 Task: Find connections with filter location Gasteiz / Vitoria with filter topic #creativitywith filter profile language Potuguese with filter current company Grab with filter school Future Institute Of Engineering and Management with filter industry Electrical Equipment Manufacturing with filter service category Market Strategy with filter keywords title Dispatcher for Trucks or Taxis
Action: Mouse moved to (597, 78)
Screenshot: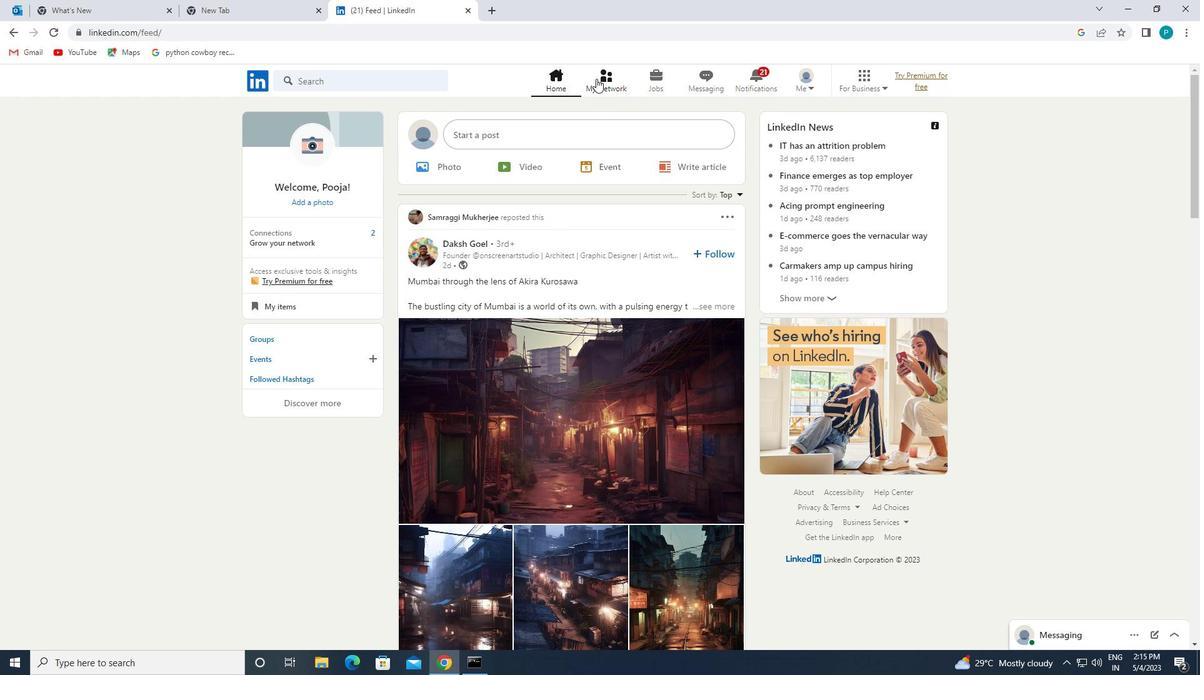 
Action: Mouse pressed left at (597, 78)
Screenshot: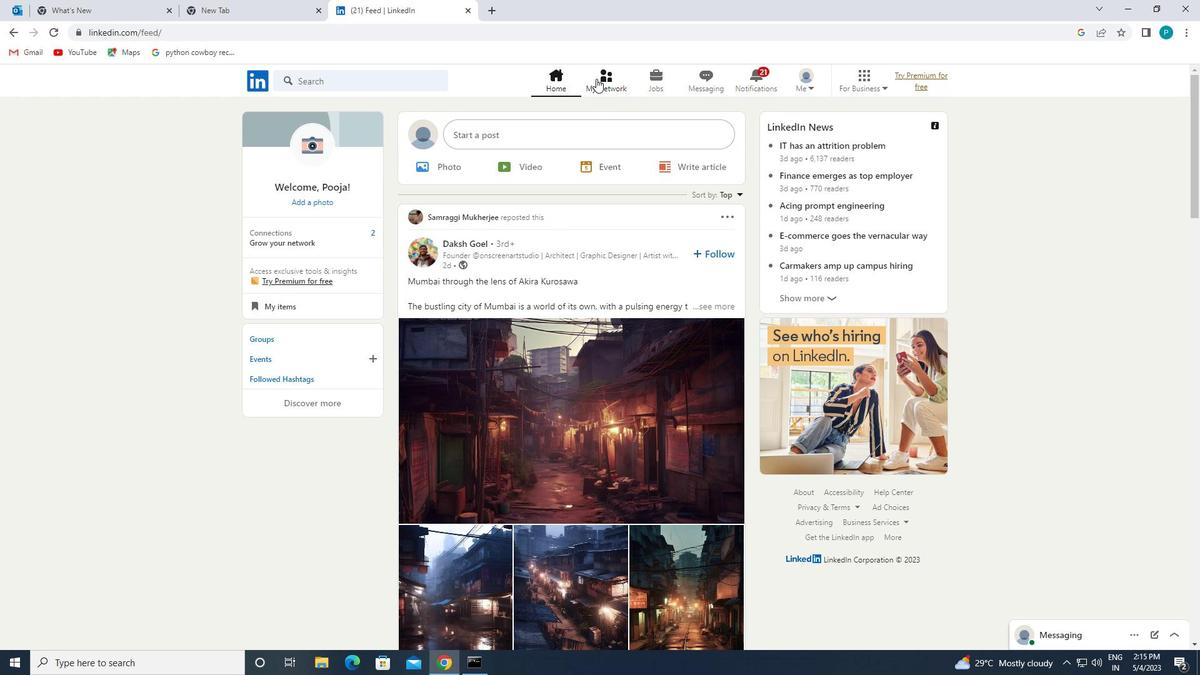 
Action: Mouse moved to (355, 150)
Screenshot: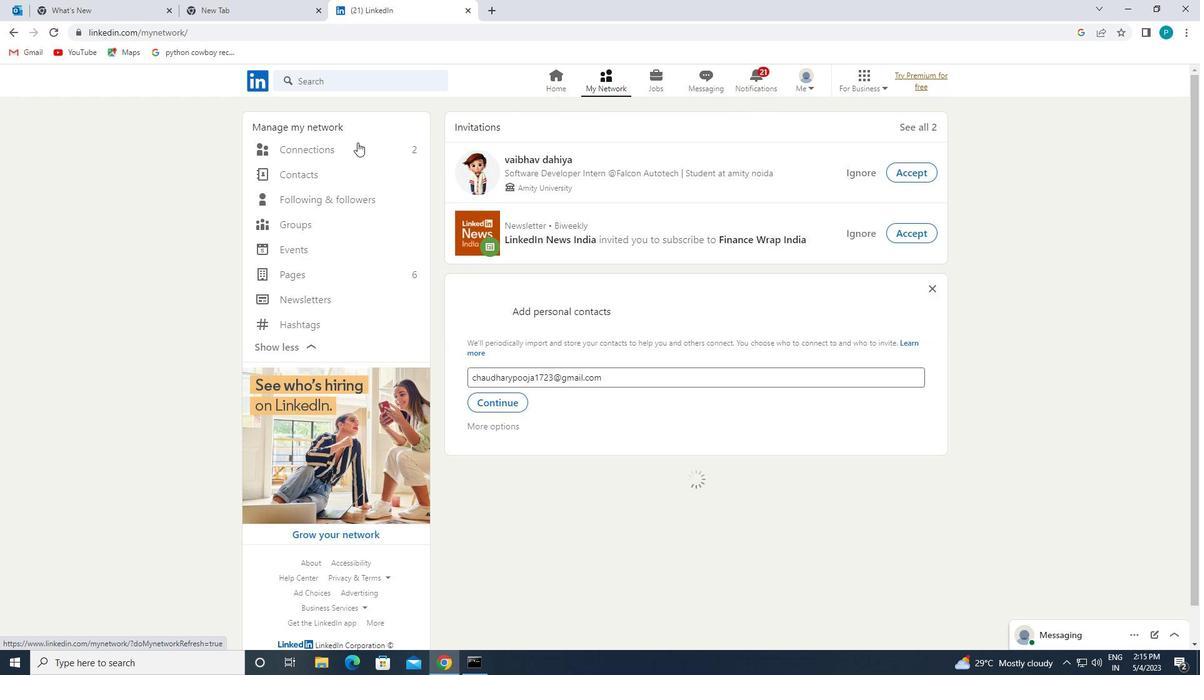 
Action: Mouse pressed left at (355, 150)
Screenshot: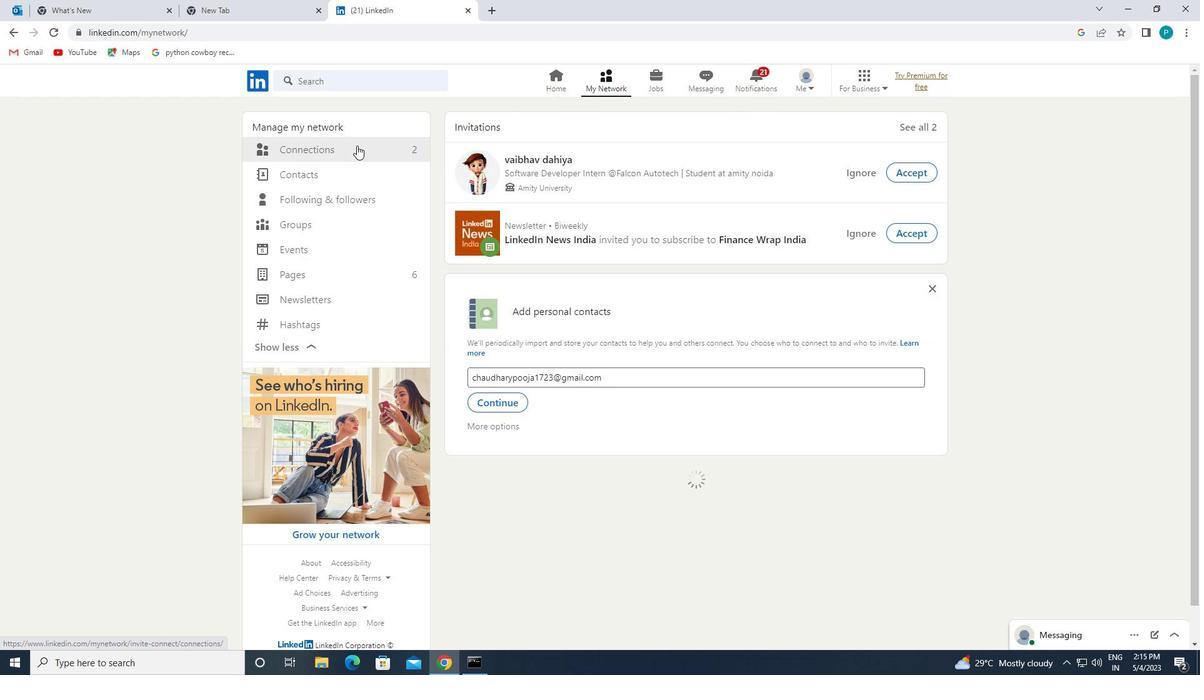 
Action: Mouse moved to (713, 152)
Screenshot: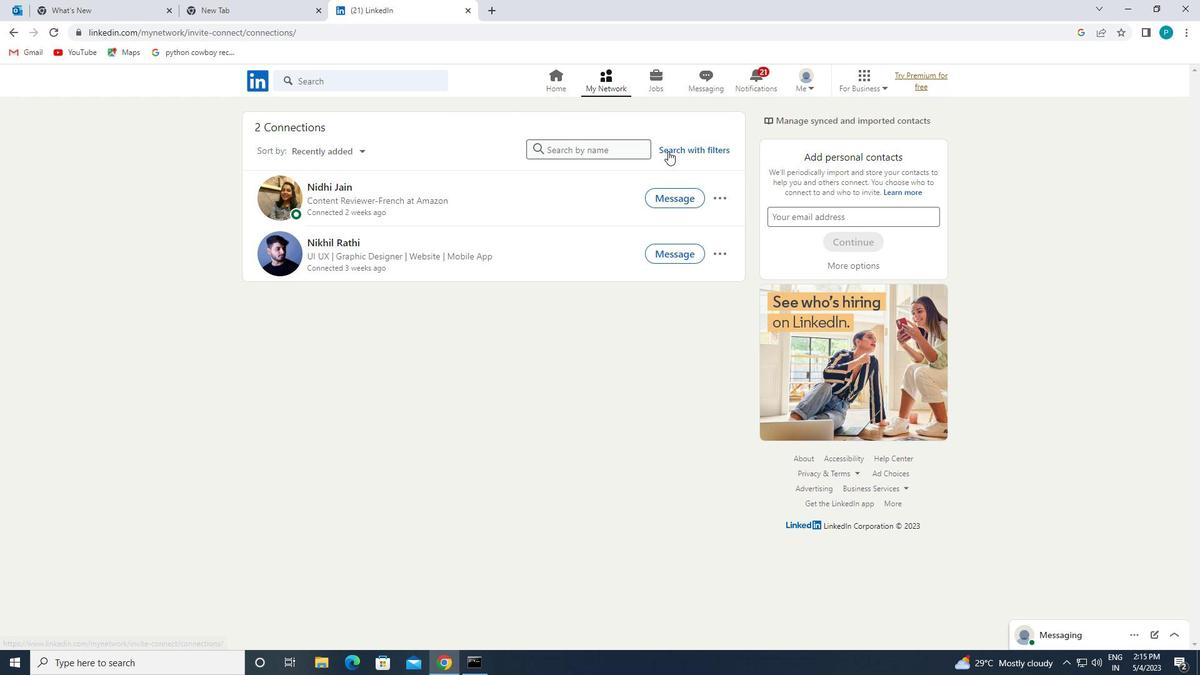 
Action: Mouse pressed left at (713, 152)
Screenshot: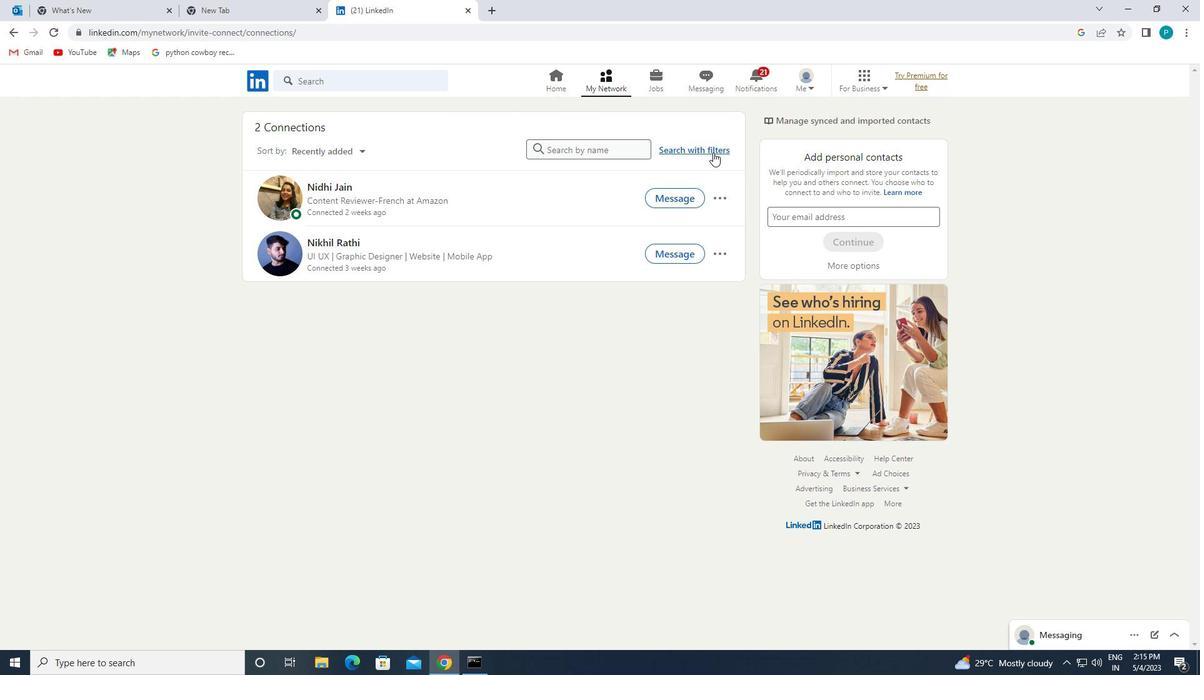 
Action: Mouse moved to (637, 124)
Screenshot: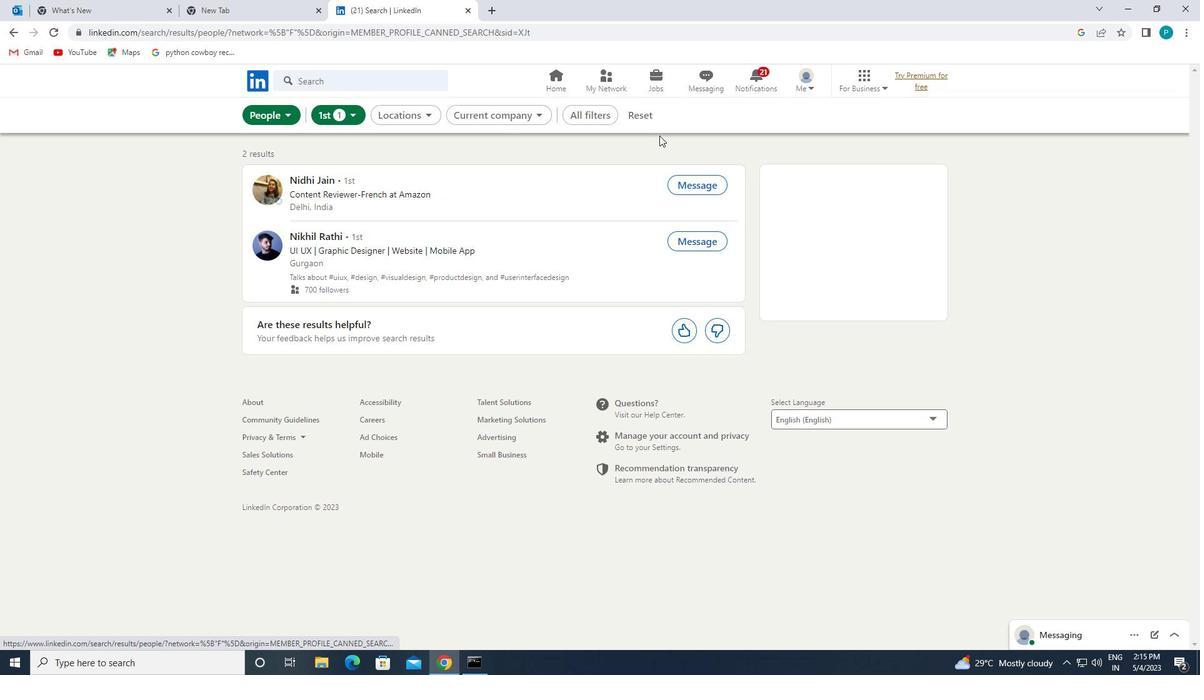 
Action: Mouse pressed left at (637, 124)
Screenshot: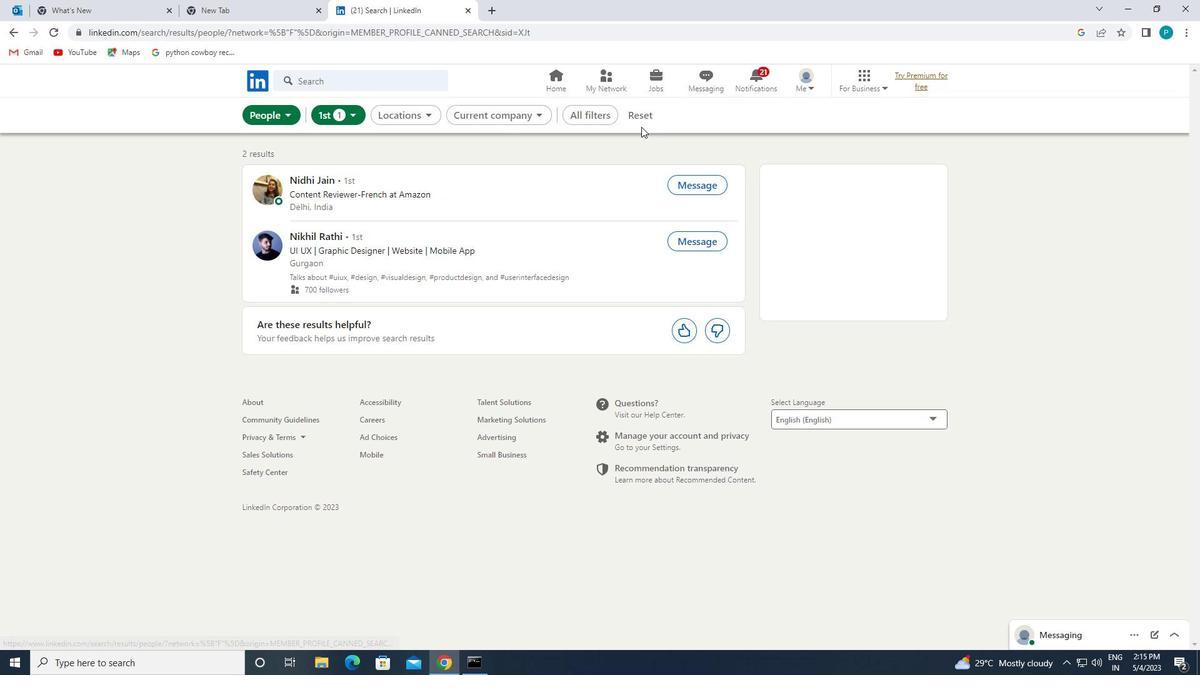 
Action: Mouse moved to (602, 118)
Screenshot: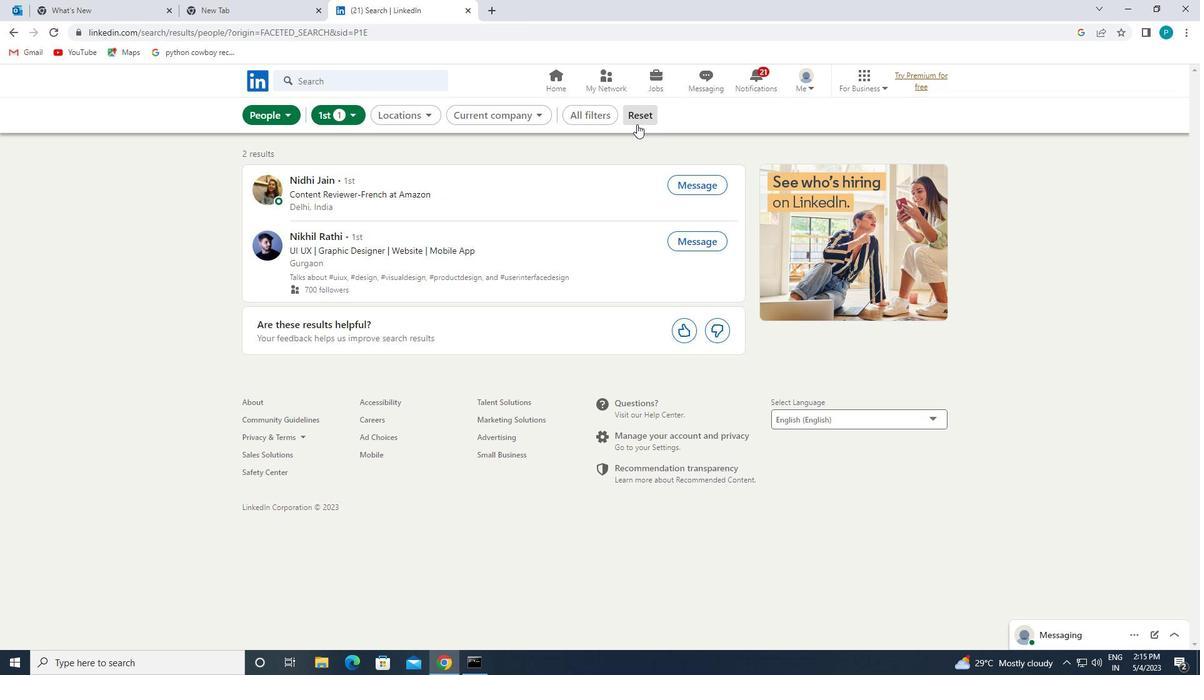 
Action: Mouse pressed left at (602, 118)
Screenshot: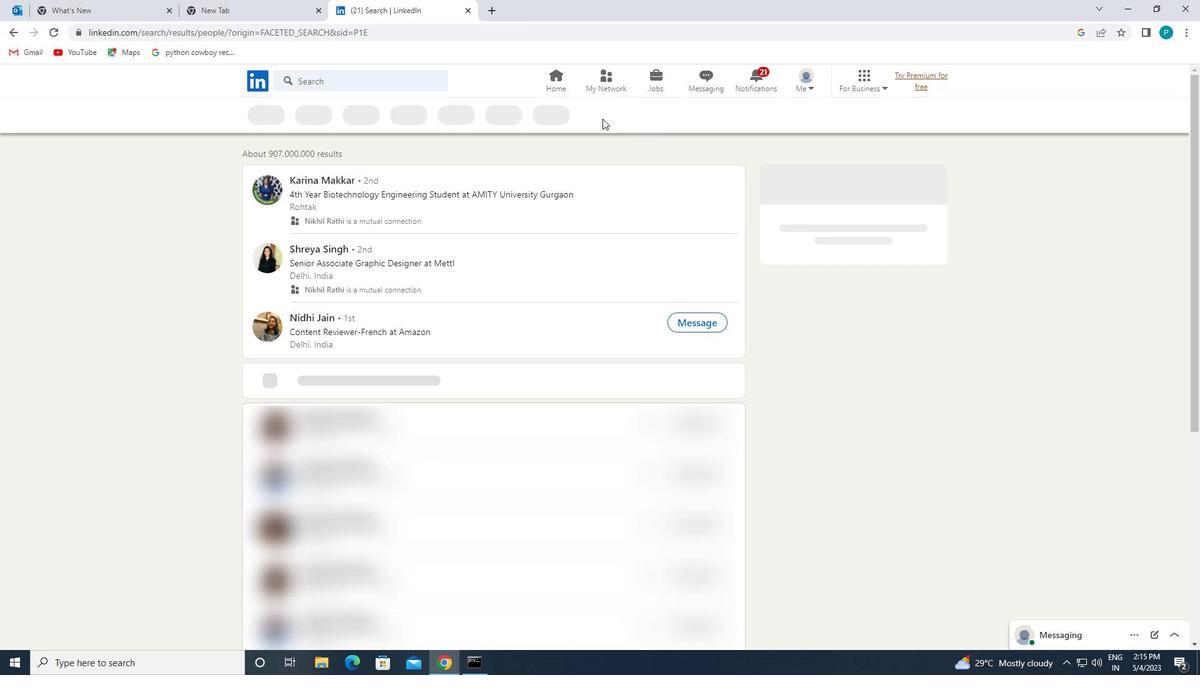 
Action: Mouse moved to (1050, 239)
Screenshot: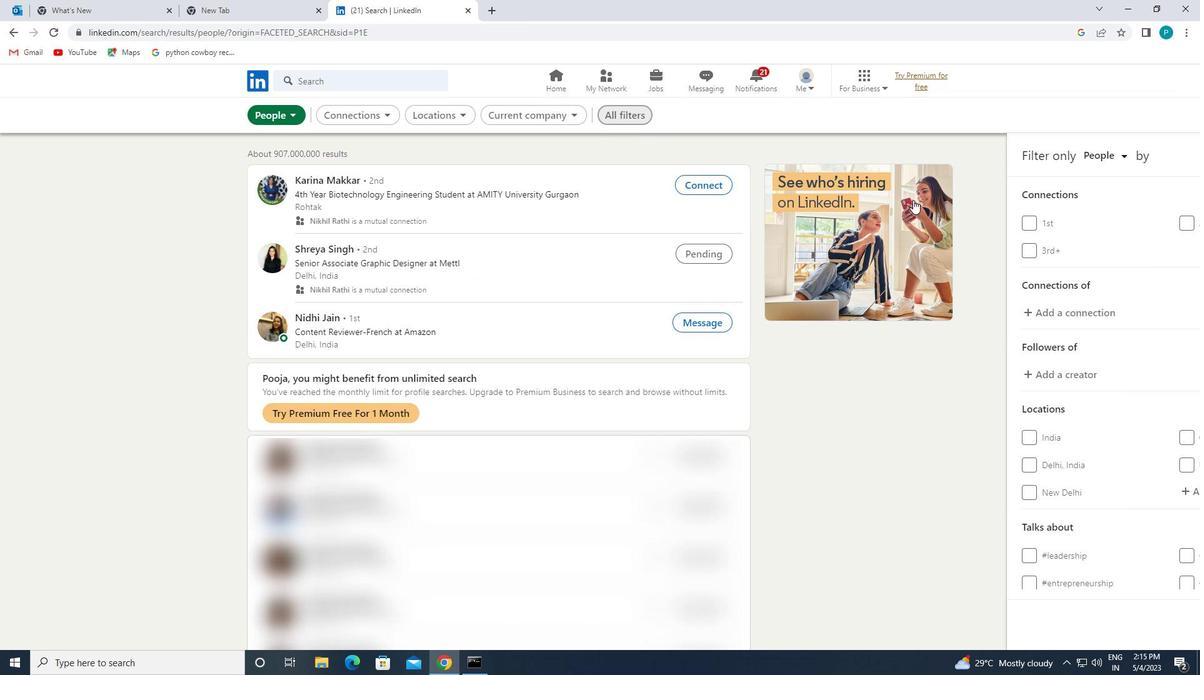 
Action: Mouse scrolled (1050, 238) with delta (0, 0)
Screenshot: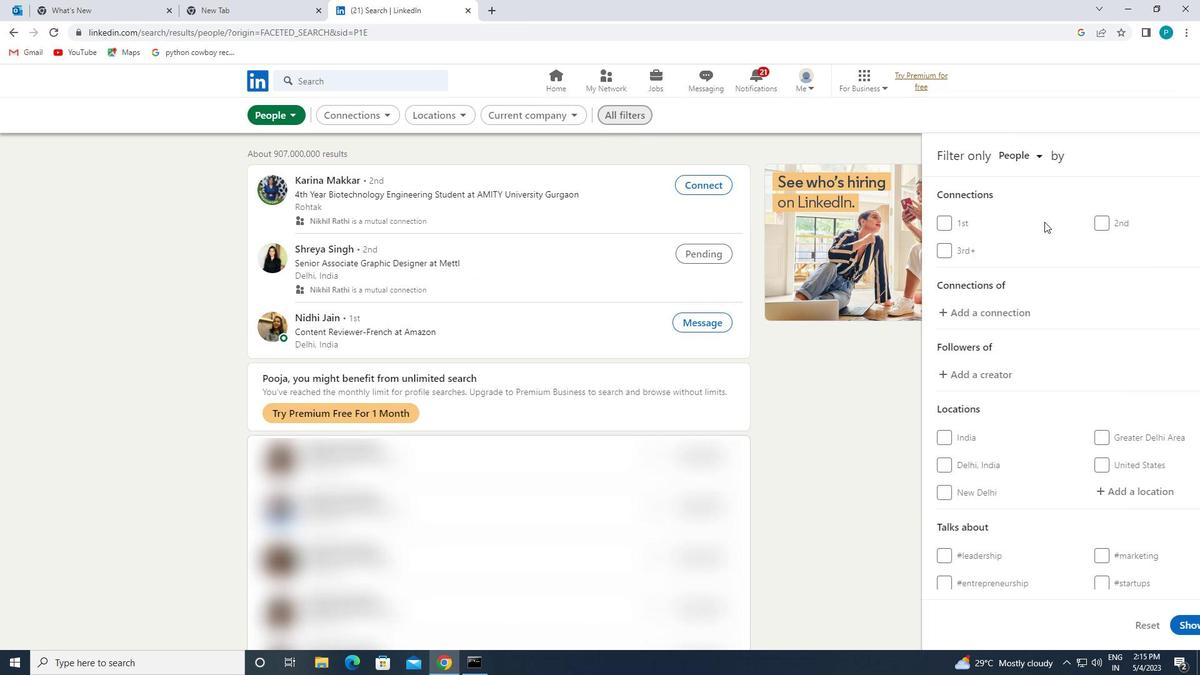 
Action: Mouse moved to (1050, 240)
Screenshot: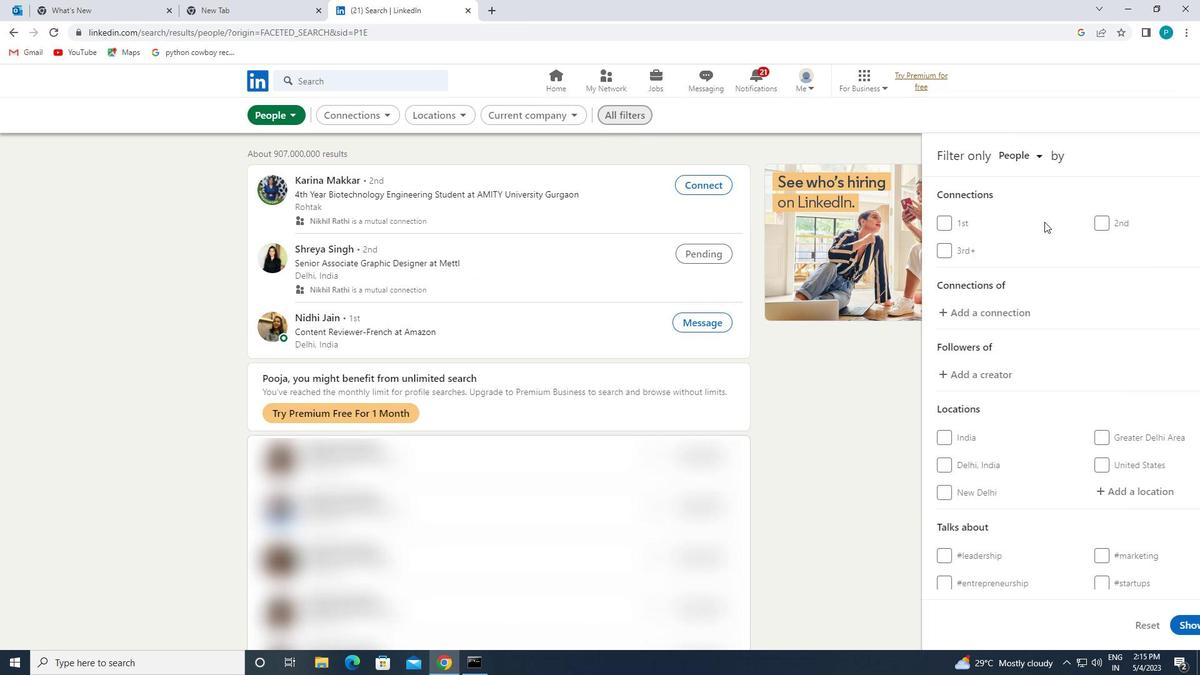 
Action: Mouse scrolled (1050, 240) with delta (0, 0)
Screenshot: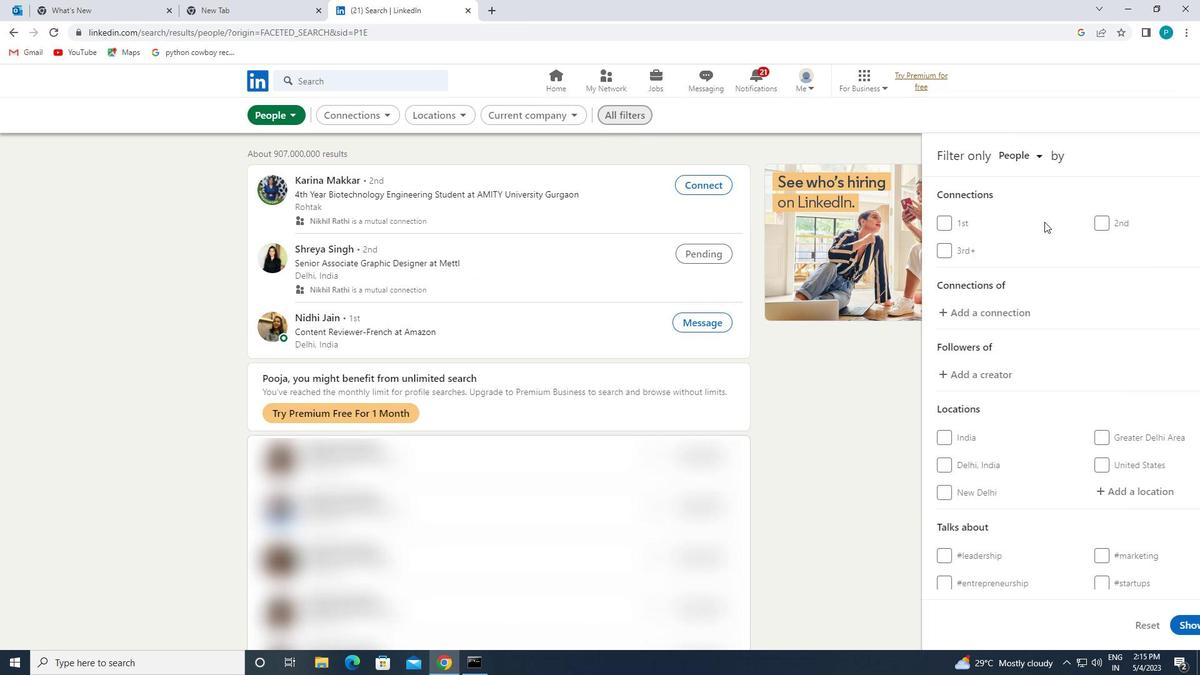 
Action: Mouse moved to (1063, 369)
Screenshot: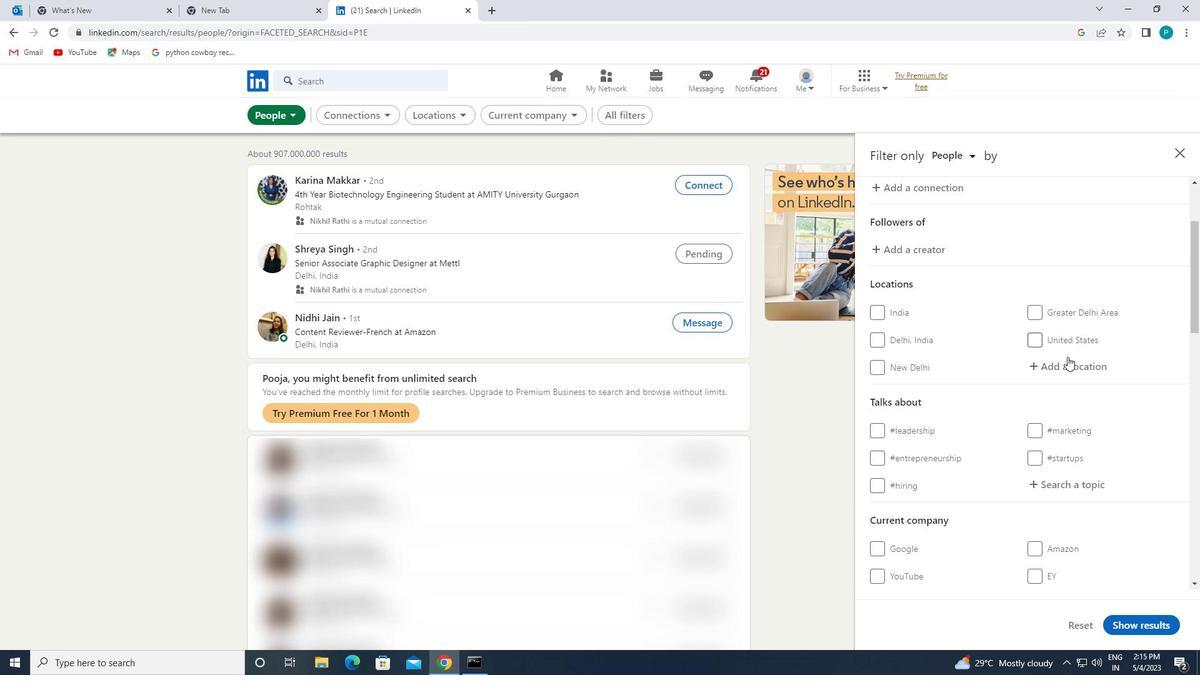 
Action: Mouse pressed left at (1063, 369)
Screenshot: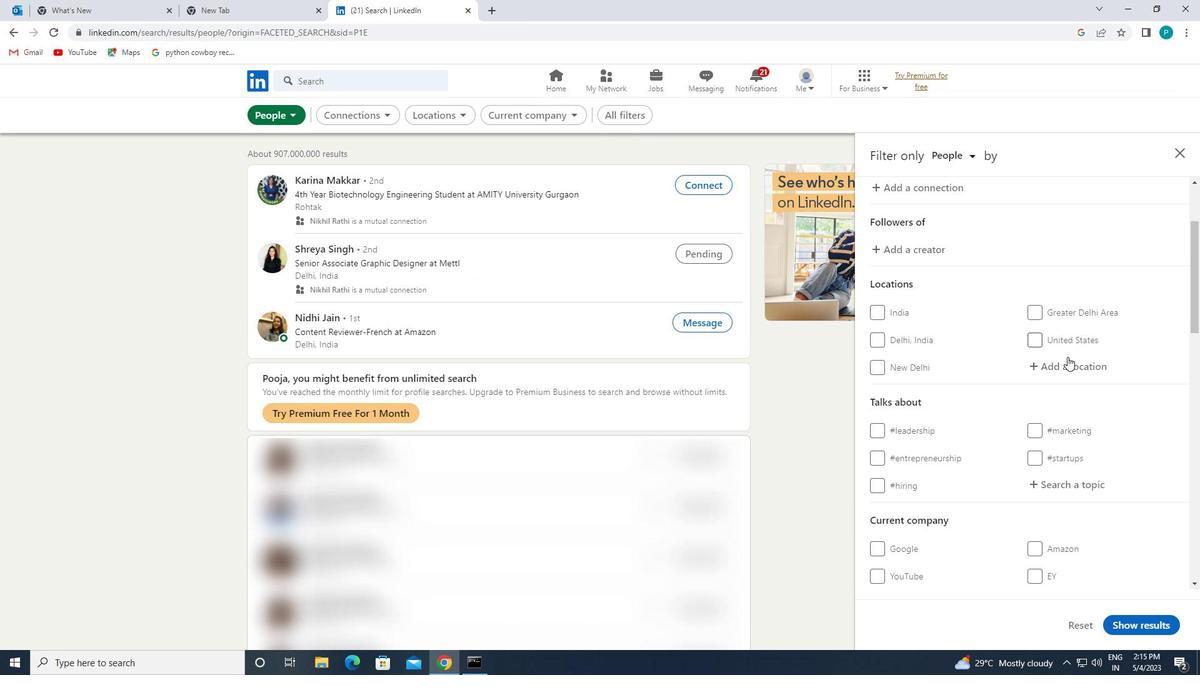
Action: Mouse moved to (1053, 397)
Screenshot: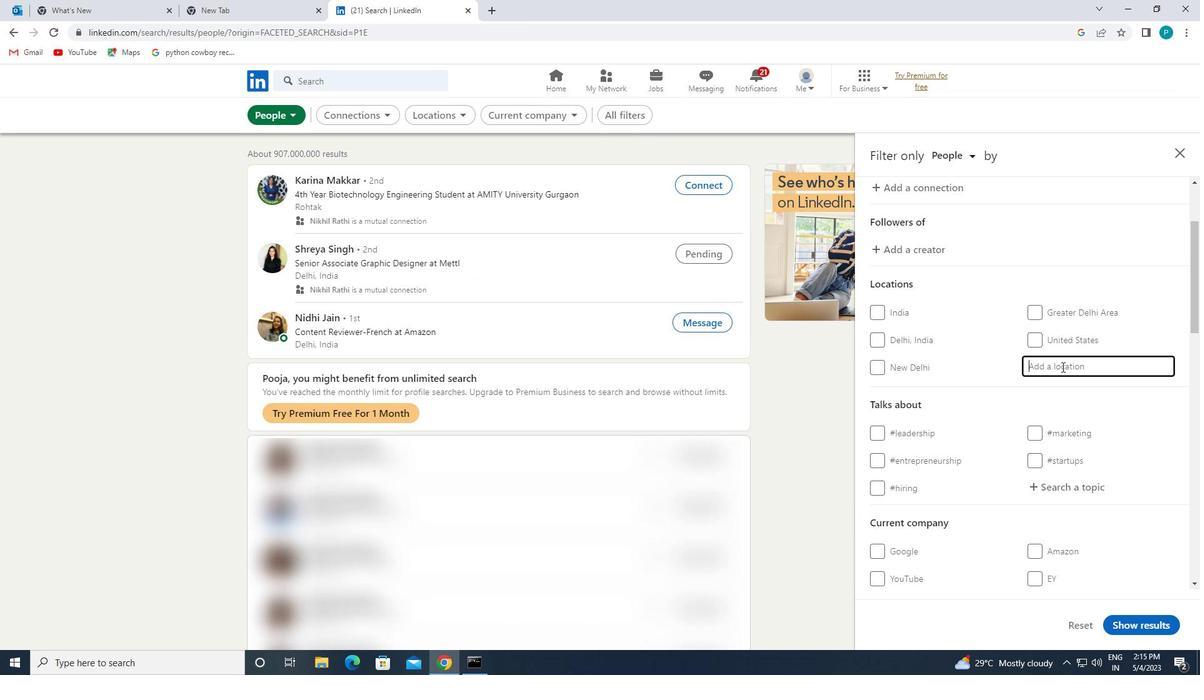 
Action: Key pressed <Key.caps_lock>g<Key.caps_lock>asteiz/
Screenshot: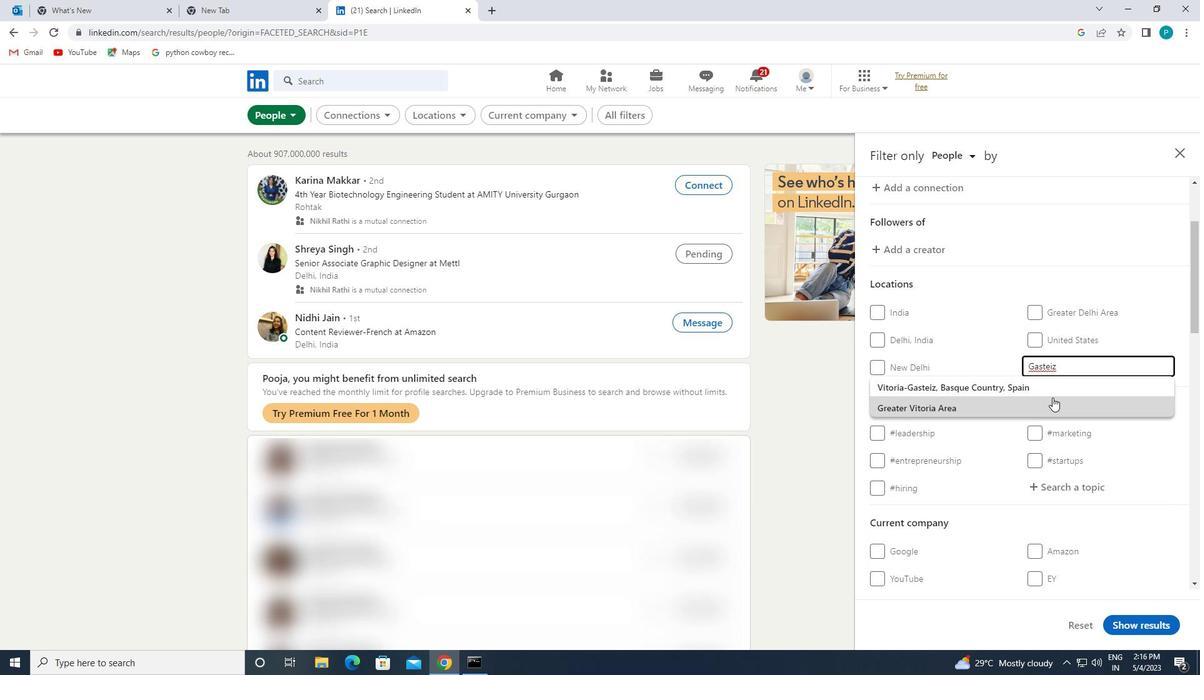 
Action: Mouse moved to (974, 387)
Screenshot: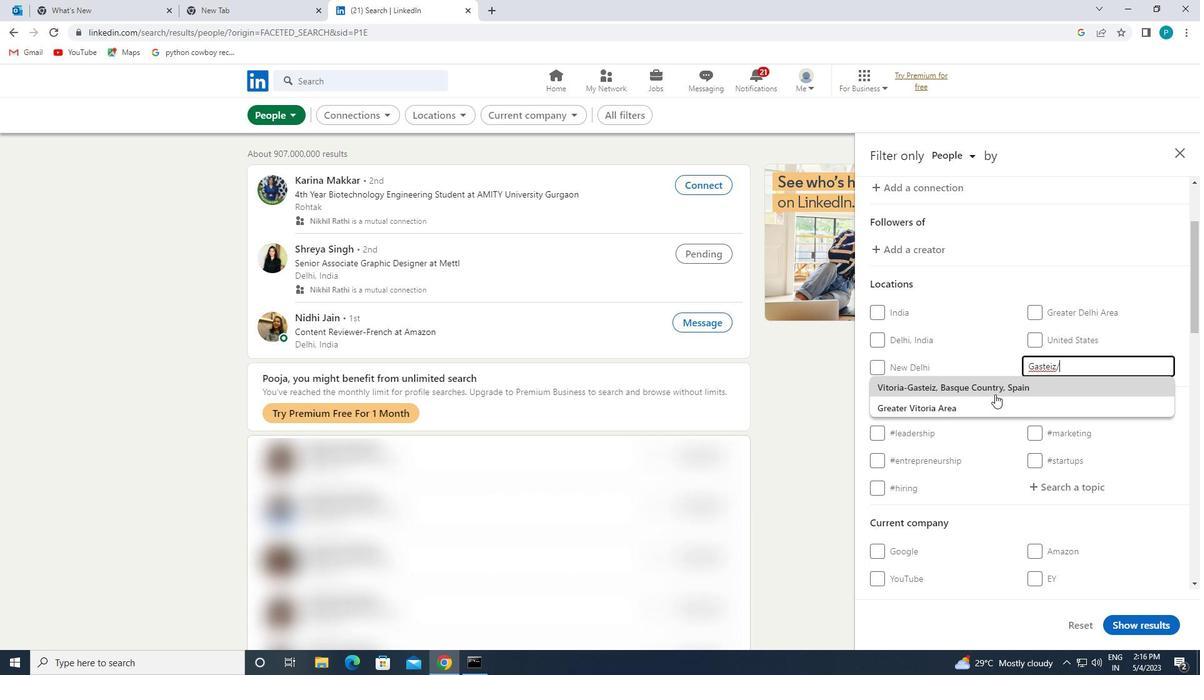 
Action: Key pressed <Key.caps_lock>v<Key.caps_lock><Key.caps_lock><Key.caps_lock><Key.caps_lock><Key.caps_lock><Key.caps_lock><Key.caps_lock><Key.caps_lock><Key.caps_lock><Key.caps_lock><Key.caps_lock><Key.caps_lock><Key.caps_lock><Key.caps_lock><Key.caps_lock><Key.caps_lock><Key.caps_lock><Key.caps_lock><Key.caps_lock><Key.caps_lock><Key.caps_lock><Key.caps_lock>ITORIA<Key.enter>
Screenshot: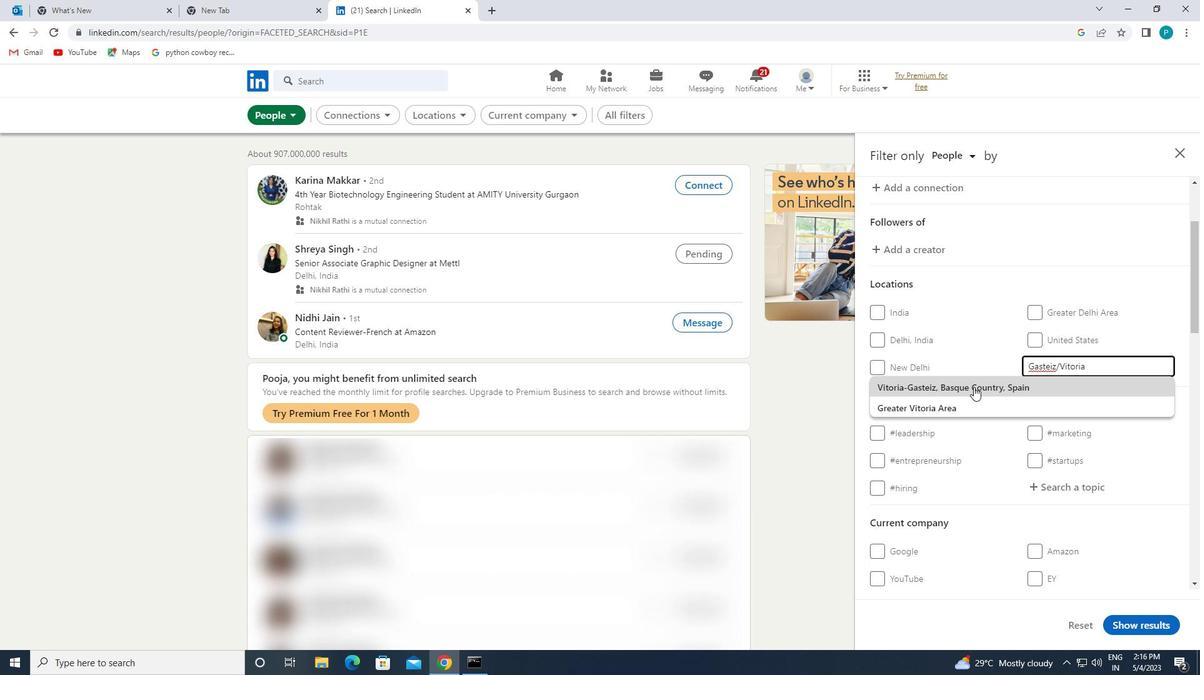 
Action: Mouse moved to (1075, 427)
Screenshot: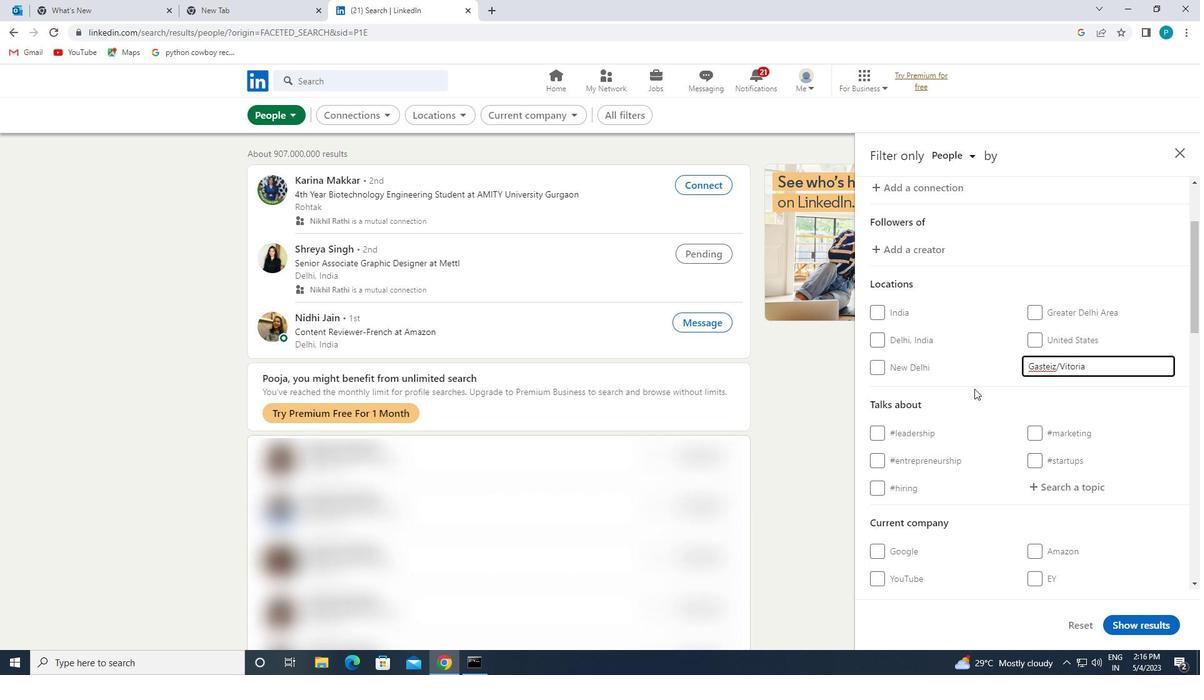 
Action: Mouse scrolled (1075, 426) with delta (0, 0)
Screenshot: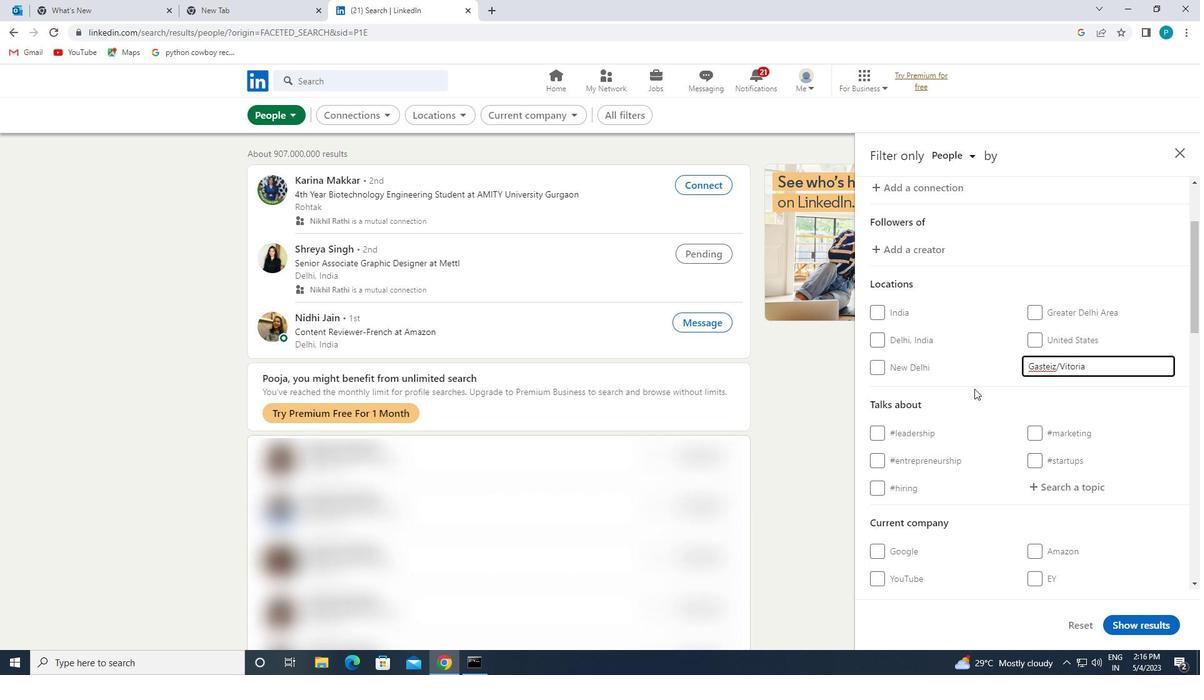 
Action: Mouse moved to (1073, 419)
Screenshot: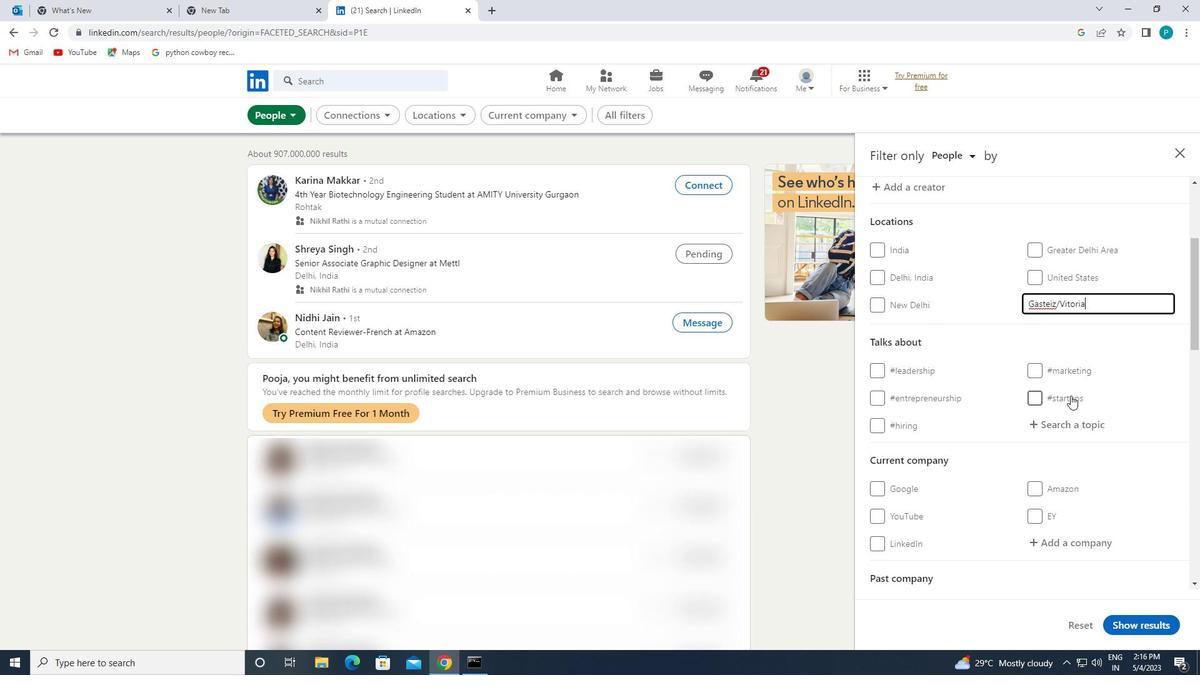 
Action: Mouse pressed left at (1073, 419)
Screenshot: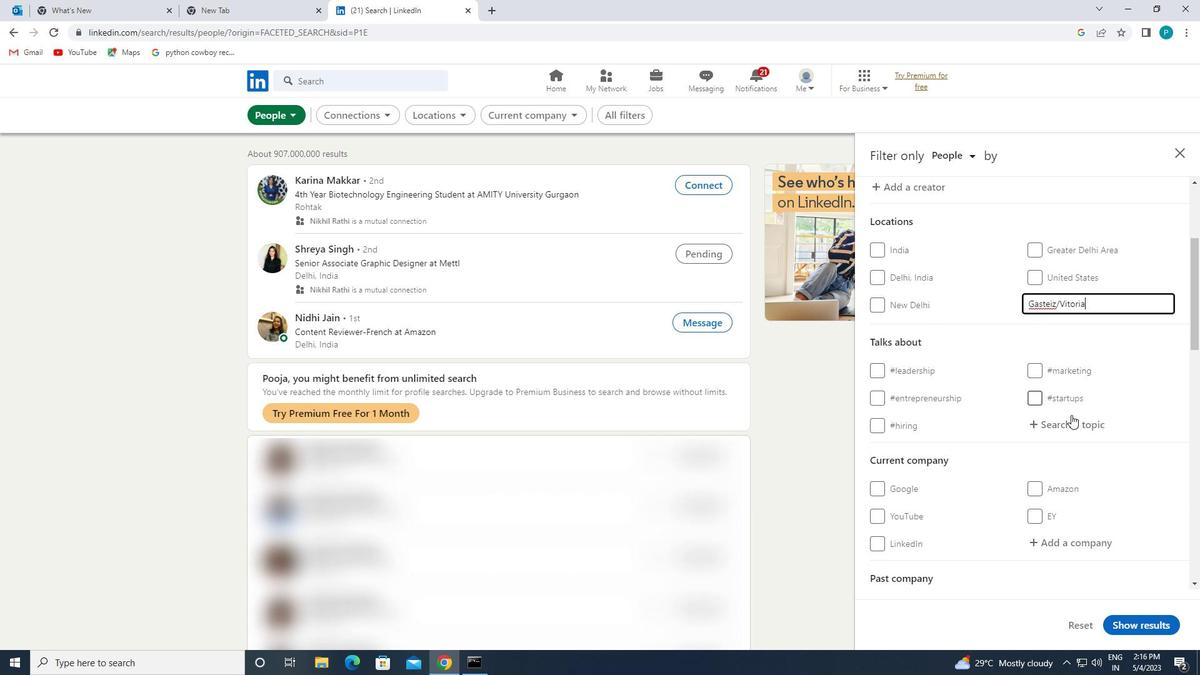 
Action: Mouse moved to (1087, 430)
Screenshot: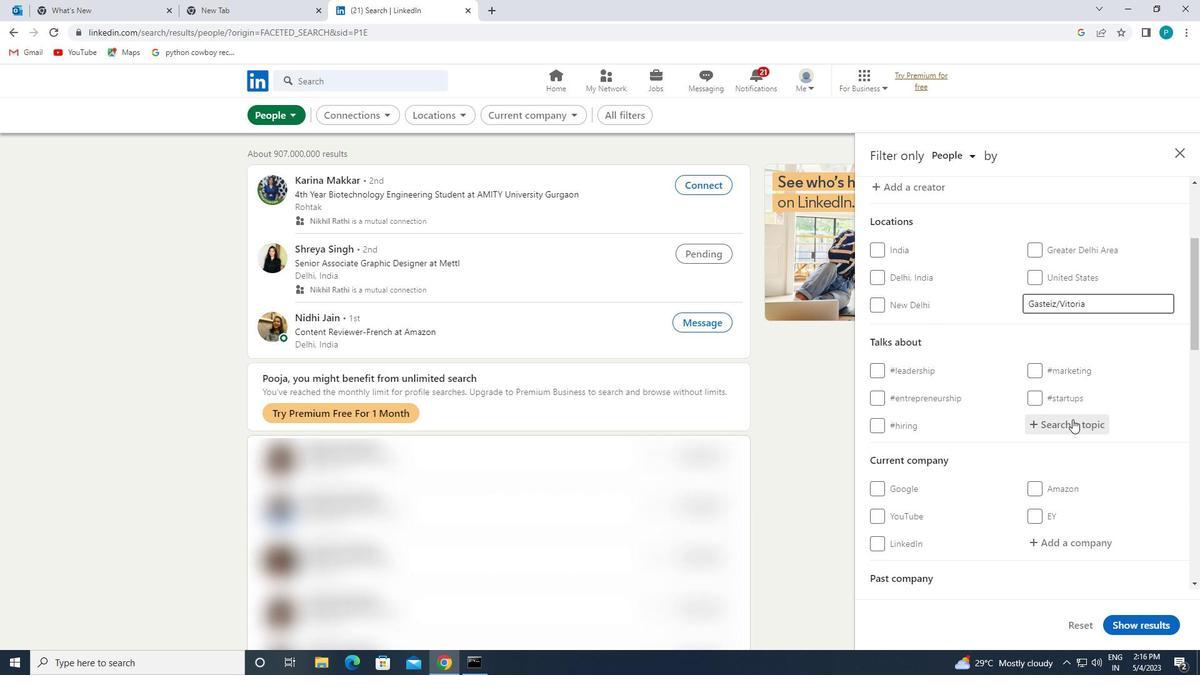 
Action: Key pressed <Key.shift><Key.shift><Key.shift>#CREATIVITY
Screenshot: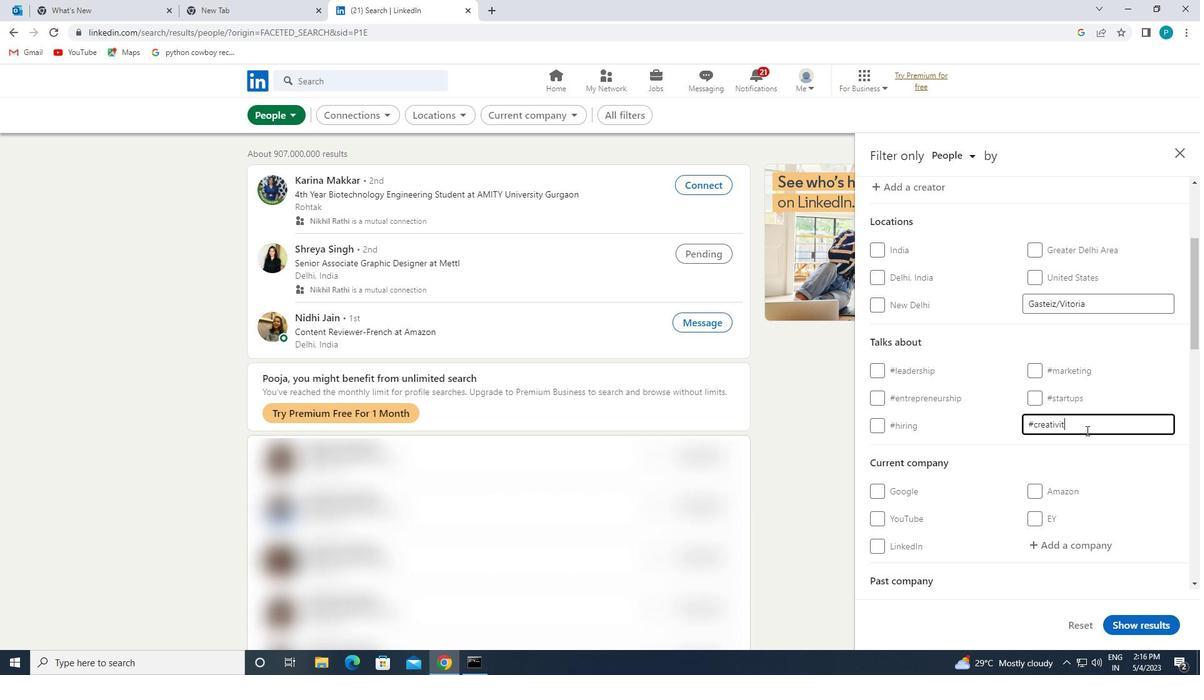 
Action: Mouse scrolled (1087, 430) with delta (0, 0)
Screenshot: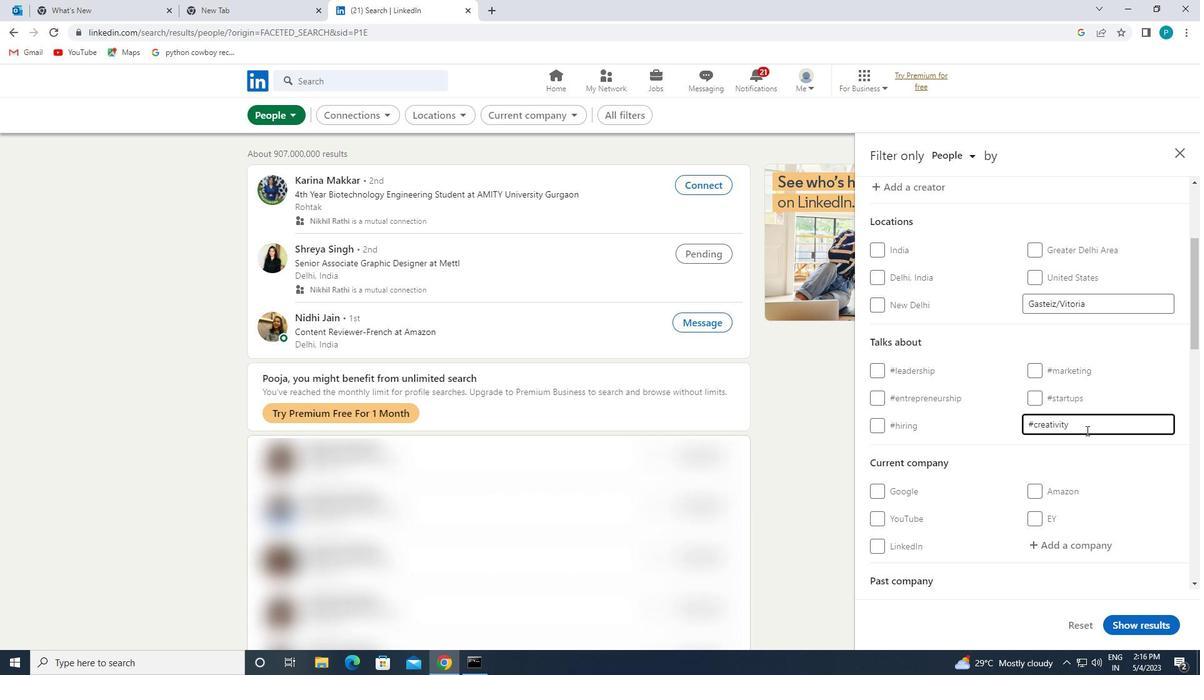 
Action: Mouse scrolled (1087, 430) with delta (0, 0)
Screenshot: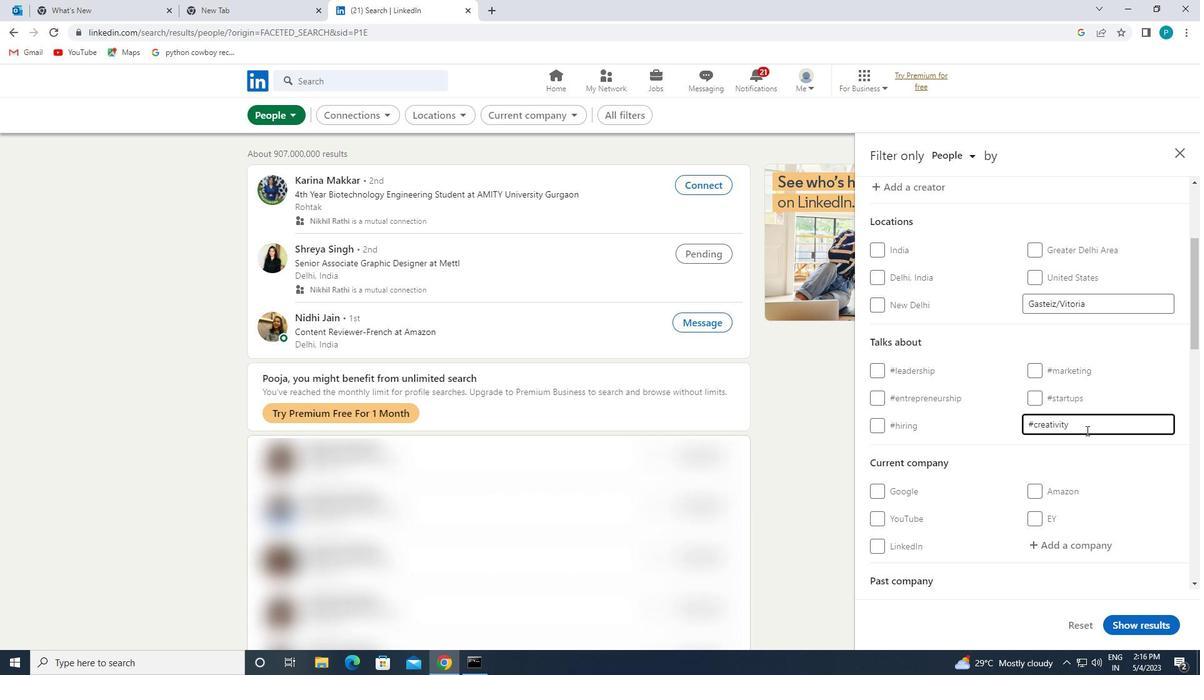 
Action: Mouse scrolled (1087, 430) with delta (0, 0)
Screenshot: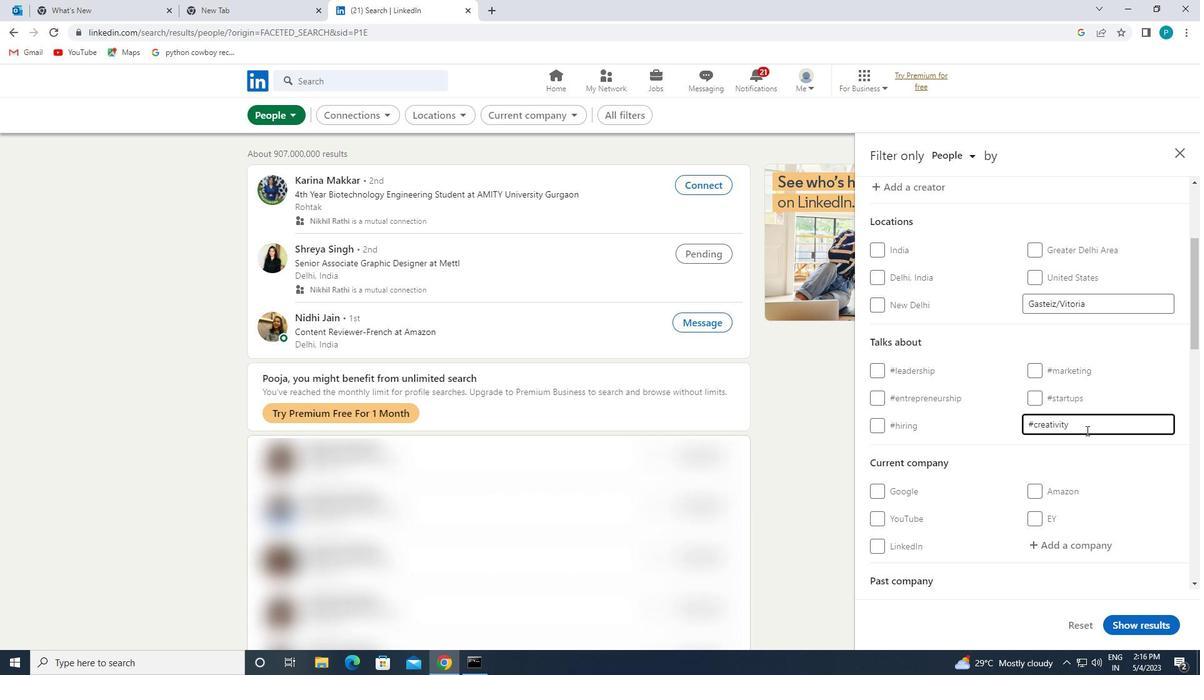 
Action: Mouse moved to (1017, 389)
Screenshot: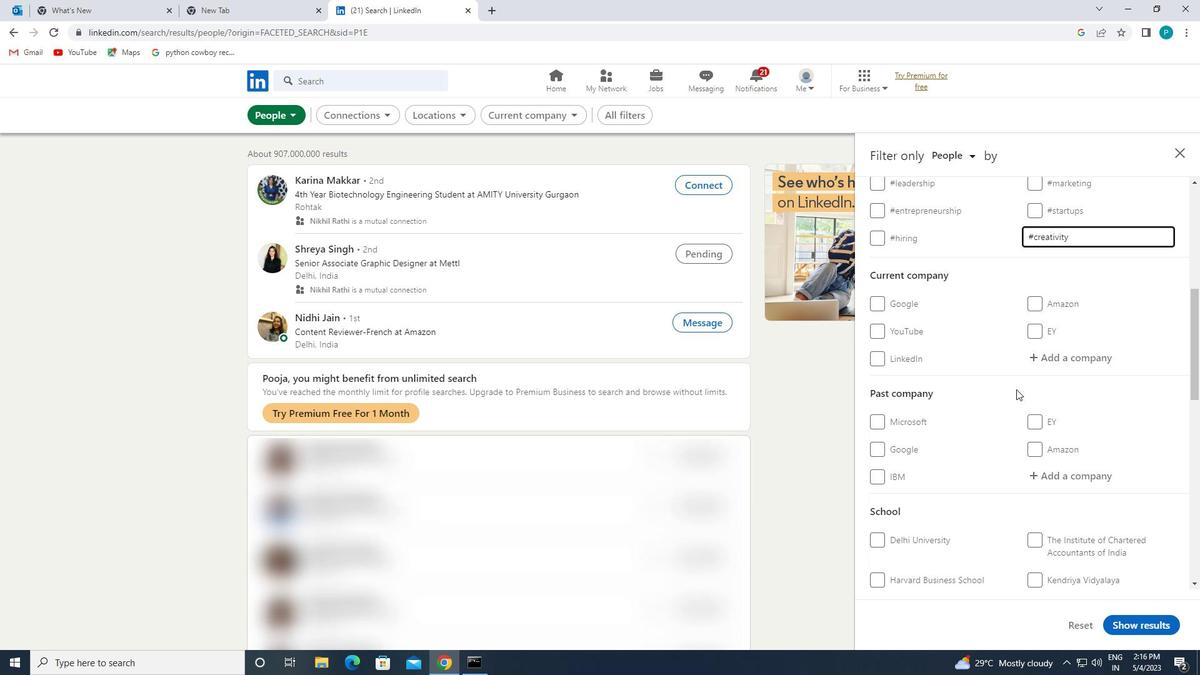 
Action: Mouse scrolled (1017, 389) with delta (0, 0)
Screenshot: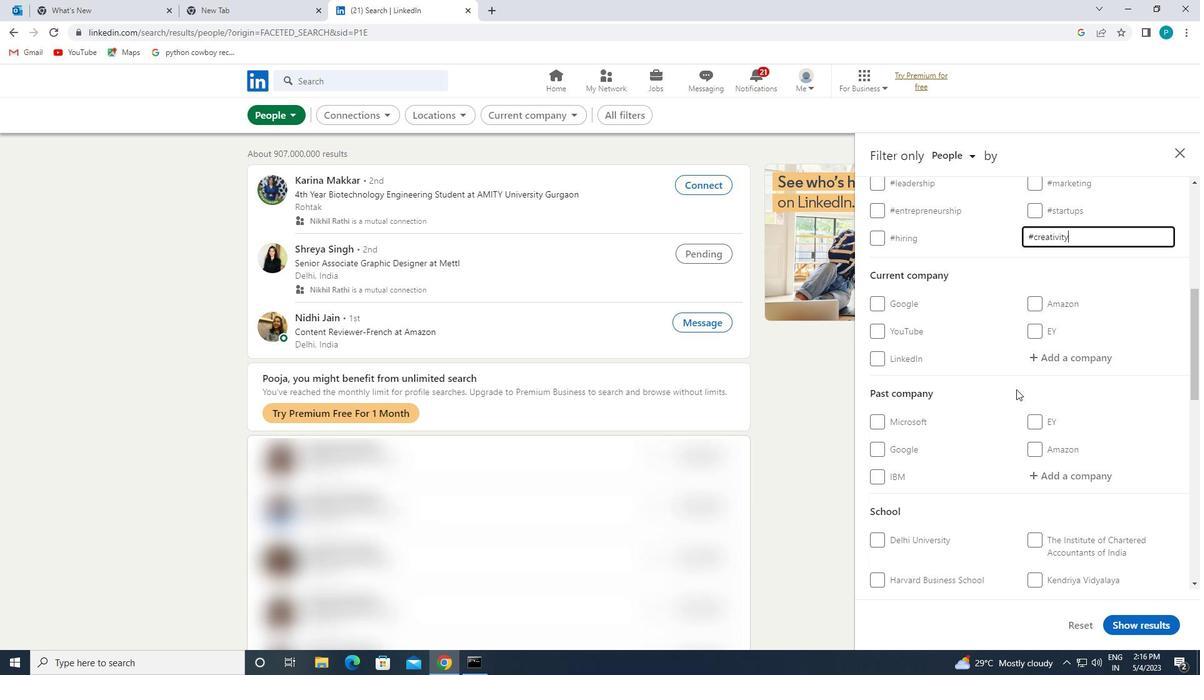 
Action: Mouse scrolled (1017, 389) with delta (0, 0)
Screenshot: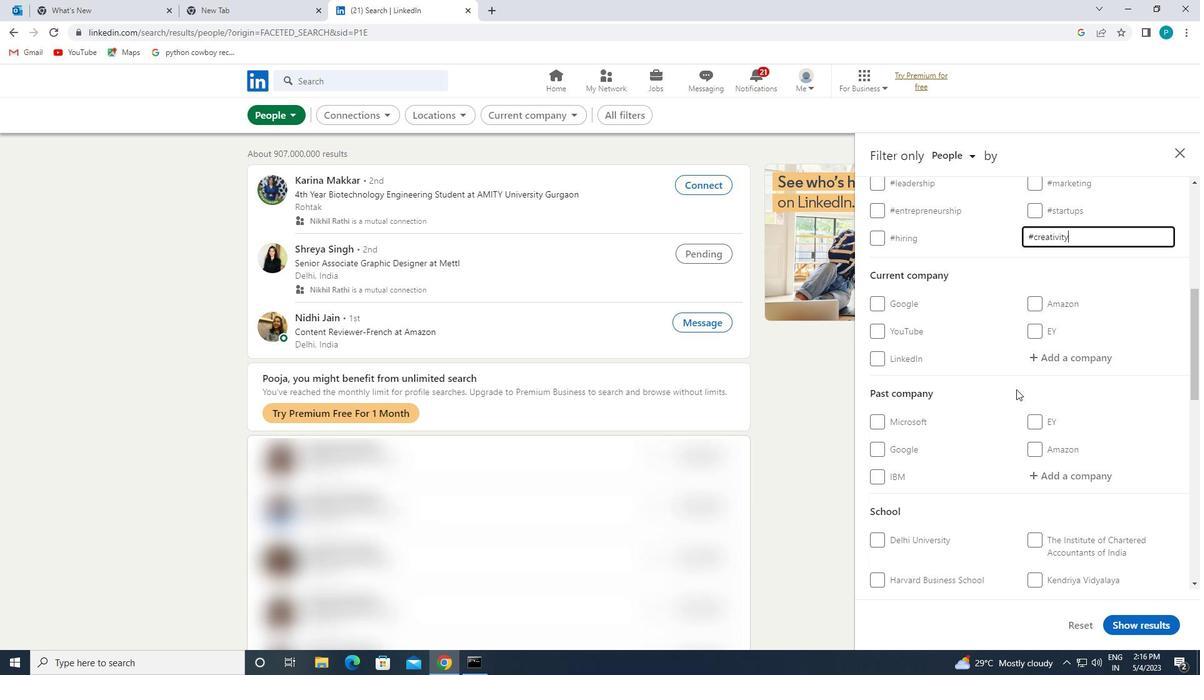 
Action: Mouse scrolled (1017, 389) with delta (0, 0)
Screenshot: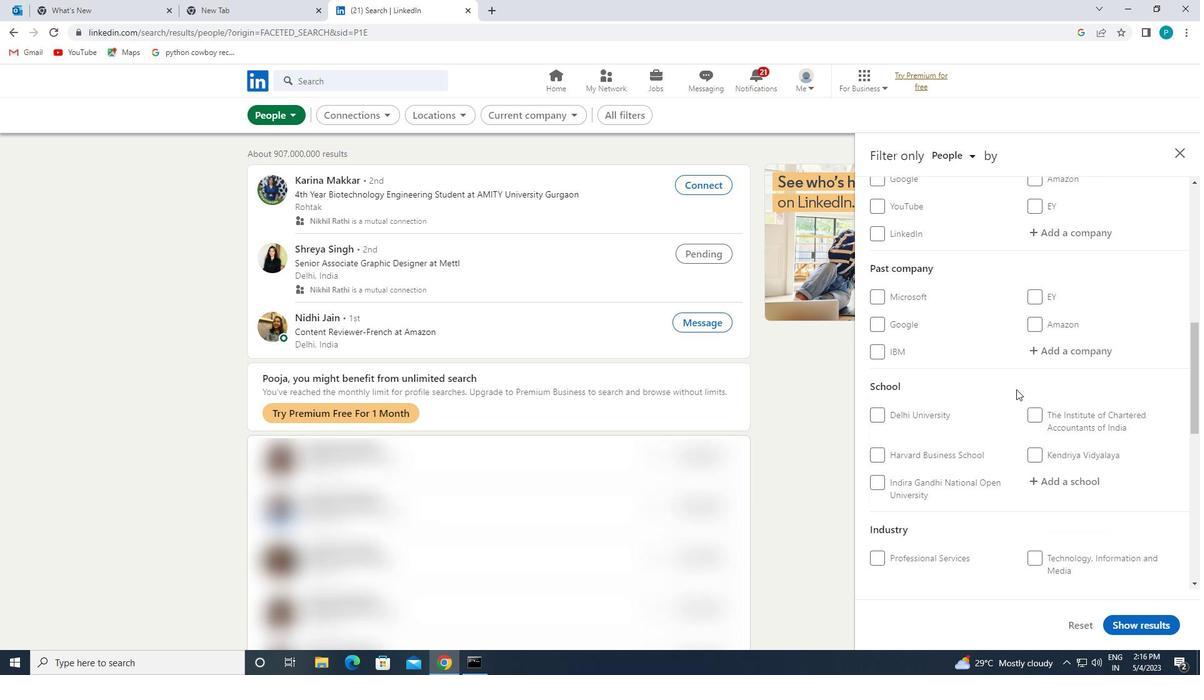 
Action: Mouse scrolled (1017, 389) with delta (0, 0)
Screenshot: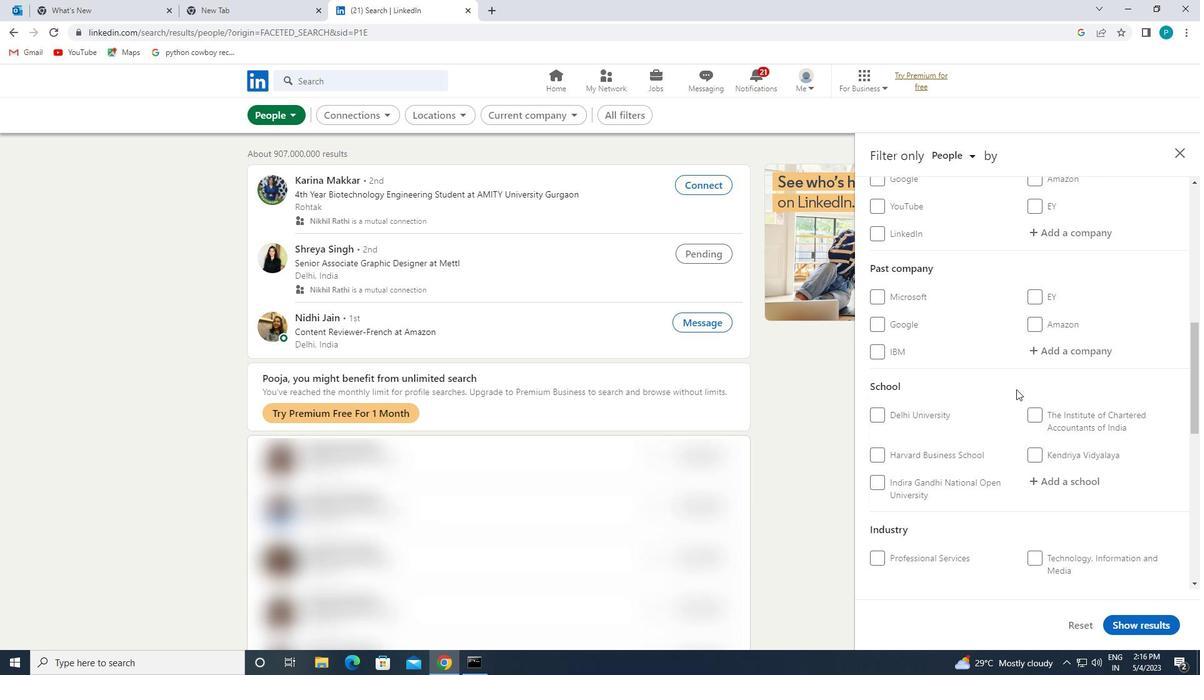 
Action: Mouse scrolled (1017, 389) with delta (0, 0)
Screenshot: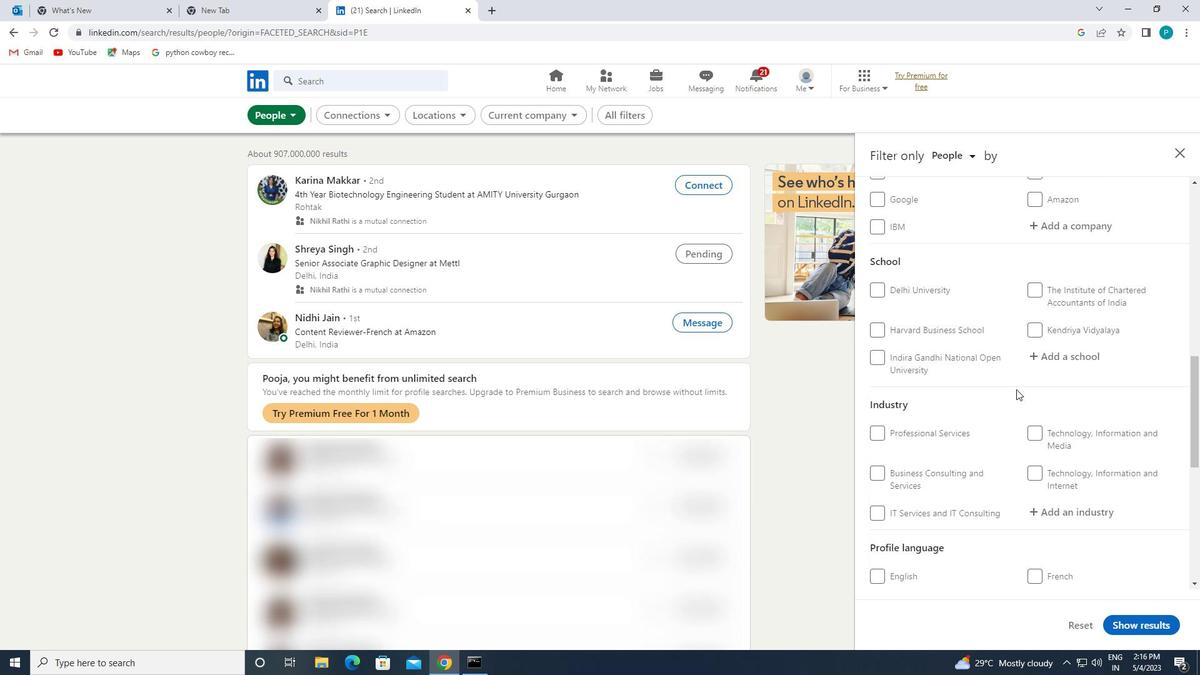 
Action: Mouse scrolled (1017, 389) with delta (0, 0)
Screenshot: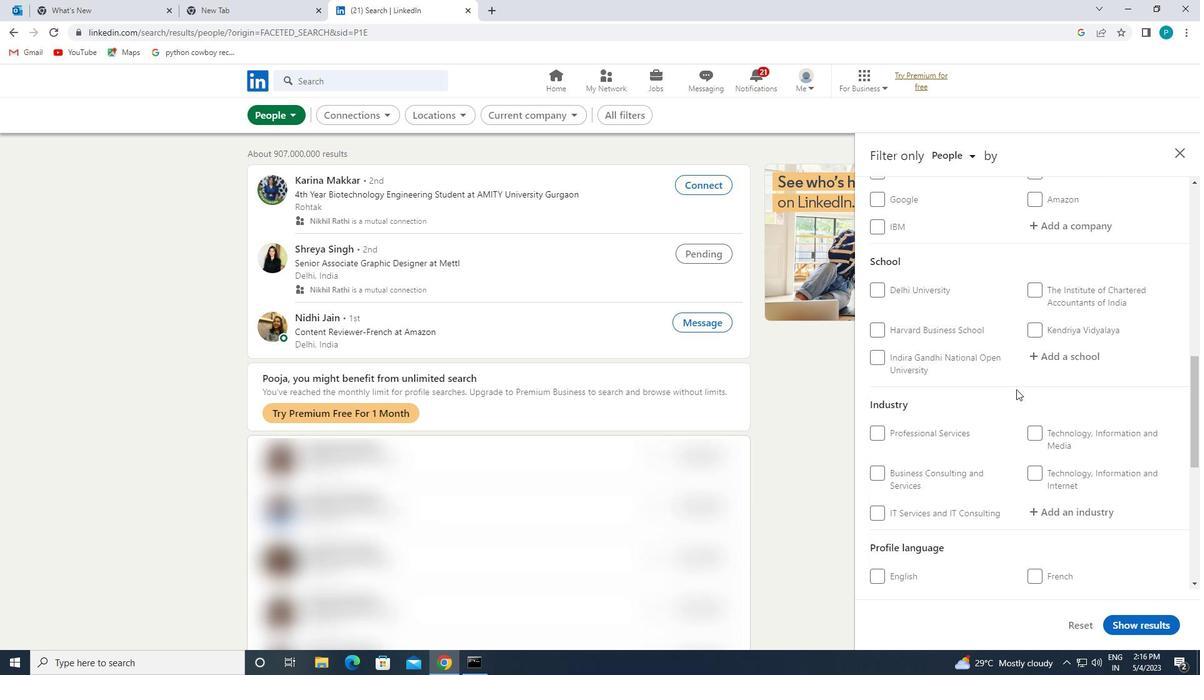 
Action: Mouse scrolled (1017, 389) with delta (0, 0)
Screenshot: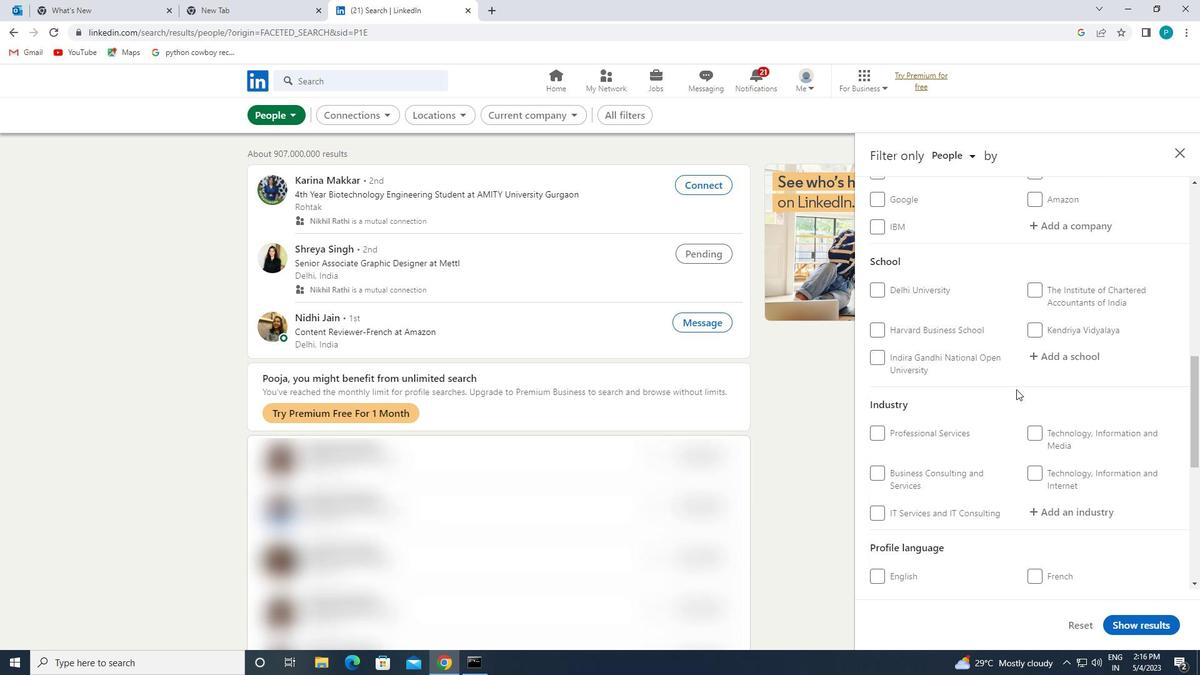 
Action: Mouse moved to (982, 392)
Screenshot: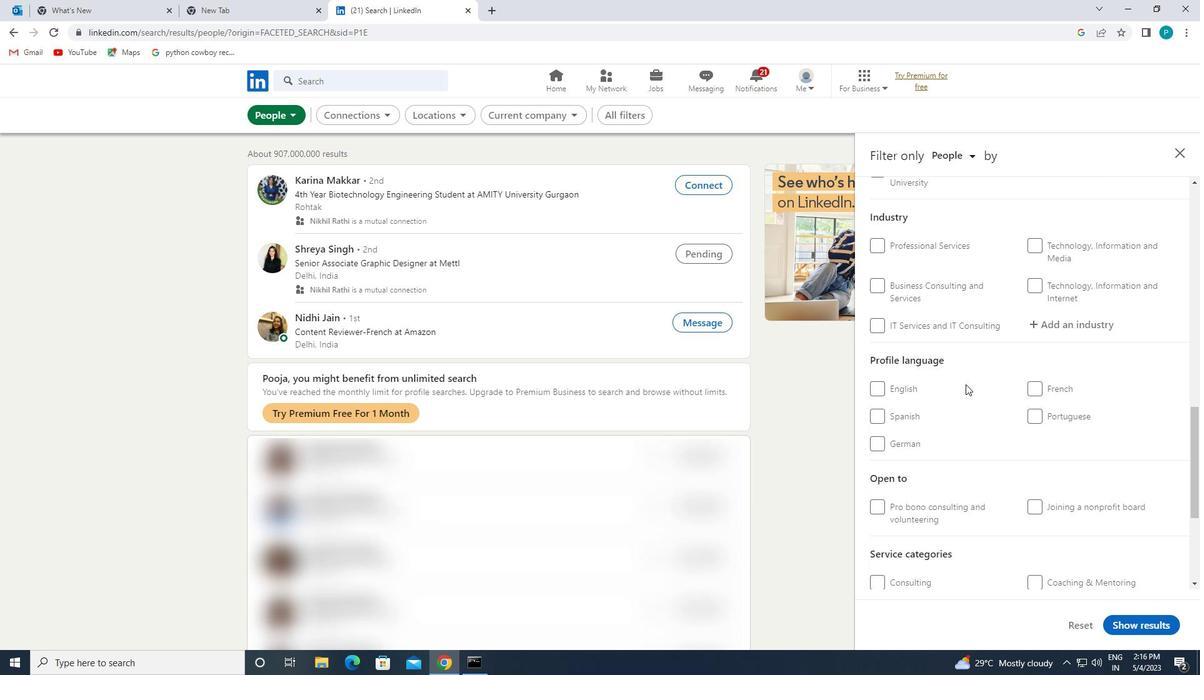 
Action: Mouse scrolled (982, 392) with delta (0, 0)
Screenshot: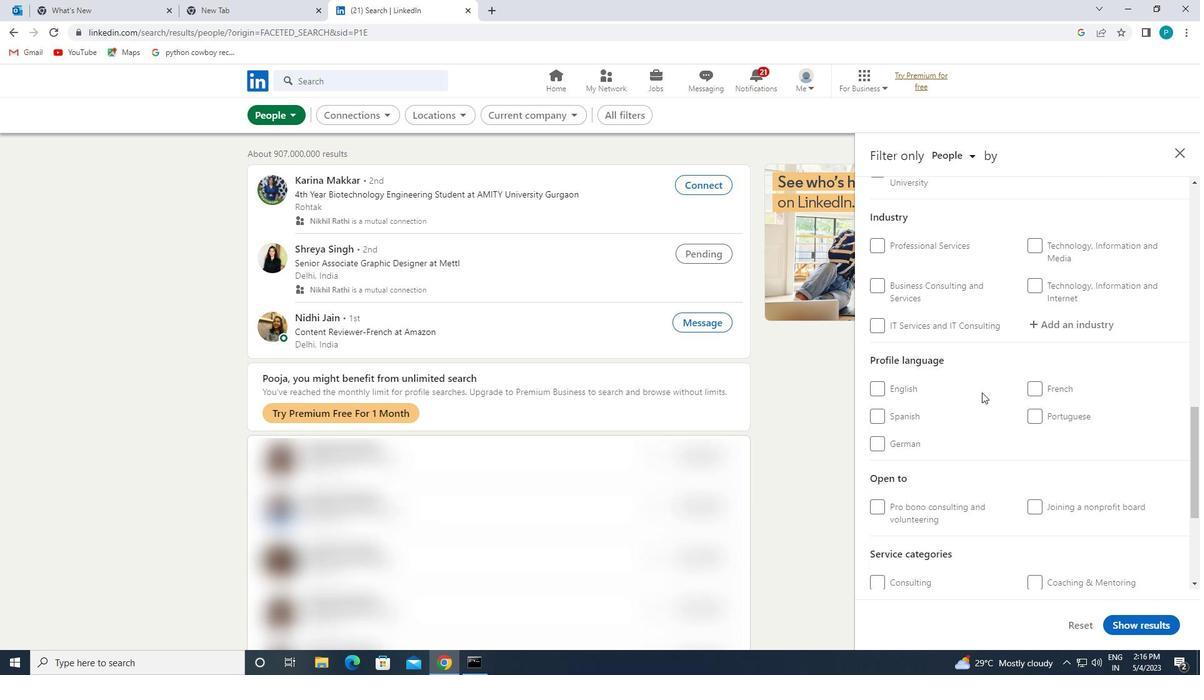 
Action: Mouse moved to (1055, 353)
Screenshot: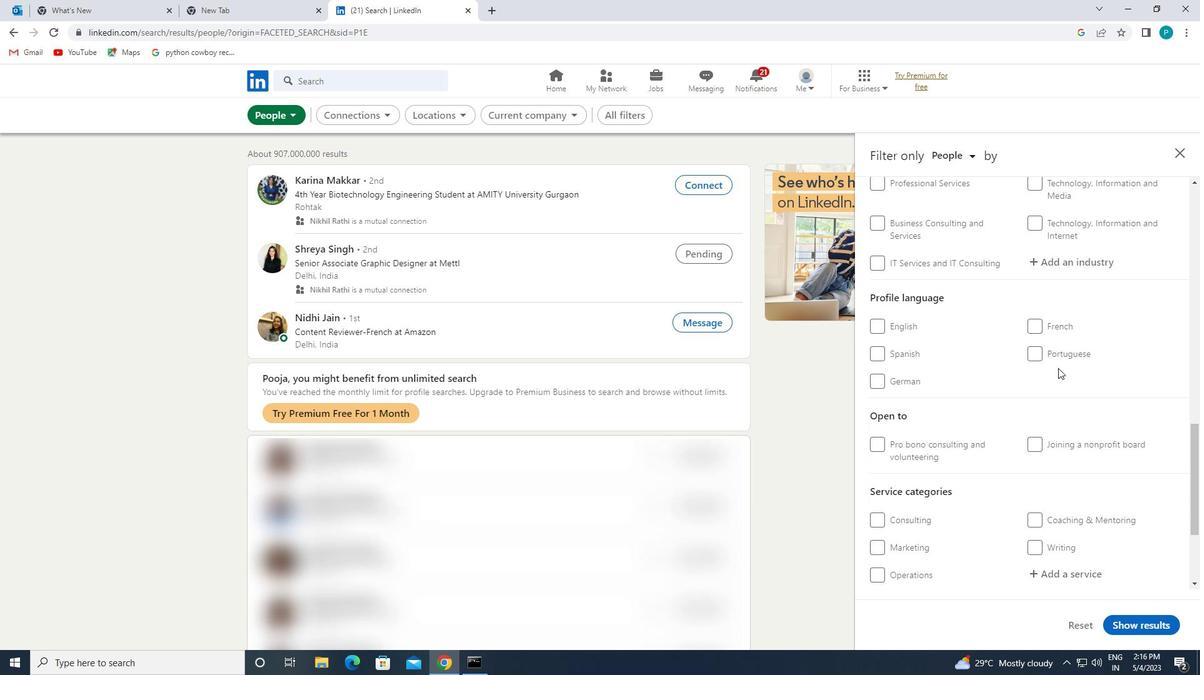 
Action: Mouse pressed left at (1055, 353)
Screenshot: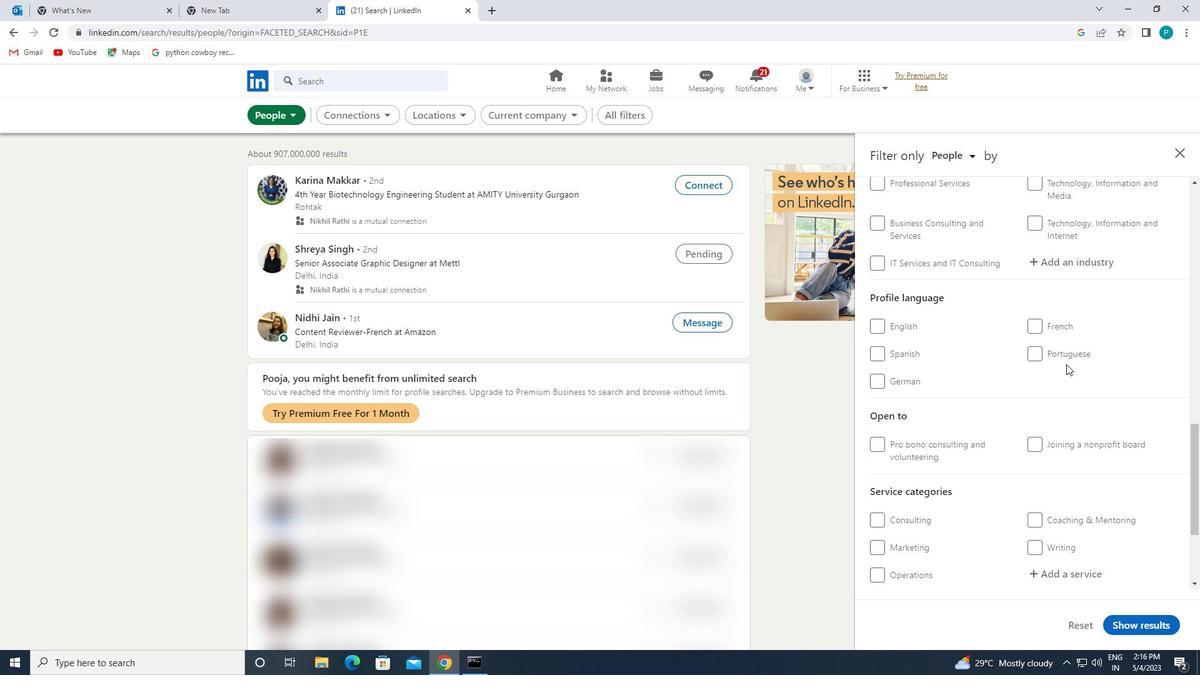 
Action: Mouse moved to (1079, 355)
Screenshot: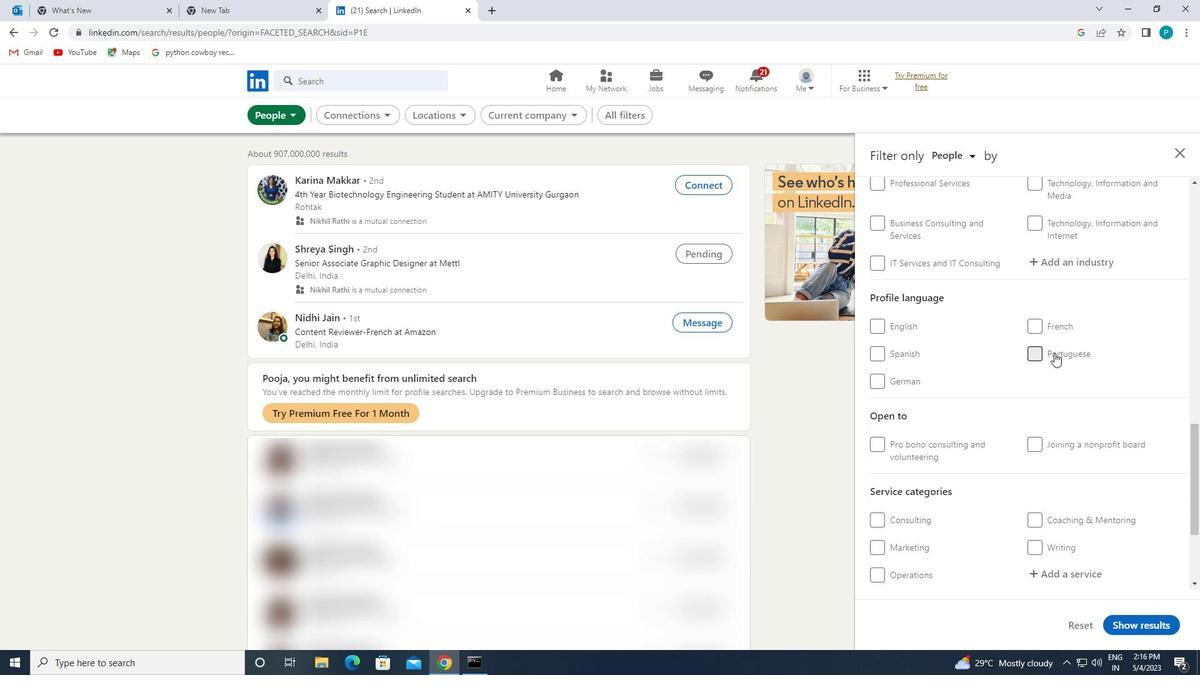 
Action: Mouse scrolled (1079, 355) with delta (0, 0)
Screenshot: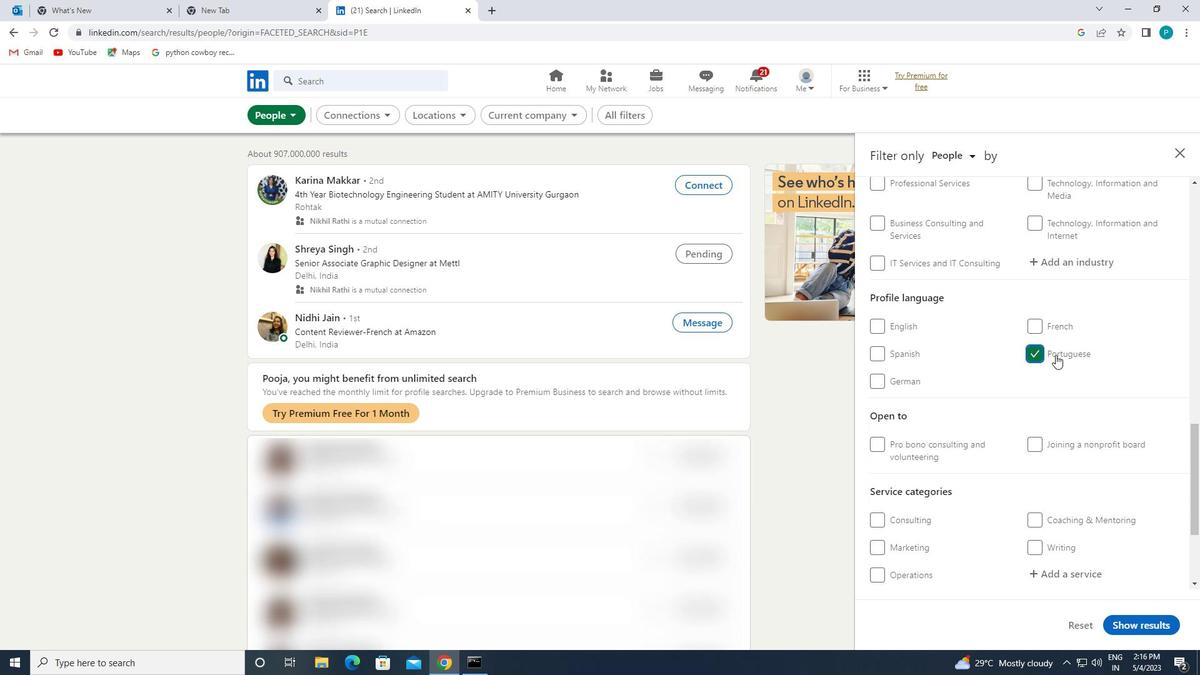 
Action: Mouse moved to (1079, 355)
Screenshot: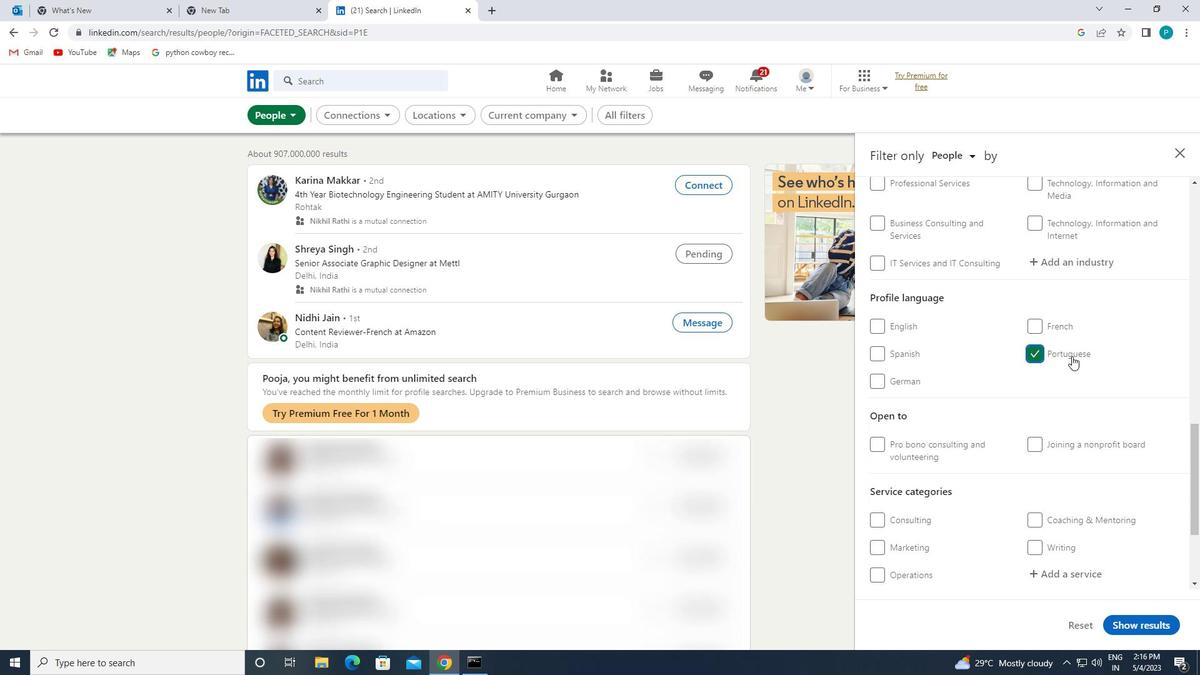 
Action: Mouse scrolled (1079, 355) with delta (0, 0)
Screenshot: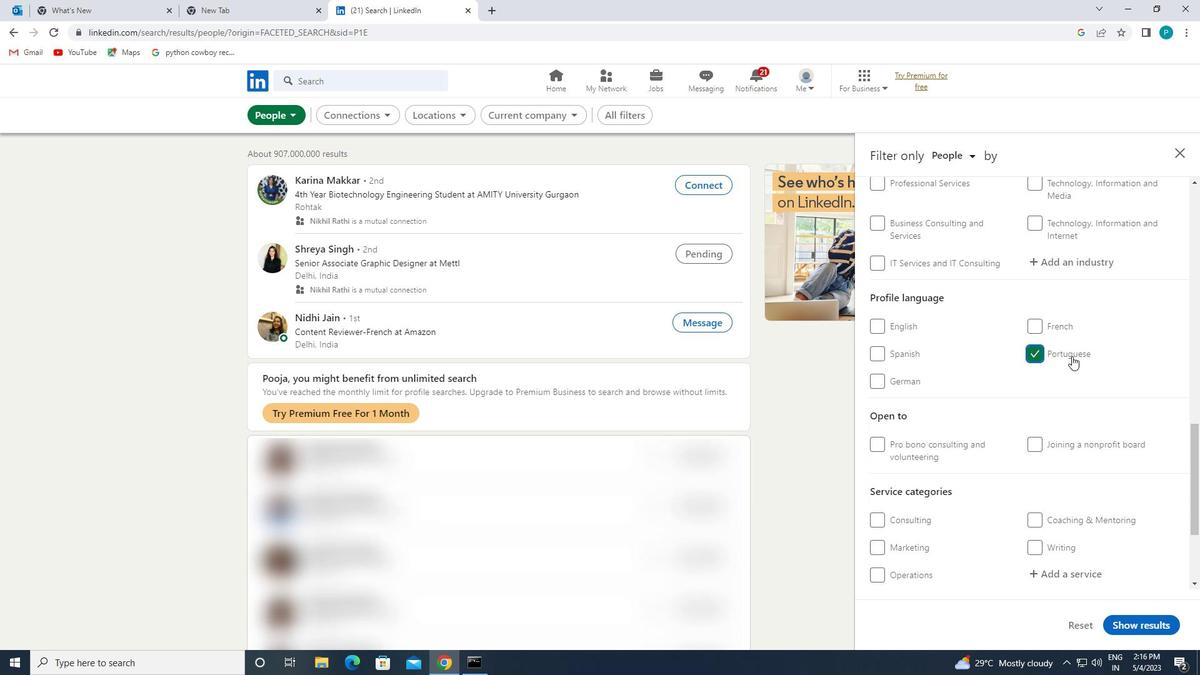 
Action: Mouse scrolled (1079, 355) with delta (0, 0)
Screenshot: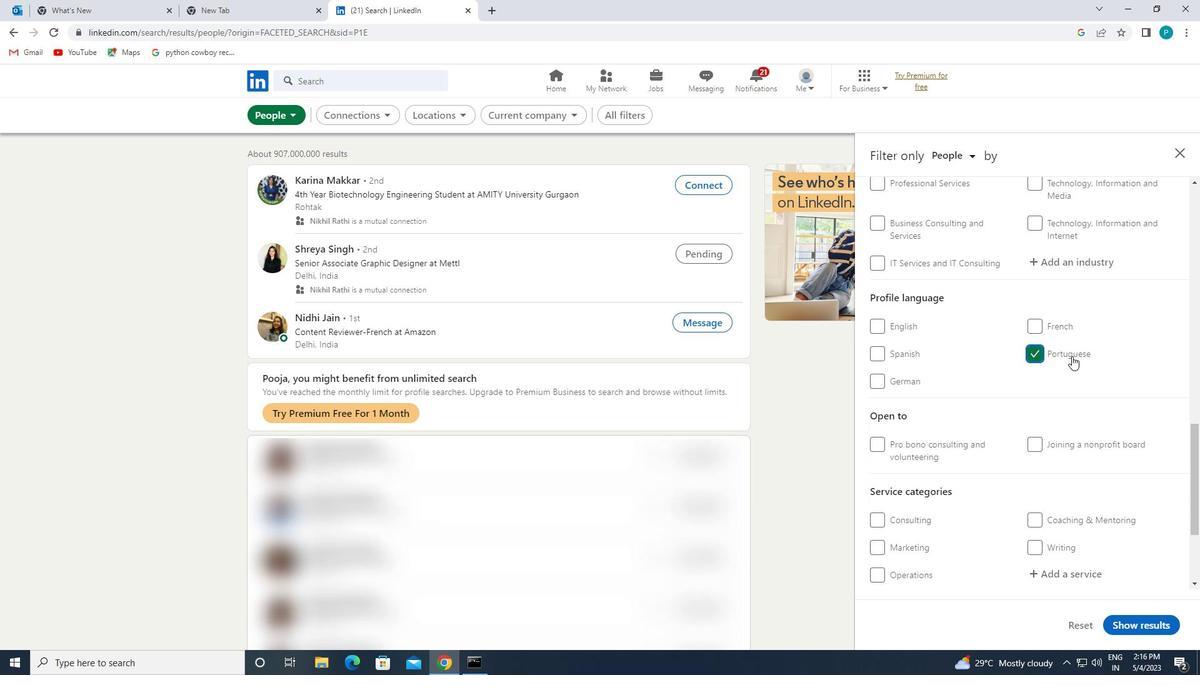 
Action: Mouse scrolled (1079, 355) with delta (0, 0)
Screenshot: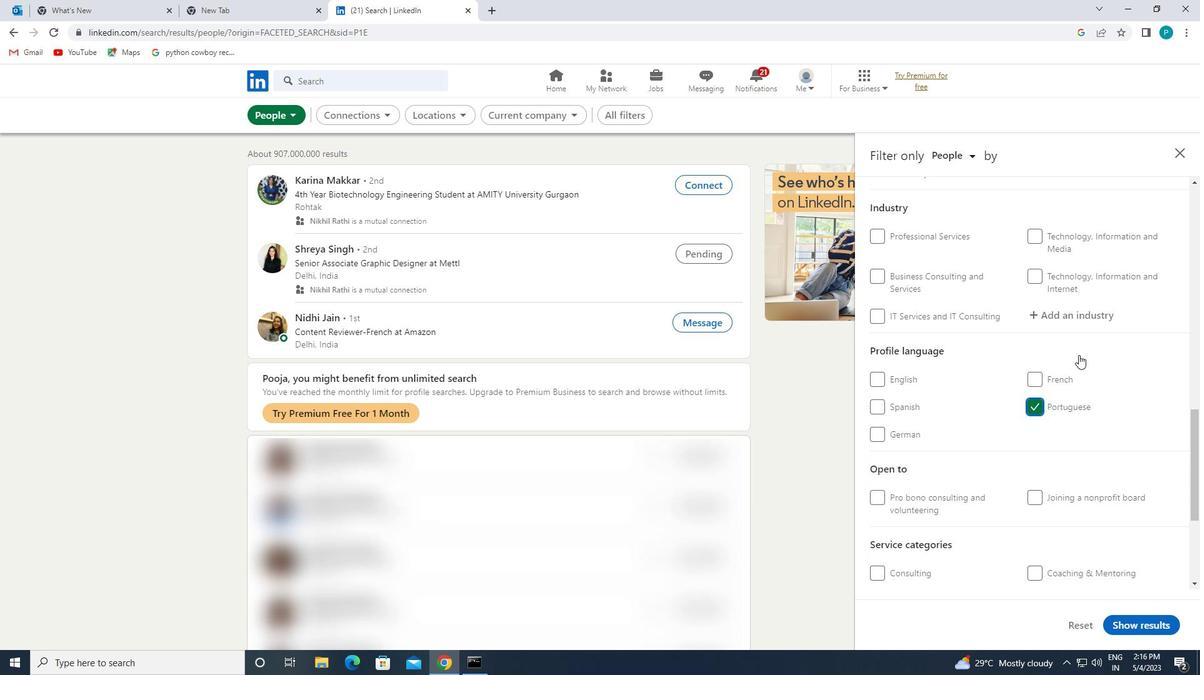 
Action: Mouse scrolled (1079, 355) with delta (0, 0)
Screenshot: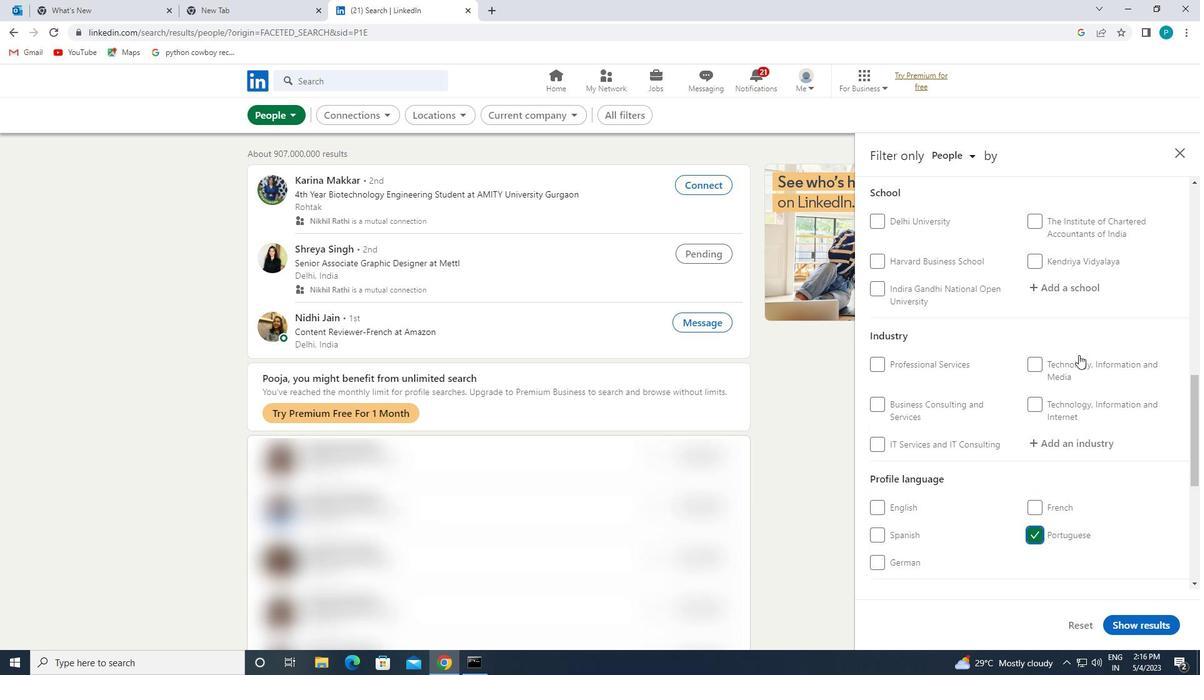 
Action: Mouse moved to (1079, 354)
Screenshot: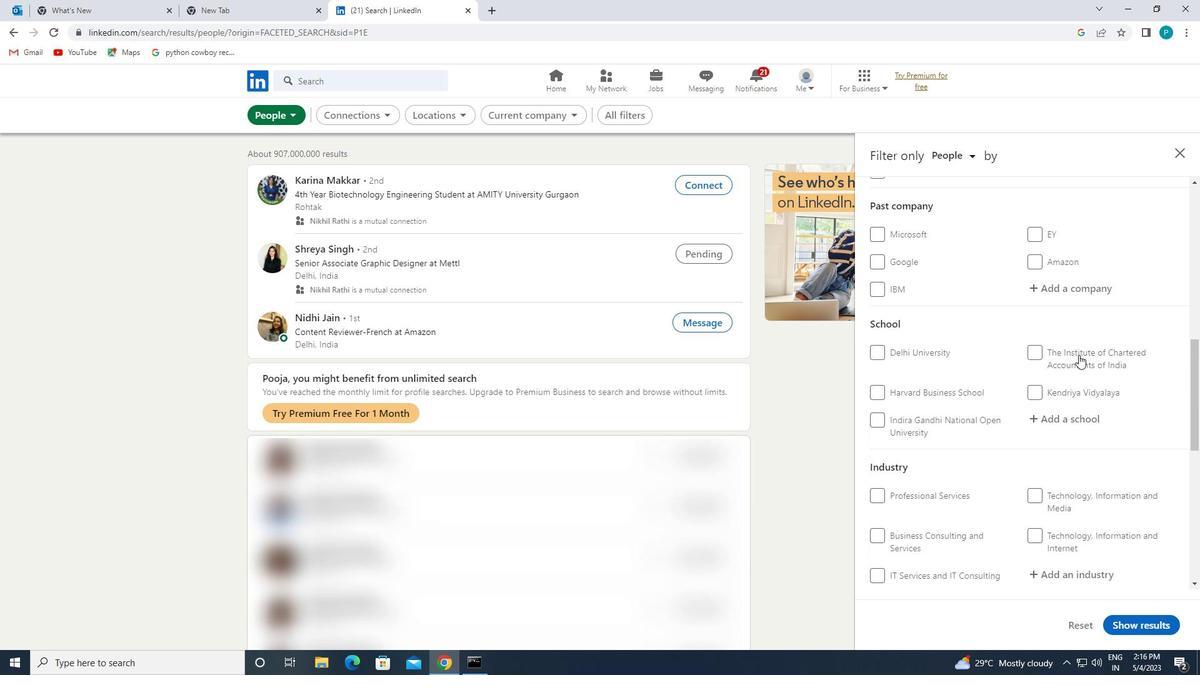
Action: Mouse scrolled (1079, 355) with delta (0, 0)
Screenshot: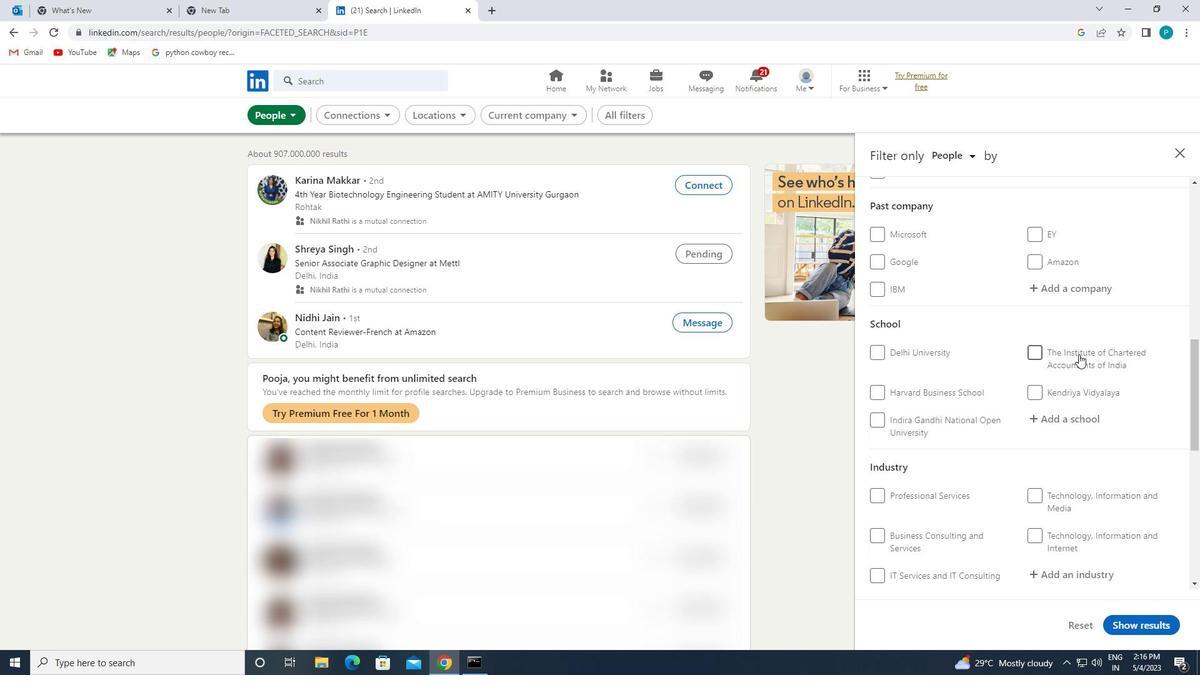 
Action: Mouse scrolled (1079, 355) with delta (0, 0)
Screenshot: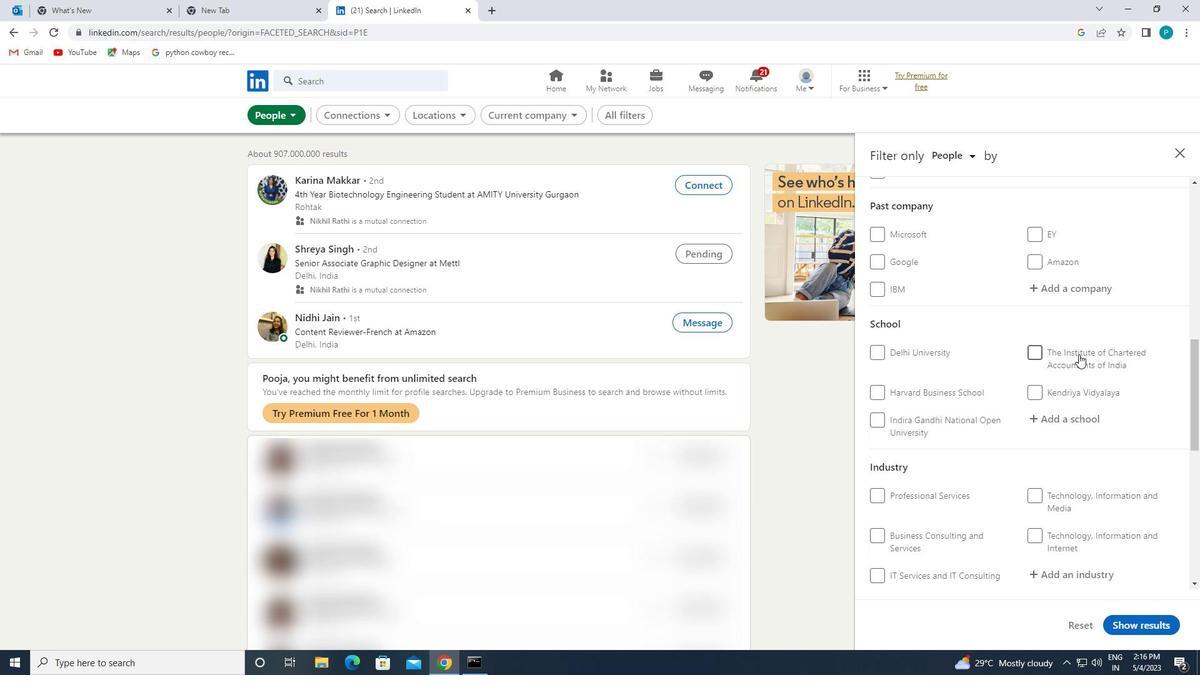 
Action: Mouse scrolled (1079, 355) with delta (0, 0)
Screenshot: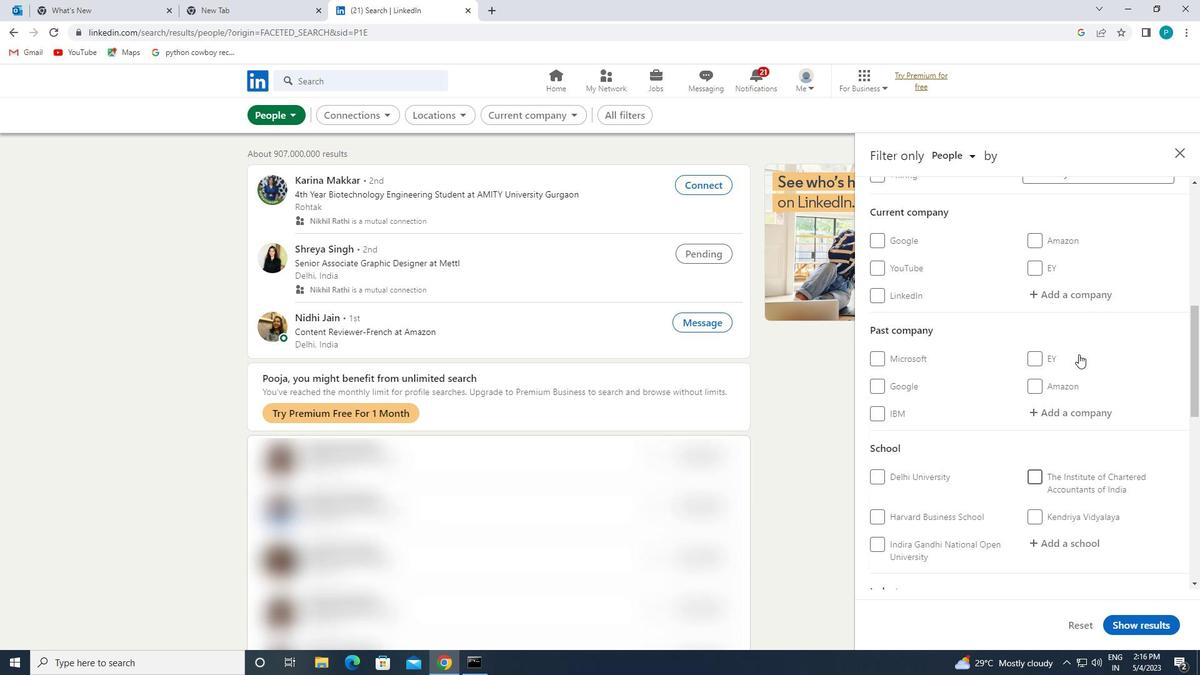 
Action: Mouse scrolled (1079, 355) with delta (0, 0)
Screenshot: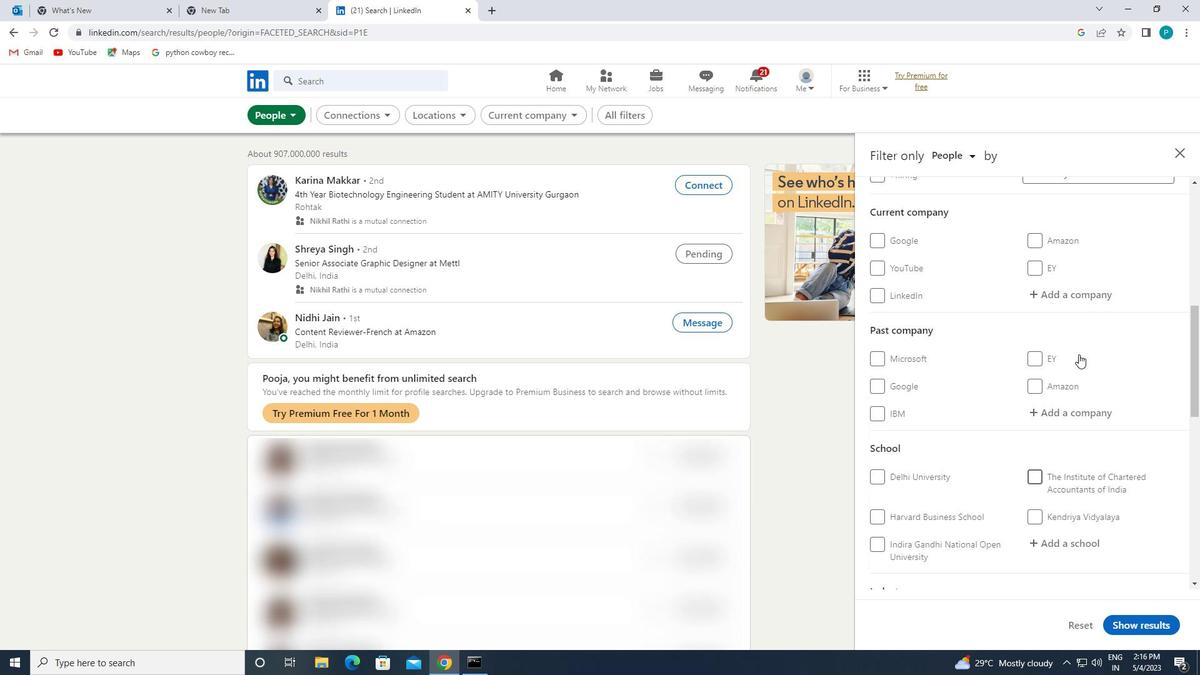 
Action: Mouse scrolled (1079, 355) with delta (0, 0)
Screenshot: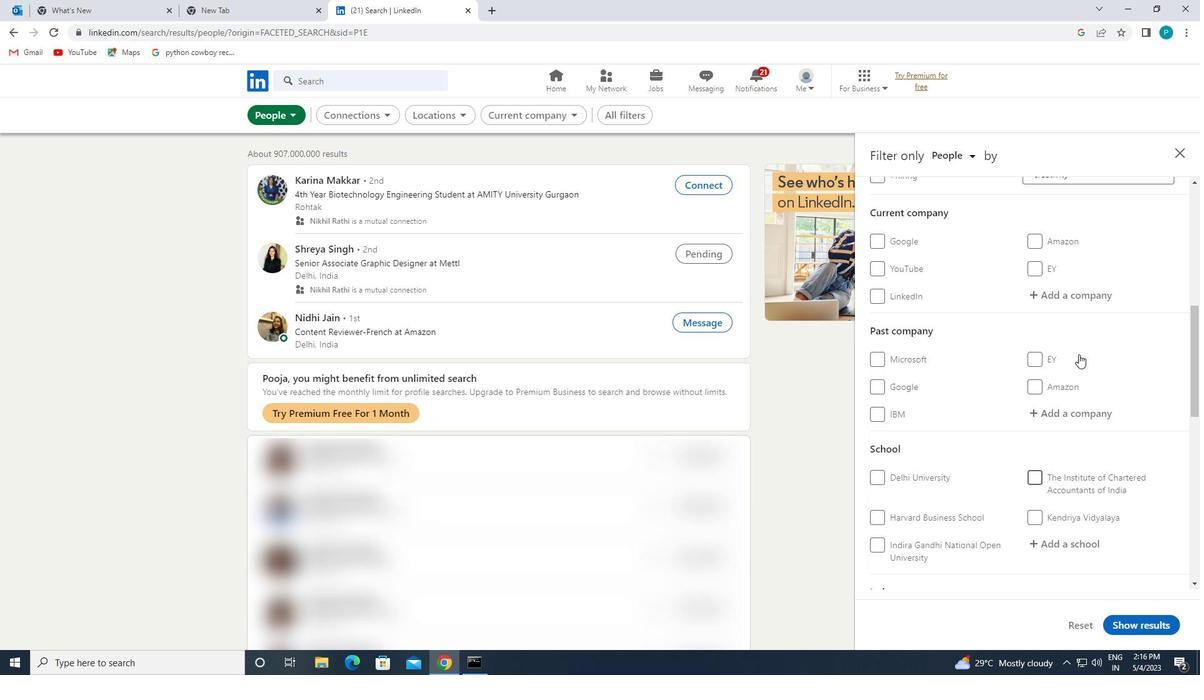 
Action: Mouse moved to (1071, 394)
Screenshot: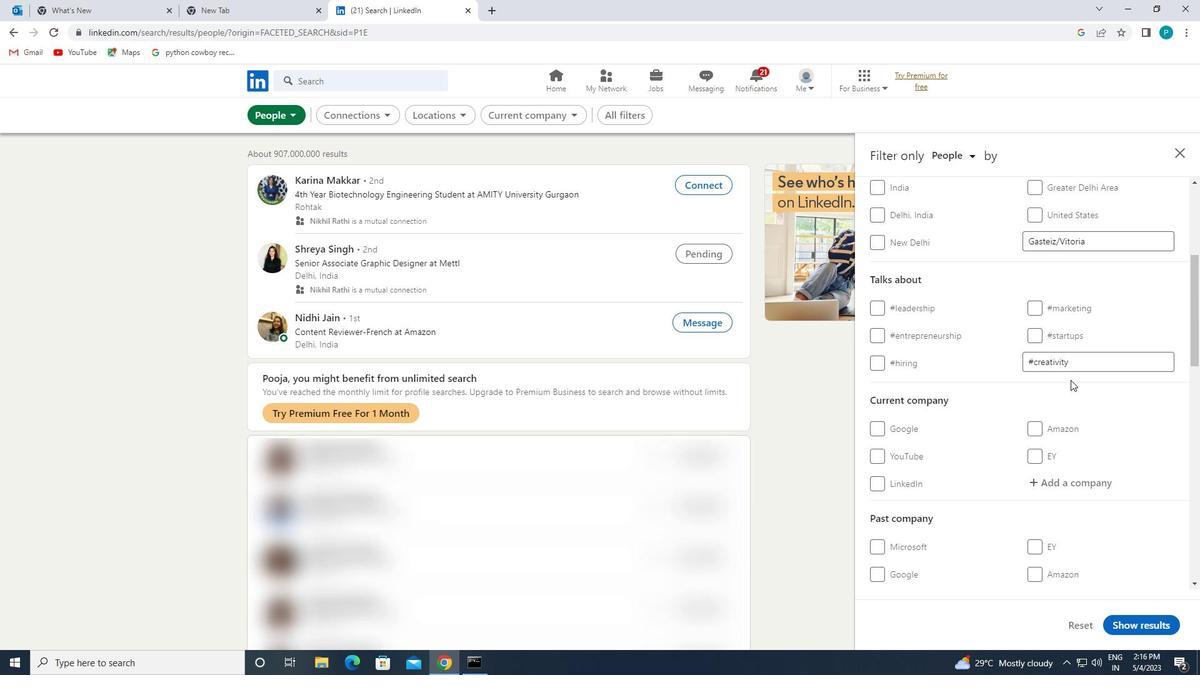 
Action: Mouse scrolled (1071, 394) with delta (0, 0)
Screenshot: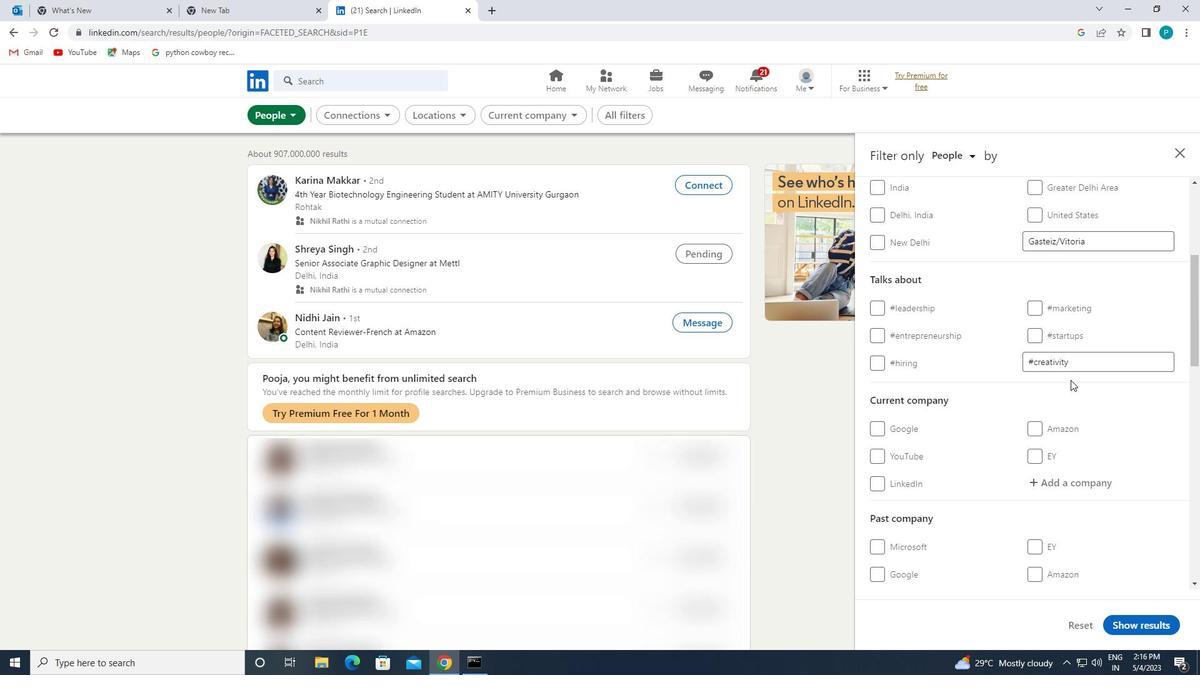 
Action: Mouse moved to (1068, 400)
Screenshot: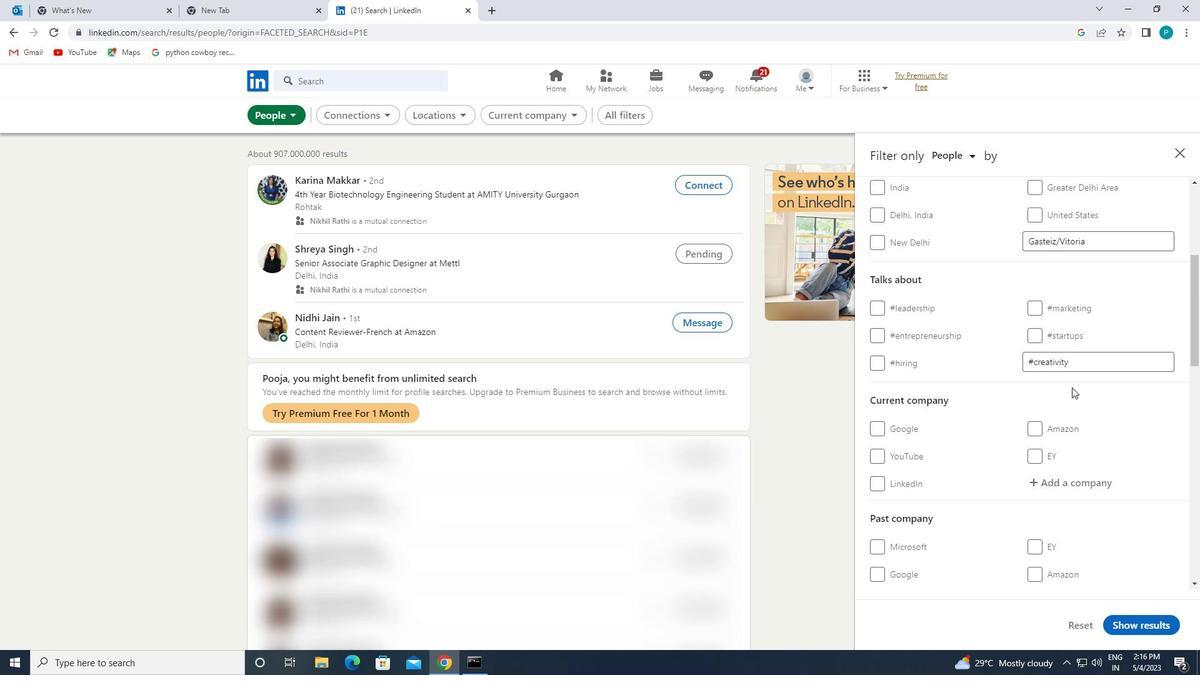 
Action: Mouse scrolled (1068, 400) with delta (0, 0)
Screenshot: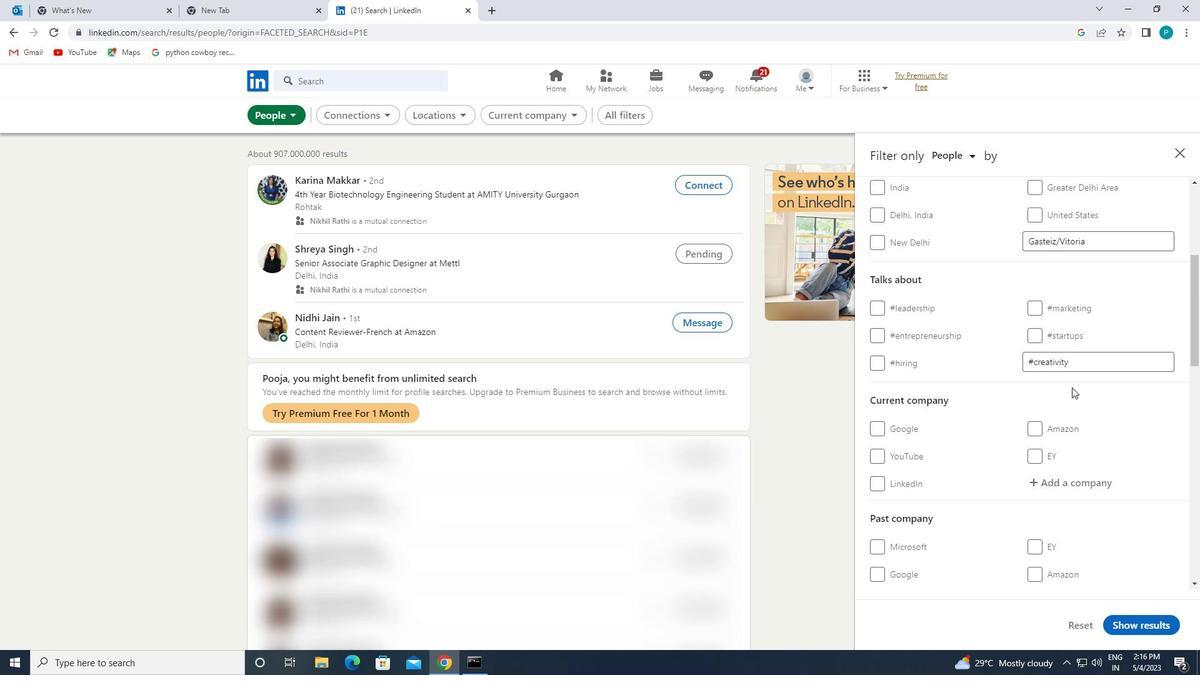 
Action: Mouse moved to (1041, 363)
Screenshot: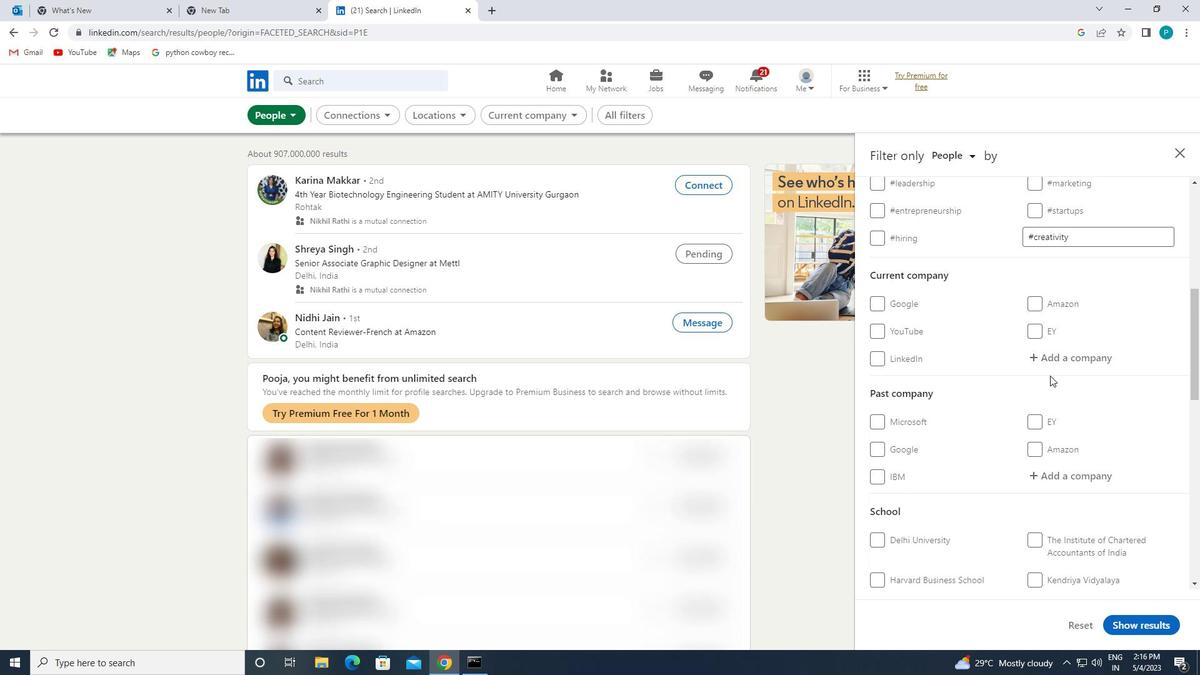 
Action: Mouse pressed left at (1041, 363)
Screenshot: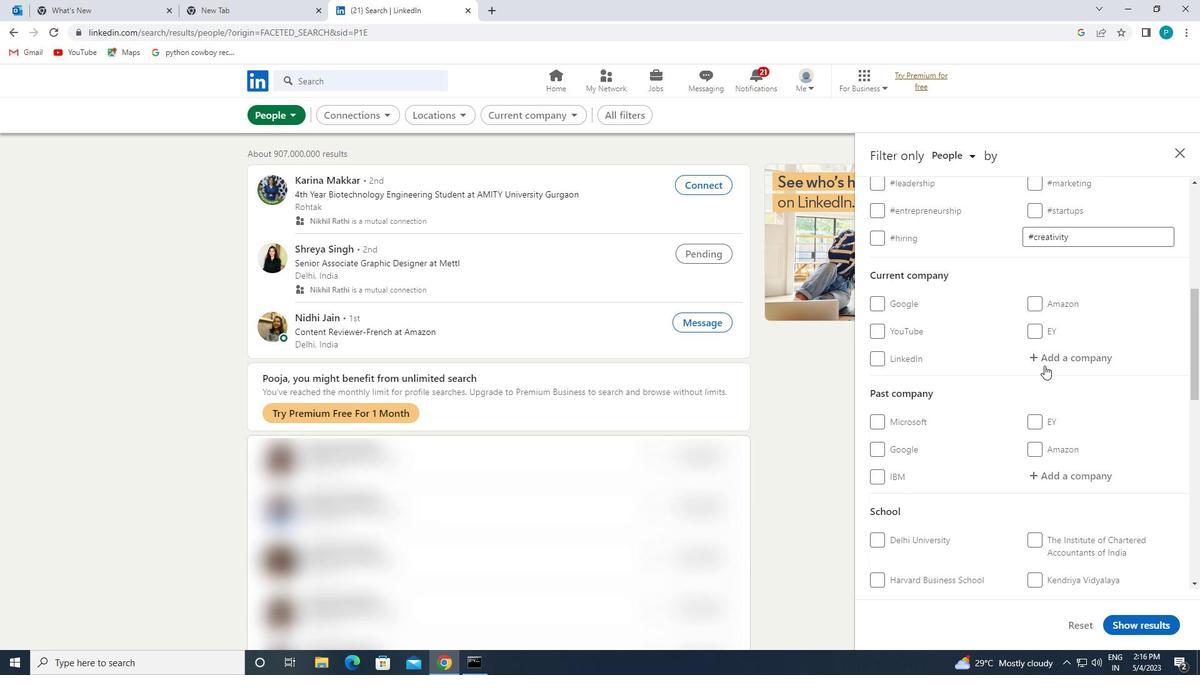 
Action: Mouse moved to (1041, 362)
Screenshot: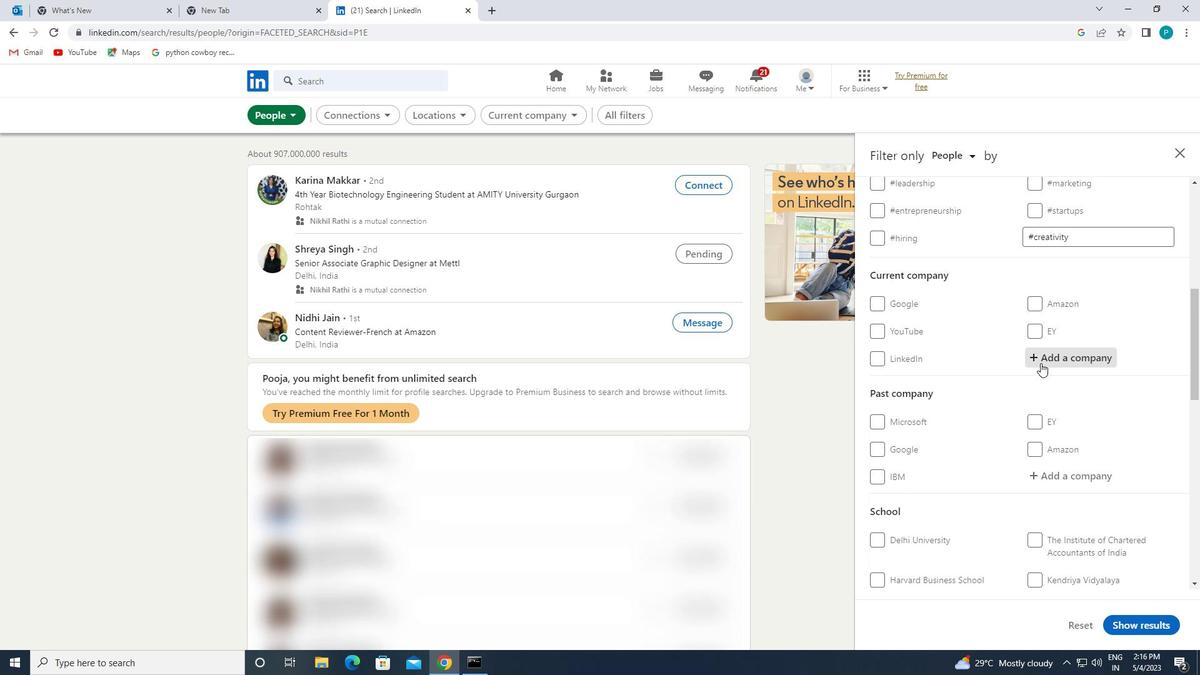 
Action: Key pressed <Key.caps_lock>G<Key.caps_lock>RAB
Screenshot: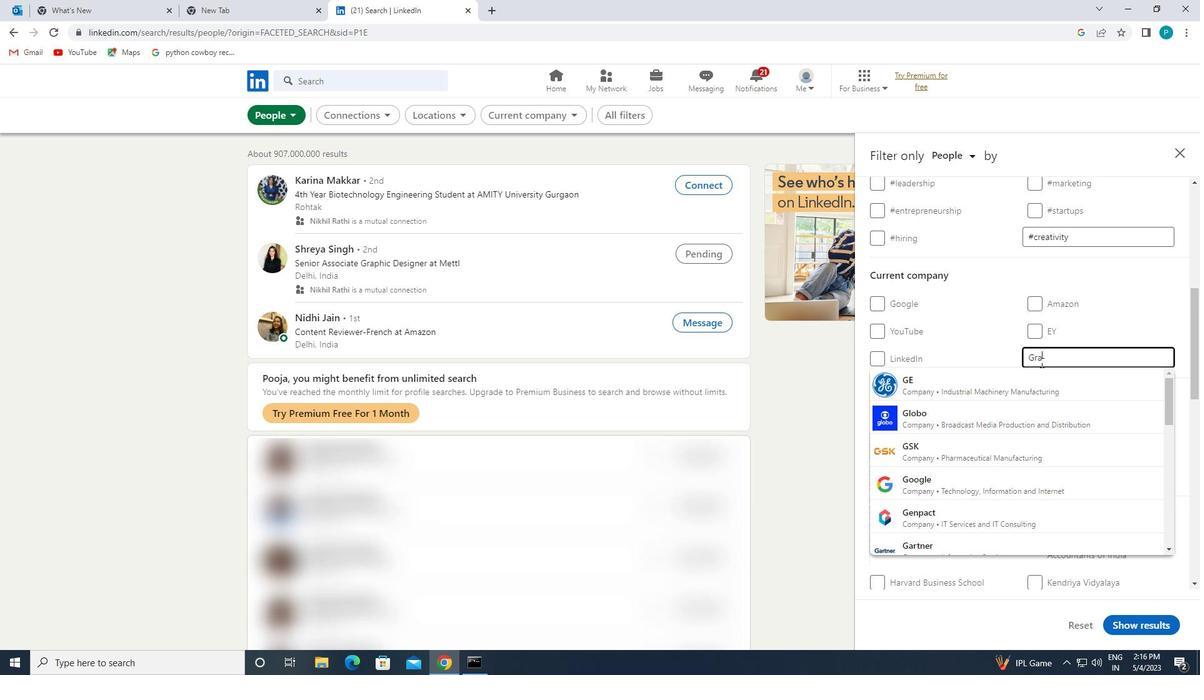 
Action: Mouse moved to (1023, 379)
Screenshot: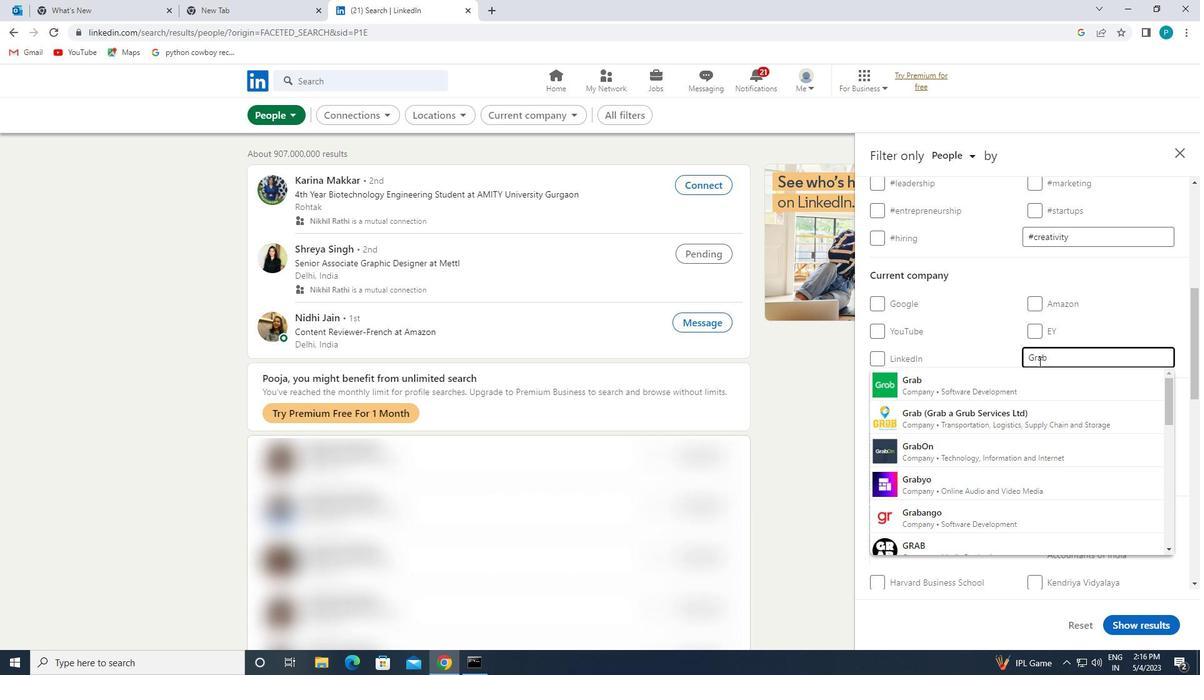 
Action: Mouse pressed left at (1023, 379)
Screenshot: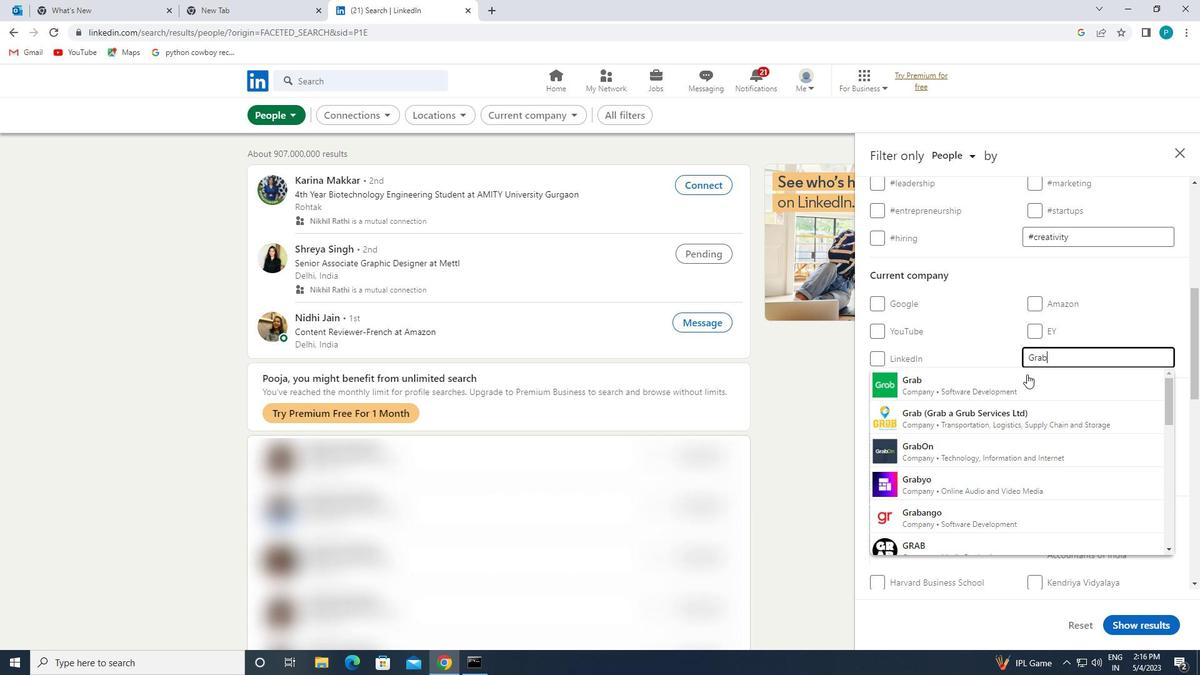 
Action: Mouse moved to (1077, 387)
Screenshot: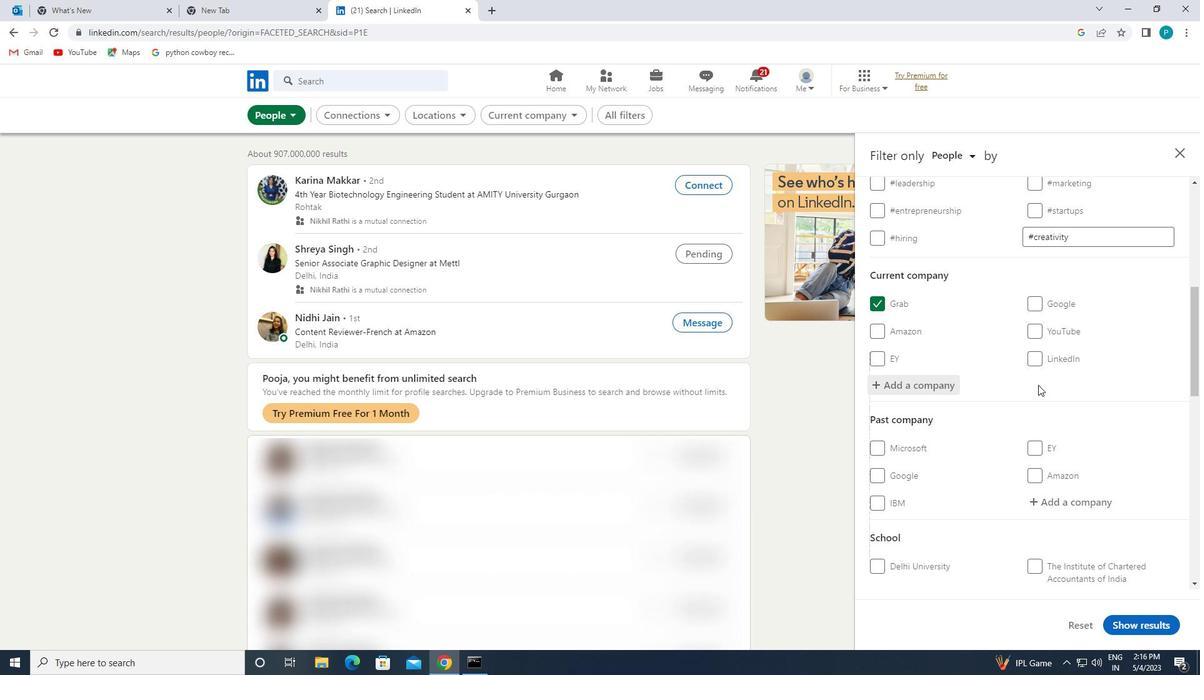 
Action: Mouse scrolled (1077, 387) with delta (0, 0)
Screenshot: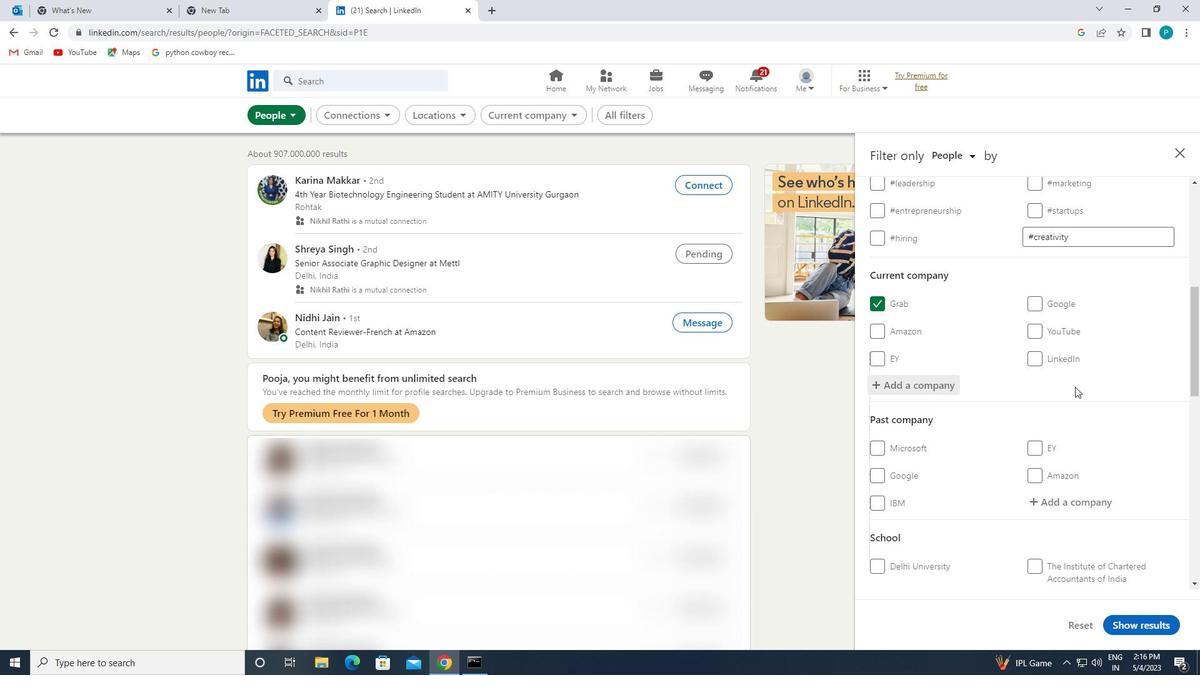 
Action: Mouse moved to (1078, 387)
Screenshot: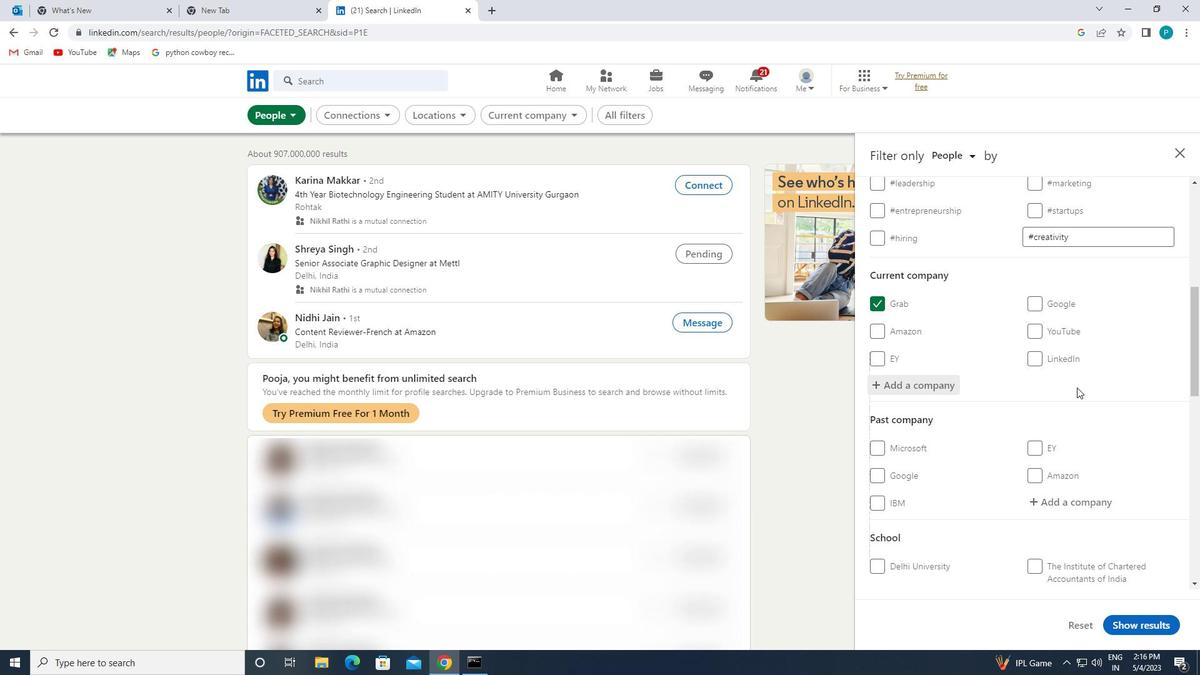 
Action: Mouse scrolled (1078, 387) with delta (0, 0)
Screenshot: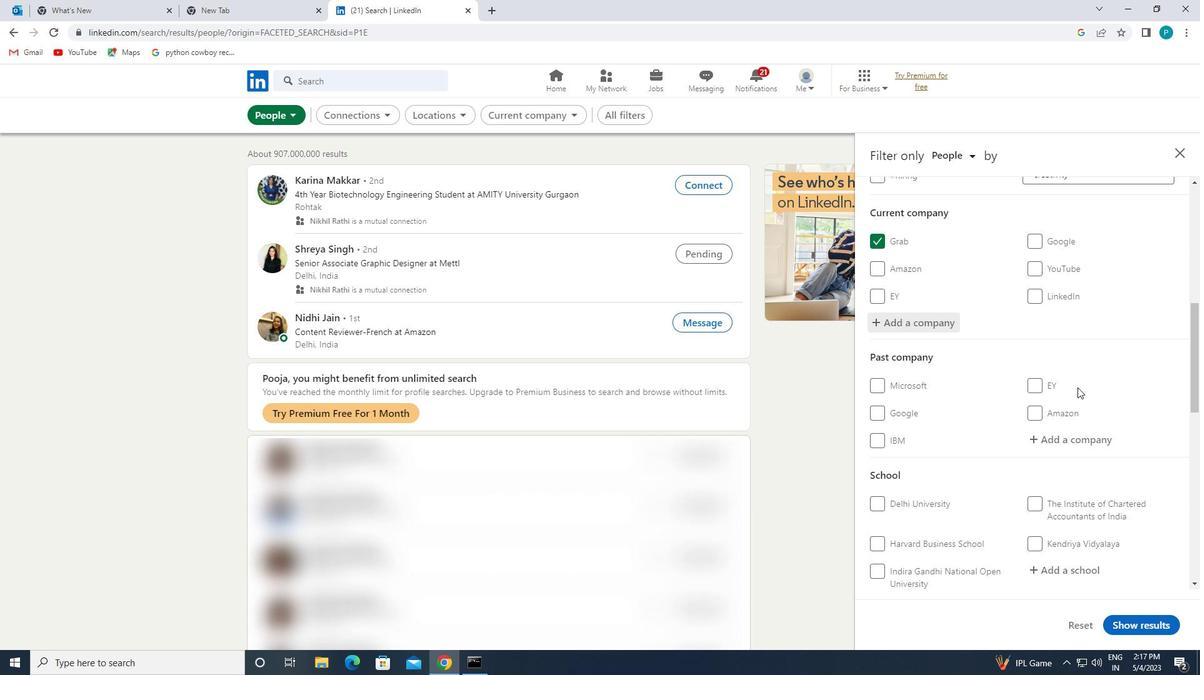 
Action: Mouse scrolled (1078, 387) with delta (0, 0)
Screenshot: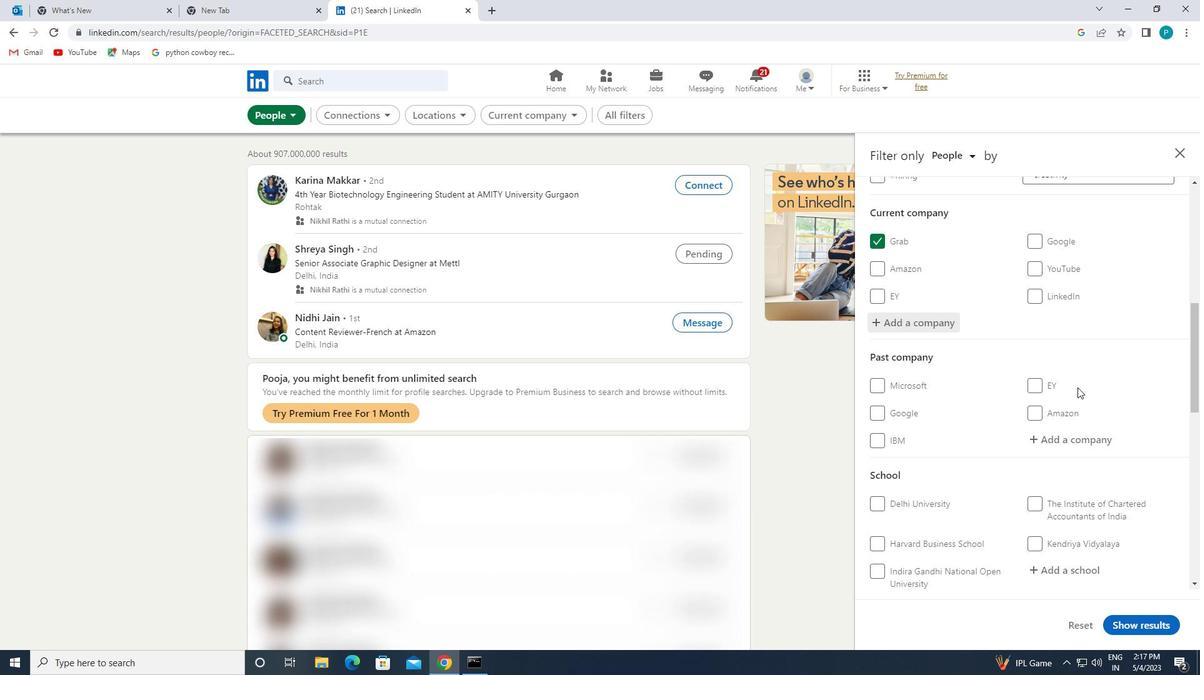 
Action: Mouse moved to (1080, 390)
Screenshot: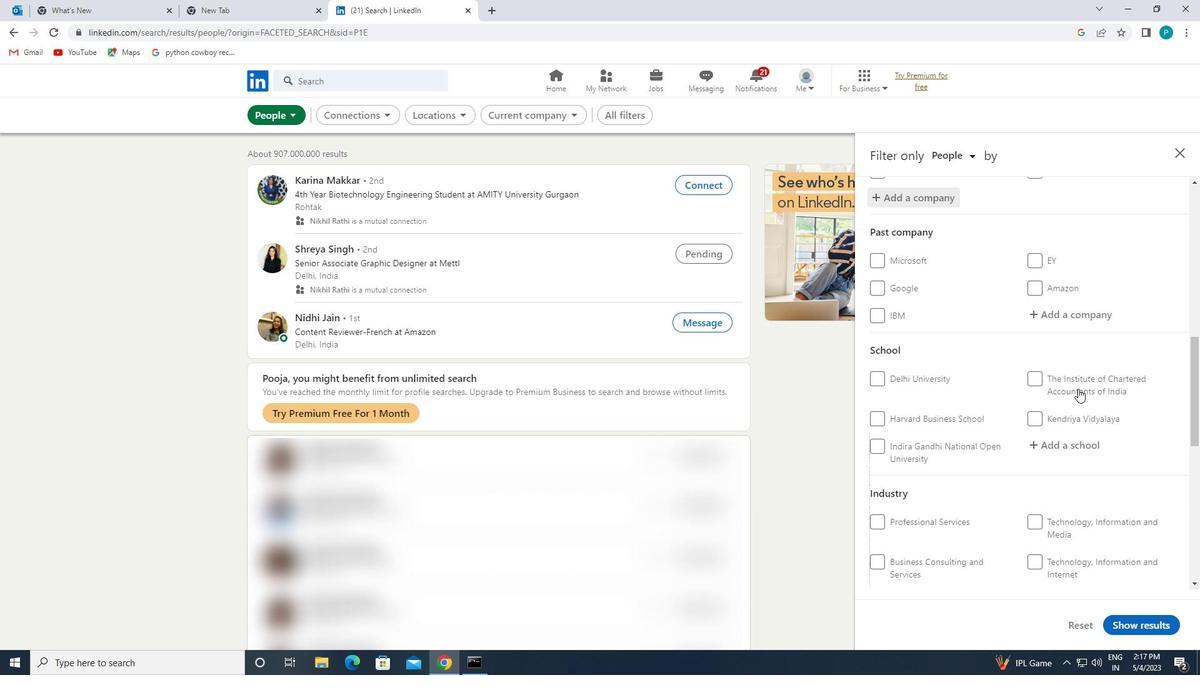
Action: Mouse scrolled (1080, 390) with delta (0, 0)
Screenshot: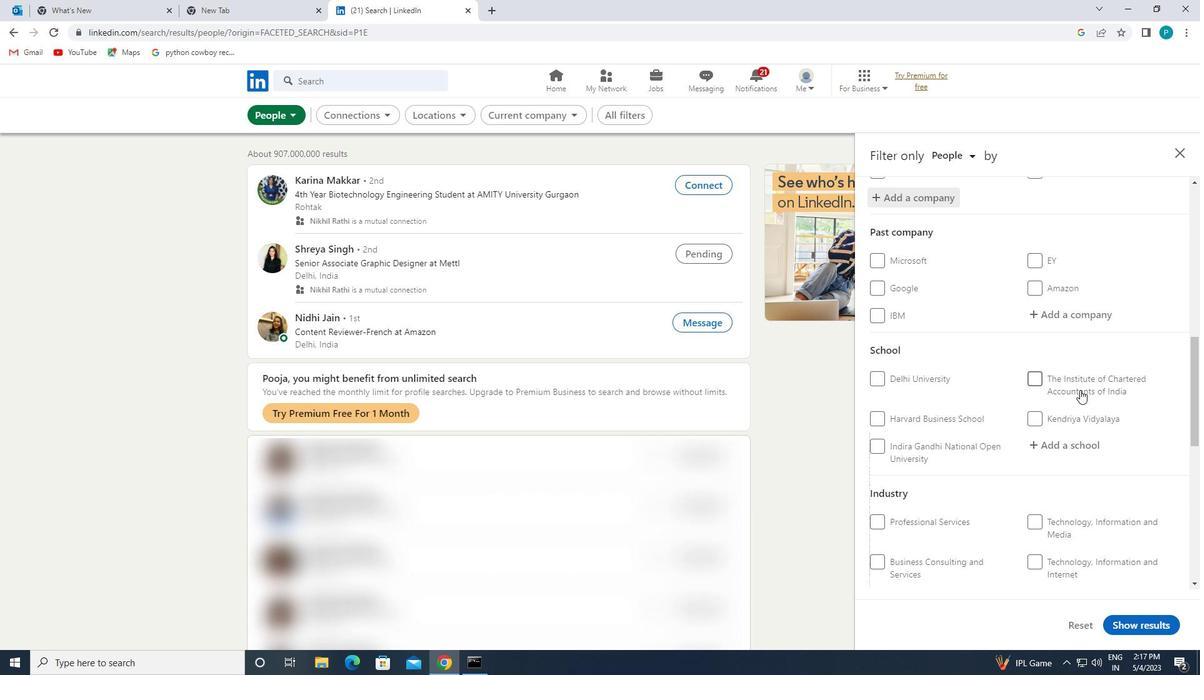 
Action: Mouse moved to (1080, 390)
Screenshot: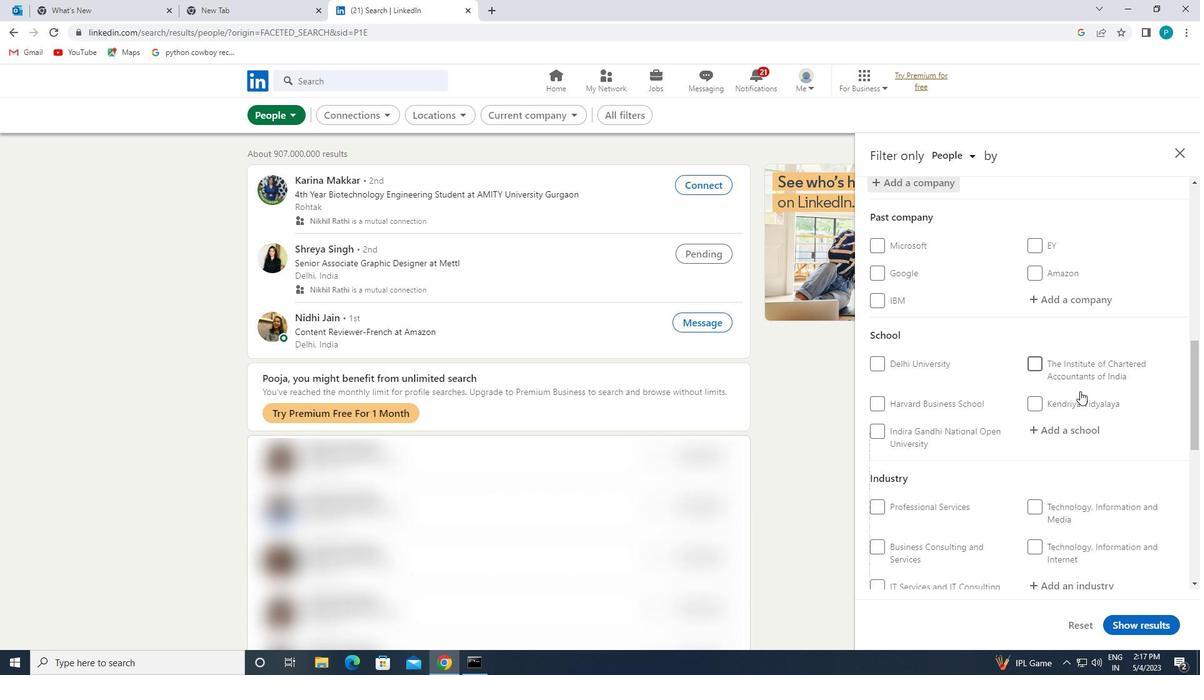 
Action: Mouse pressed left at (1080, 390)
Screenshot: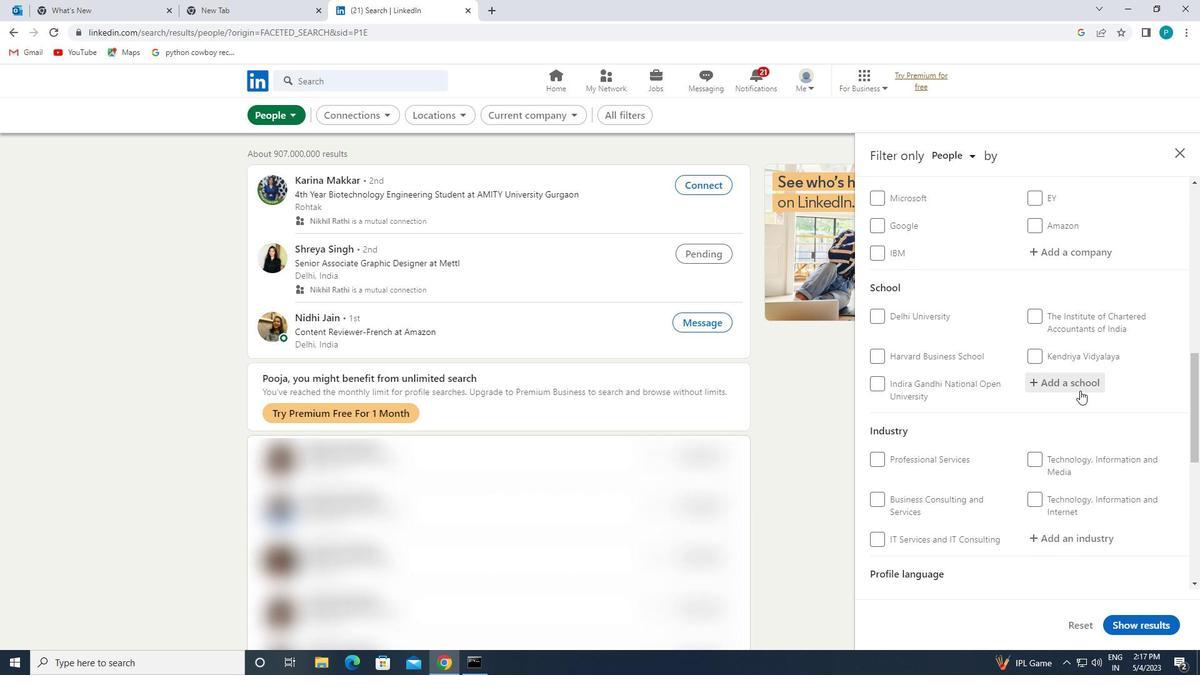 
Action: Mouse moved to (1101, 400)
Screenshot: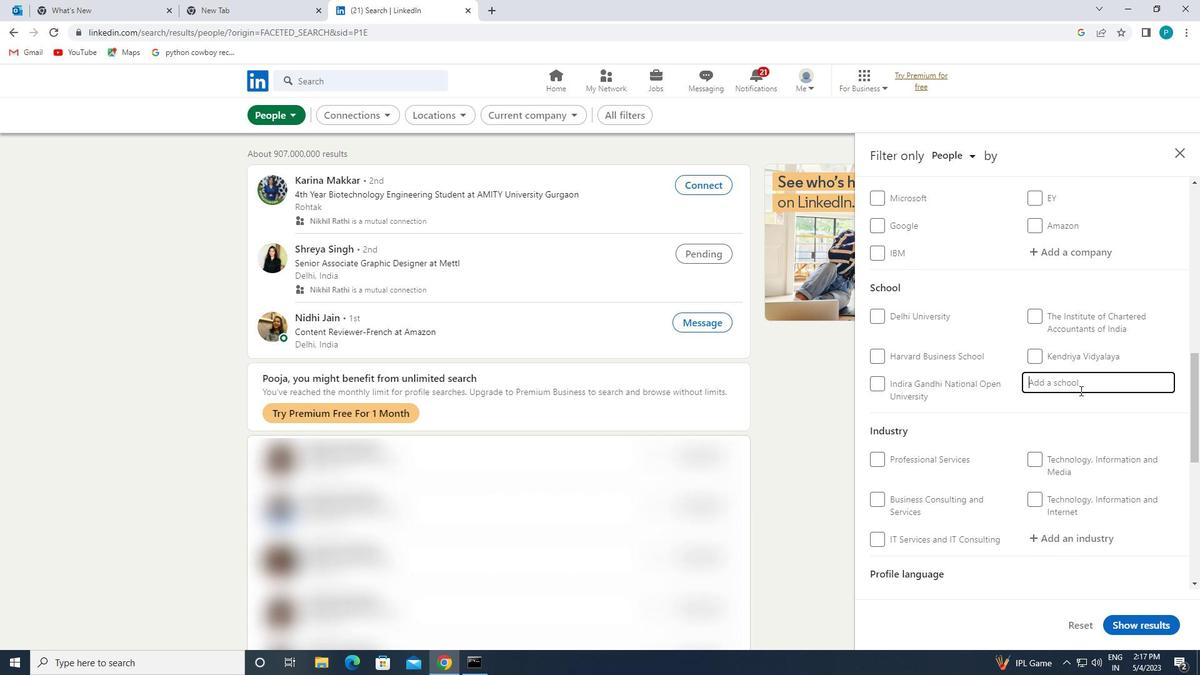 
Action: Key pressed <Key.caps_lock>F<Key.caps_lock>UTURE
Screenshot: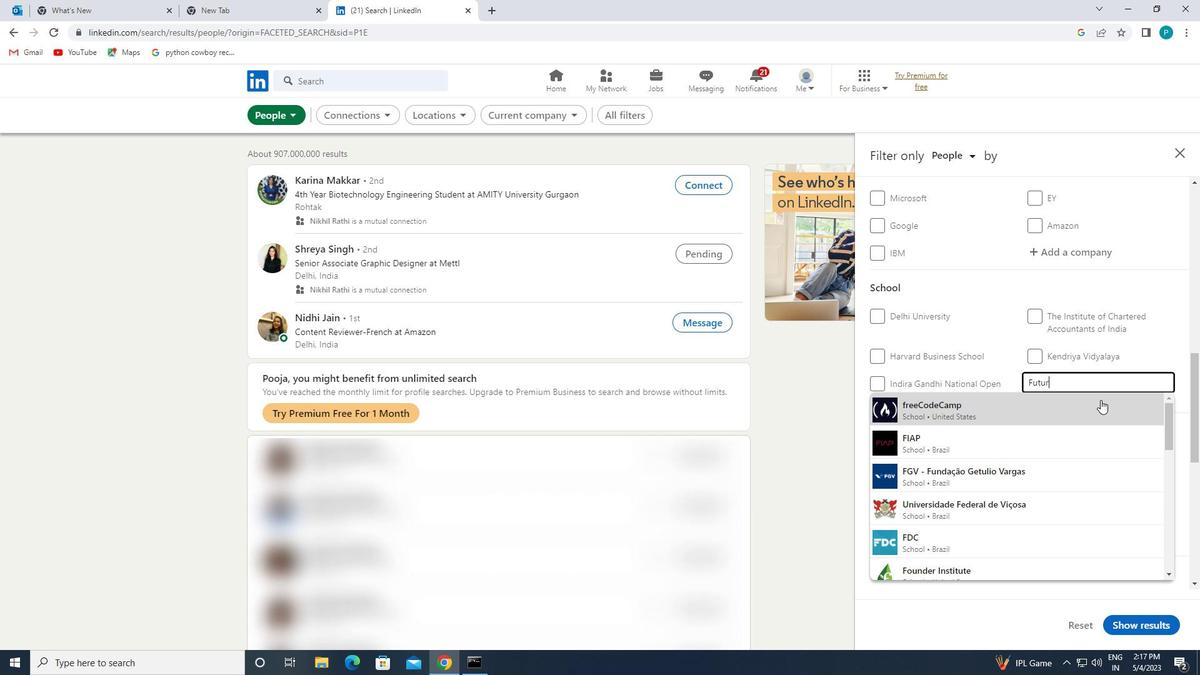 
Action: Mouse moved to (1100, 412)
Screenshot: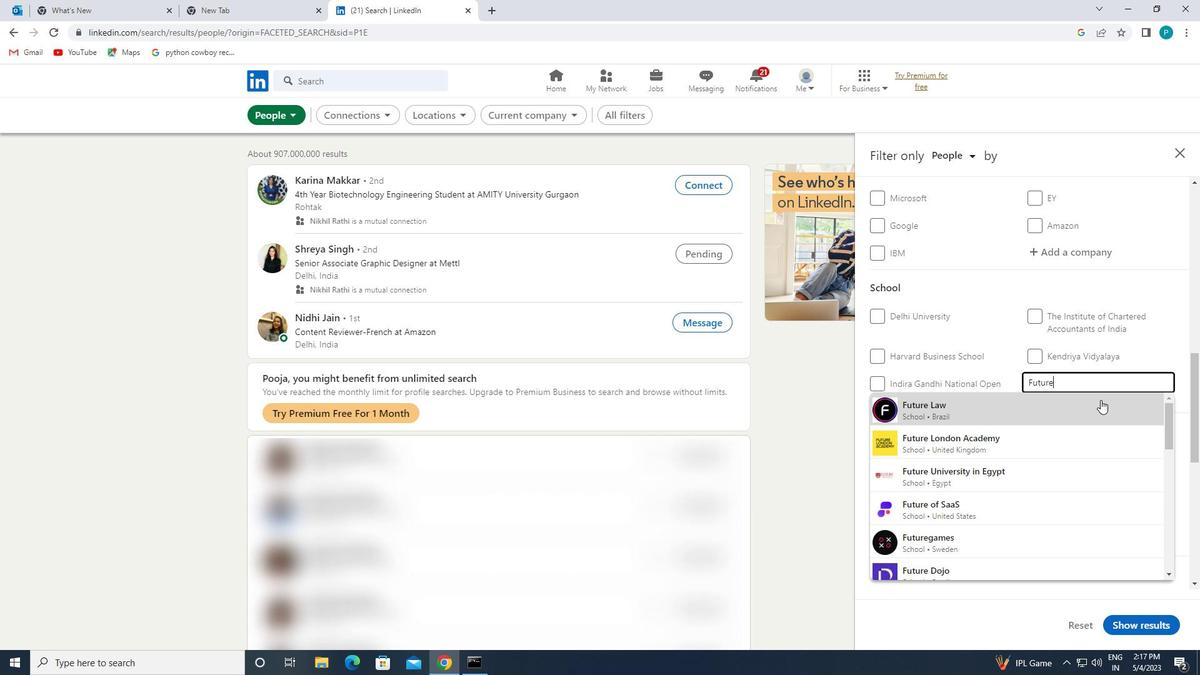 
Action: Key pressed <Key.space><Key.caps_lock>I<Key.caps_lock>NSTITUTE<Key.space><Key.space>F<Key.backspace>OF
Screenshot: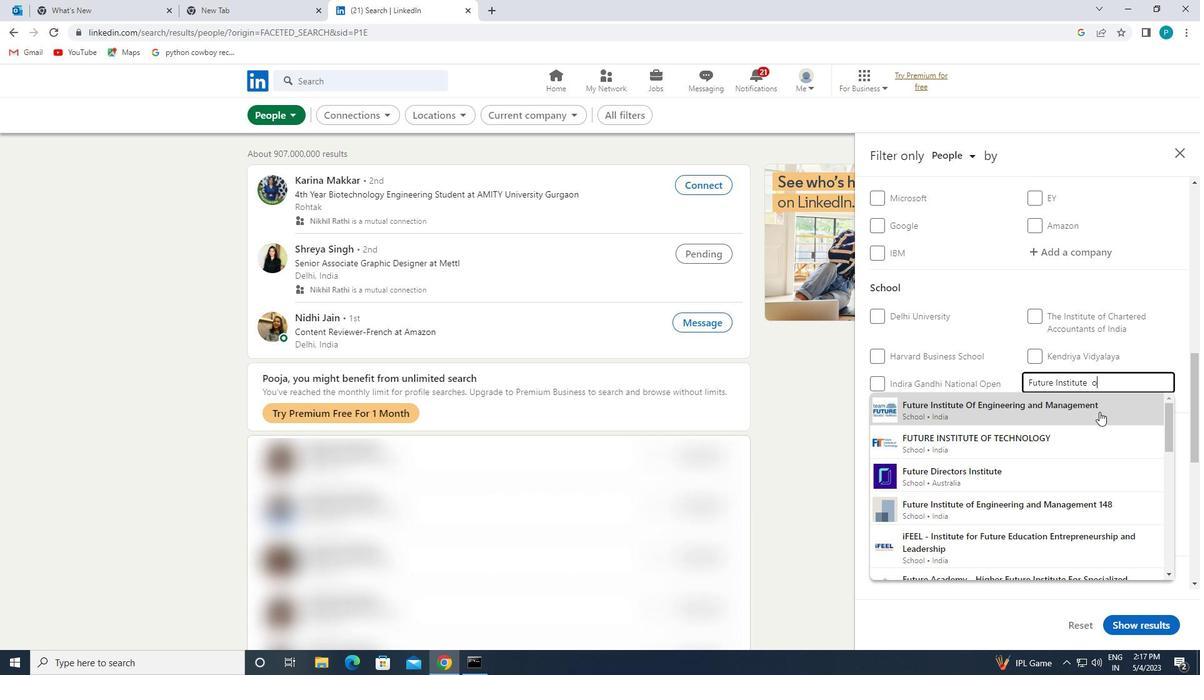 
Action: Mouse moved to (1102, 414)
Screenshot: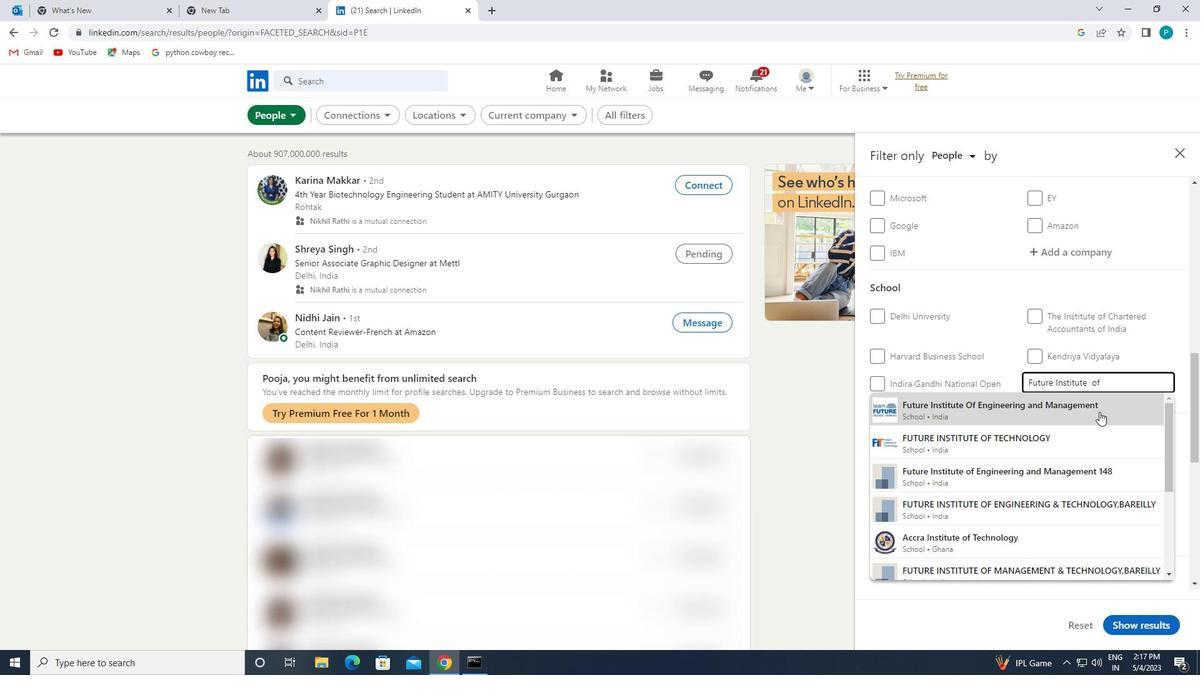
Action: Mouse pressed left at (1102, 414)
Screenshot: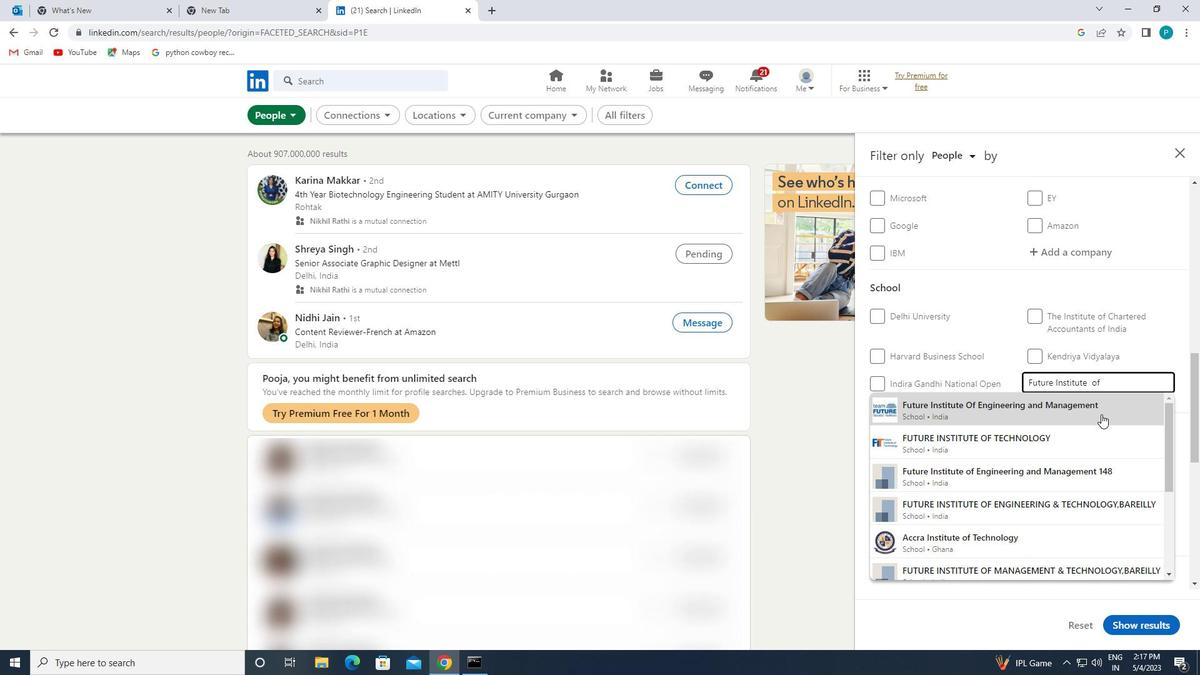 
Action: Mouse moved to (1172, 453)
Screenshot: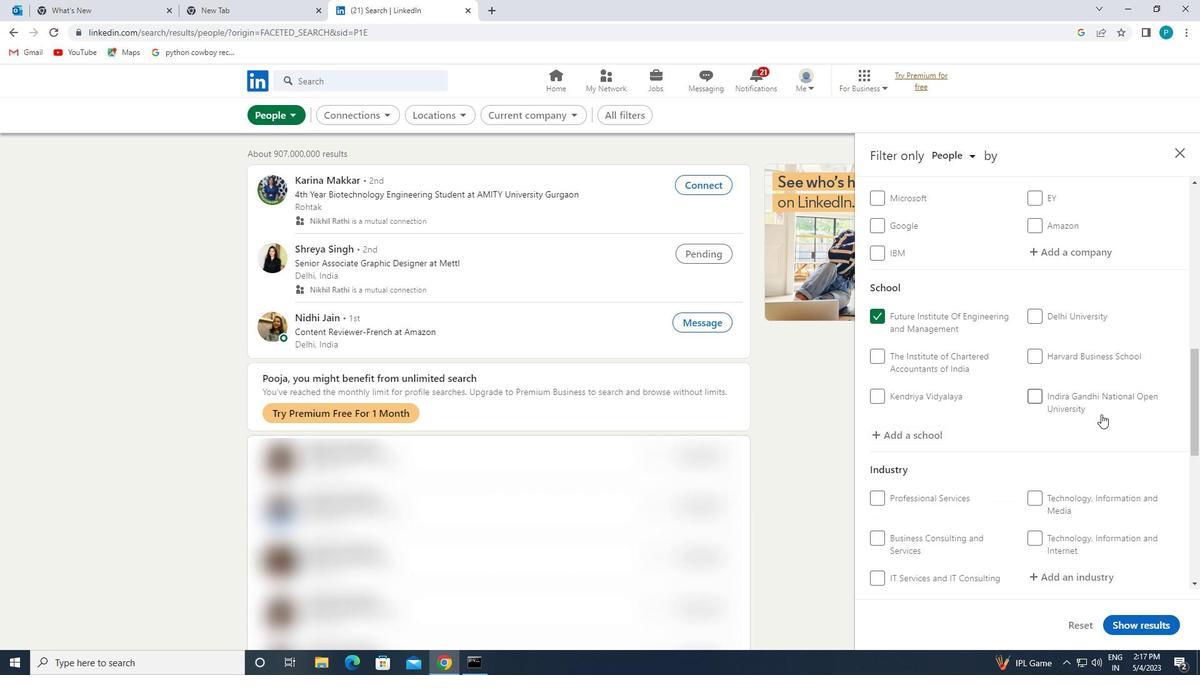 
Action: Mouse scrolled (1172, 452) with delta (0, 0)
Screenshot: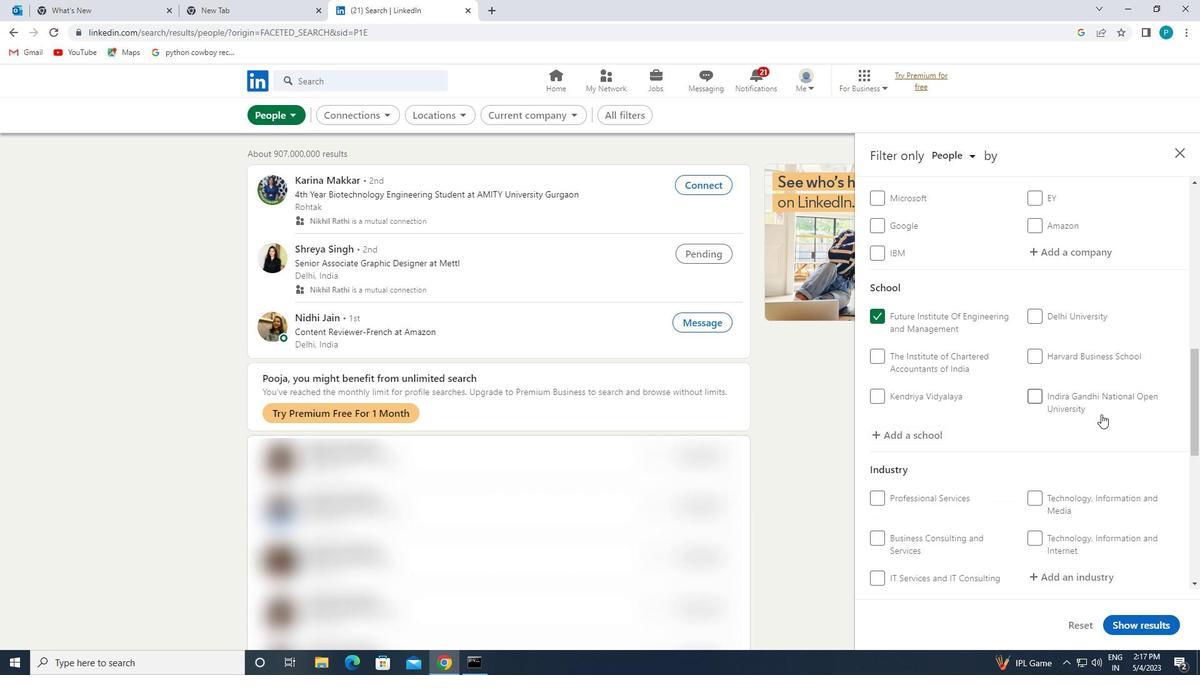 
Action: Mouse scrolled (1172, 452) with delta (0, 0)
Screenshot: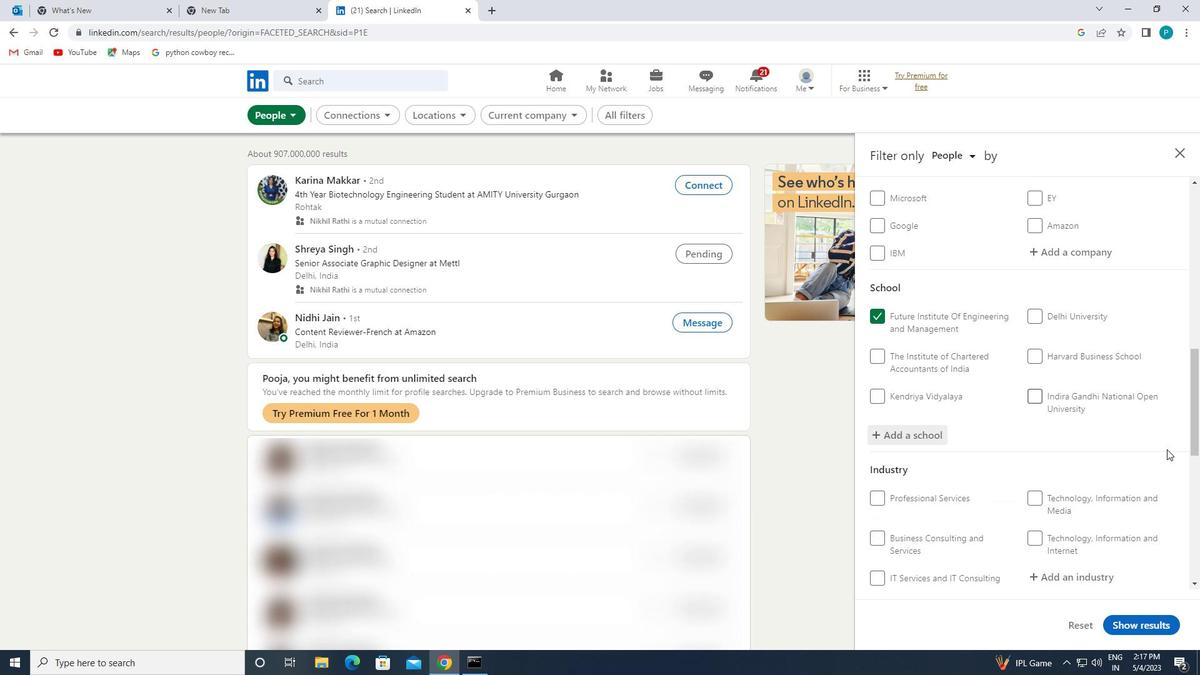 
Action: Mouse moved to (1171, 454)
Screenshot: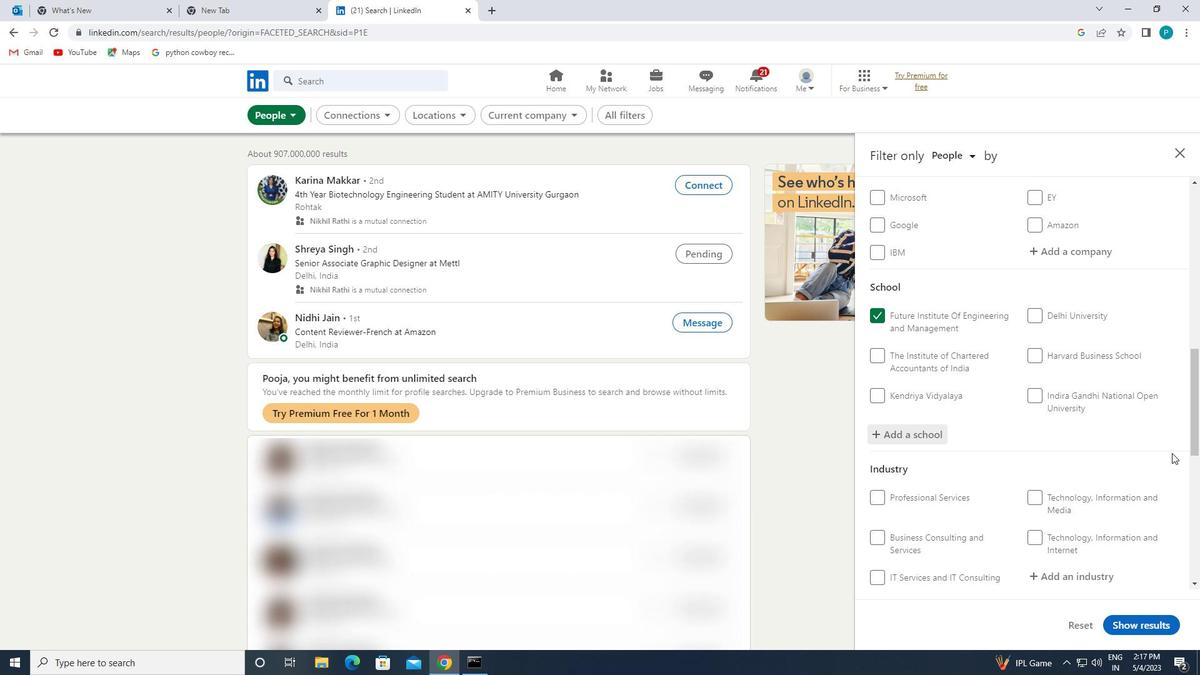 
Action: Mouse scrolled (1171, 453) with delta (0, 0)
Screenshot: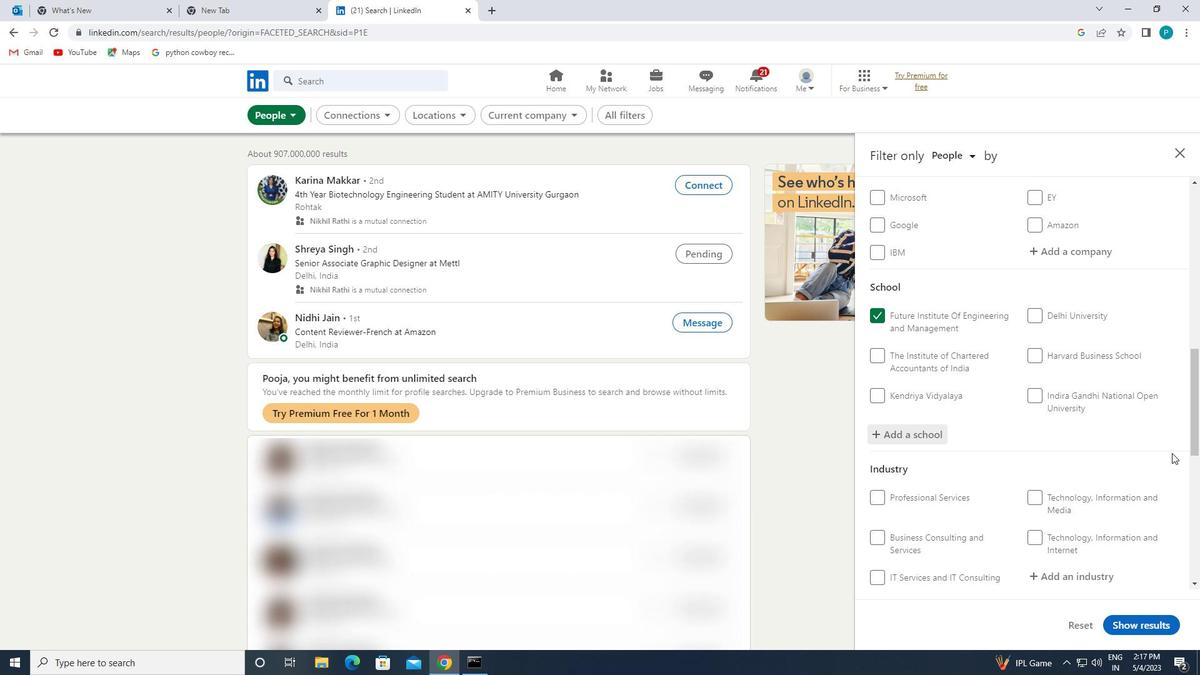 
Action: Mouse moved to (1065, 384)
Screenshot: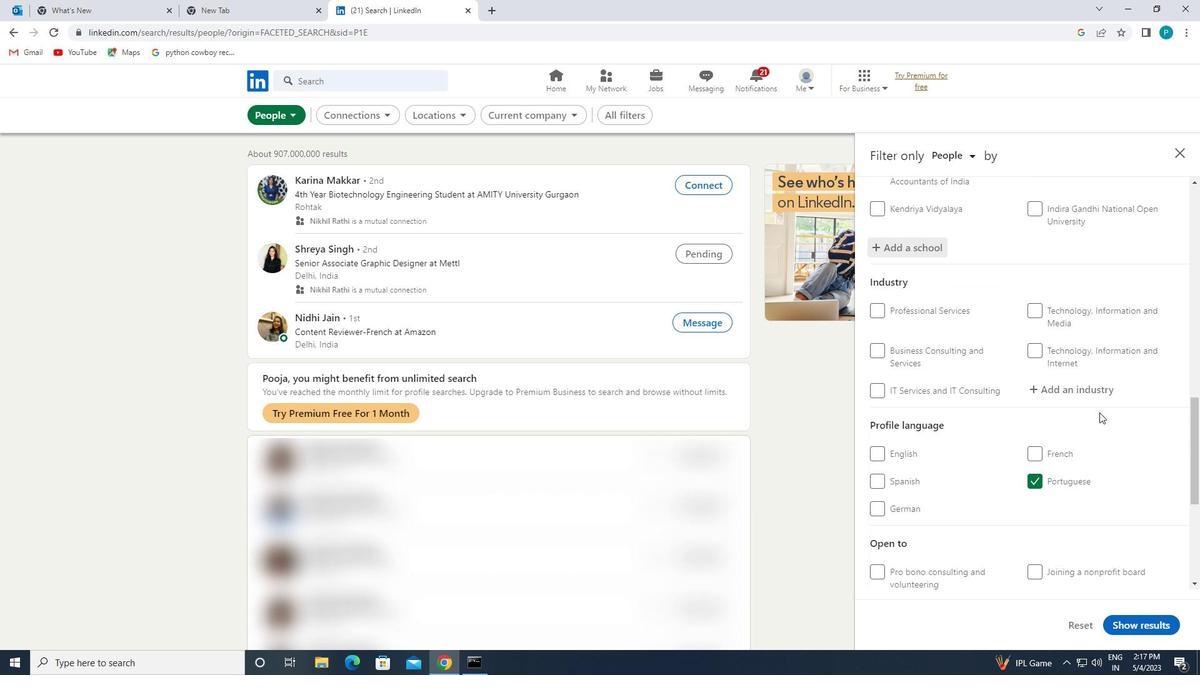 
Action: Mouse pressed left at (1065, 384)
Screenshot: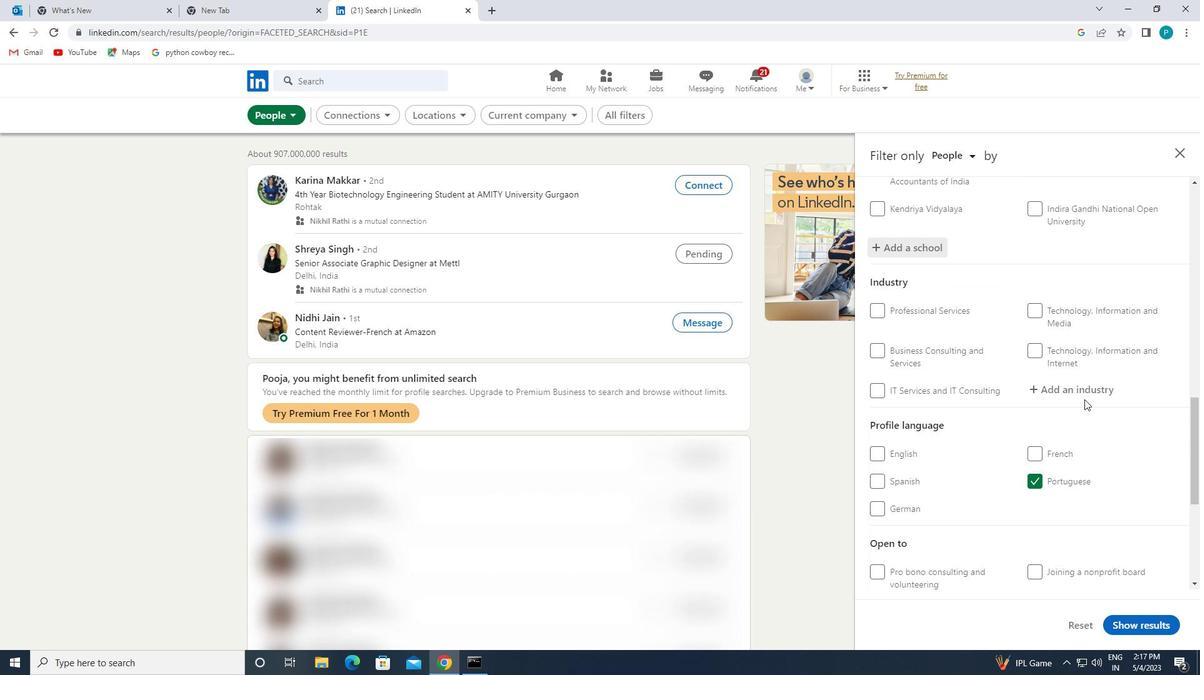 
Action: Key pressed <Key.caps_lock>E<Key.caps_lock>LECTRICAL
Screenshot: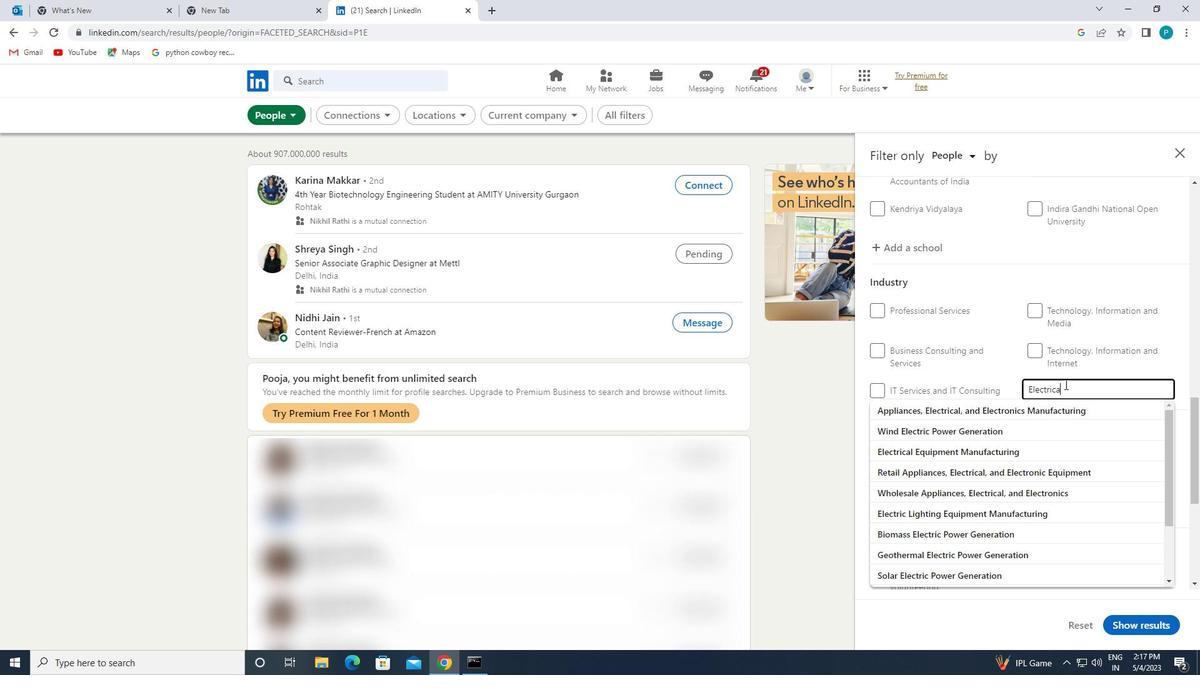 
Action: Mouse moved to (968, 432)
Screenshot: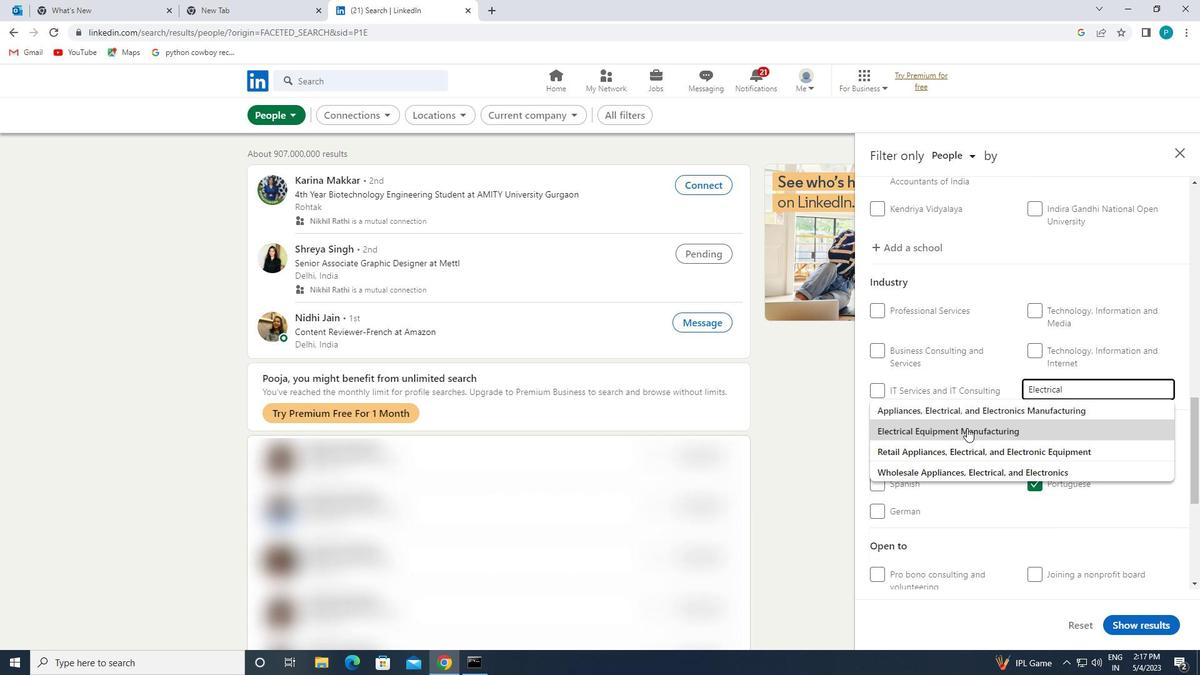 
Action: Mouse pressed left at (968, 432)
Screenshot: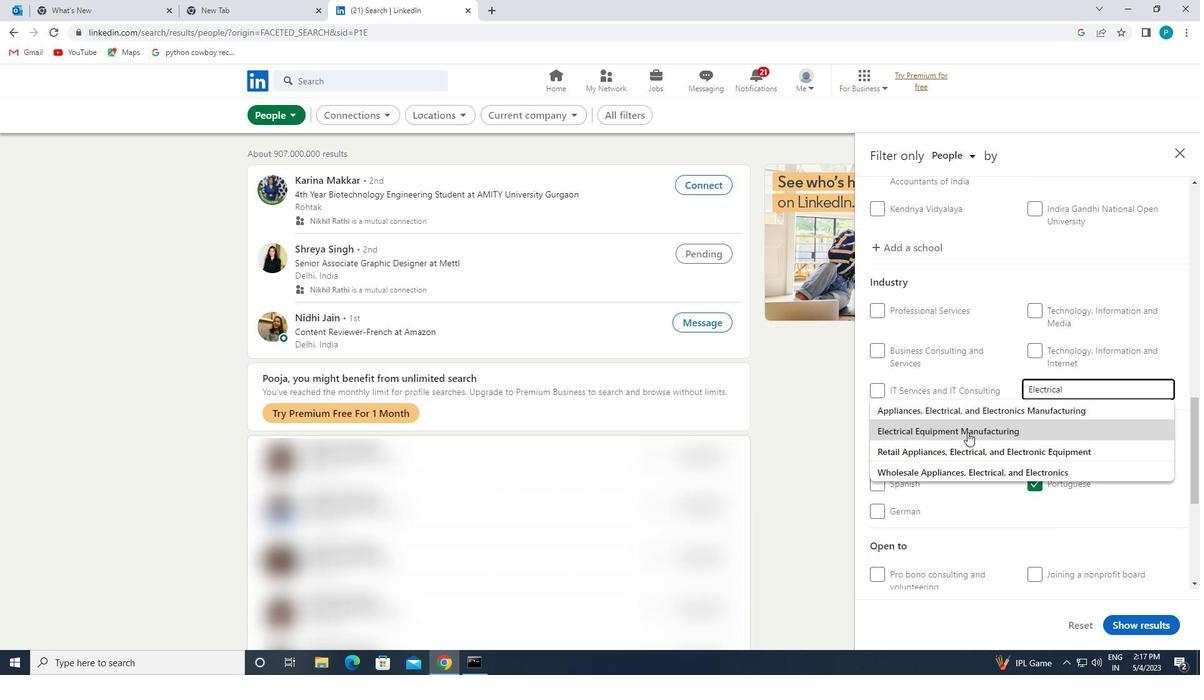 
Action: Mouse moved to (1184, 466)
Screenshot: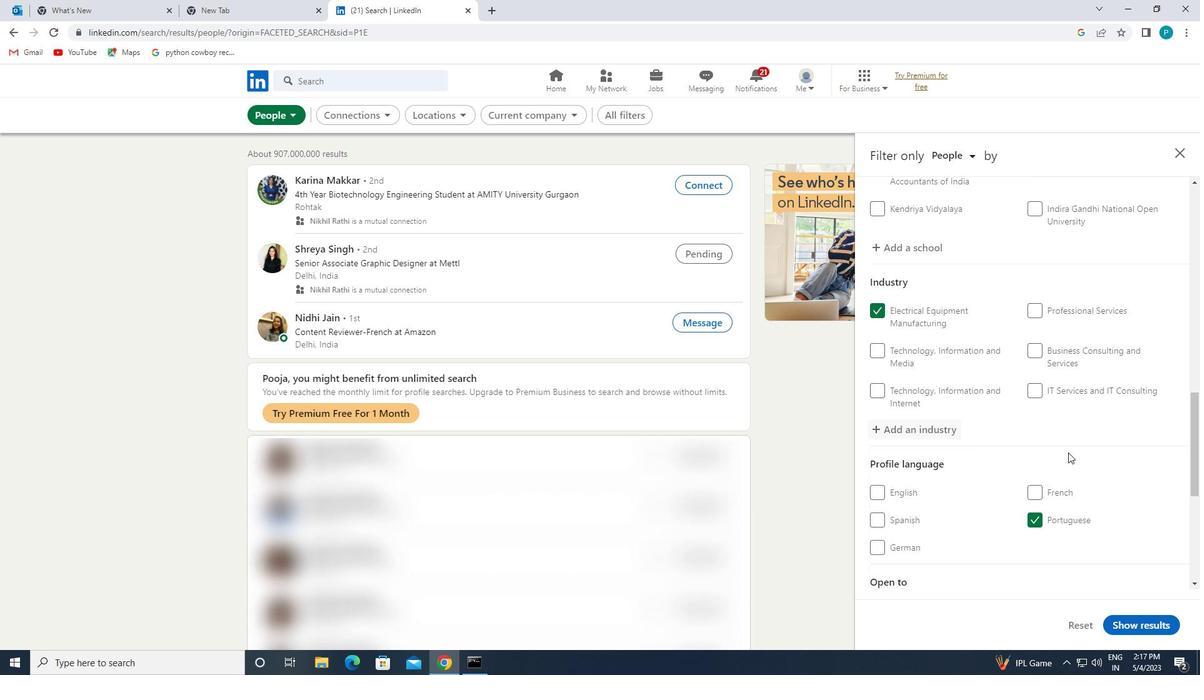 
Action: Mouse scrolled (1184, 465) with delta (0, 0)
Screenshot: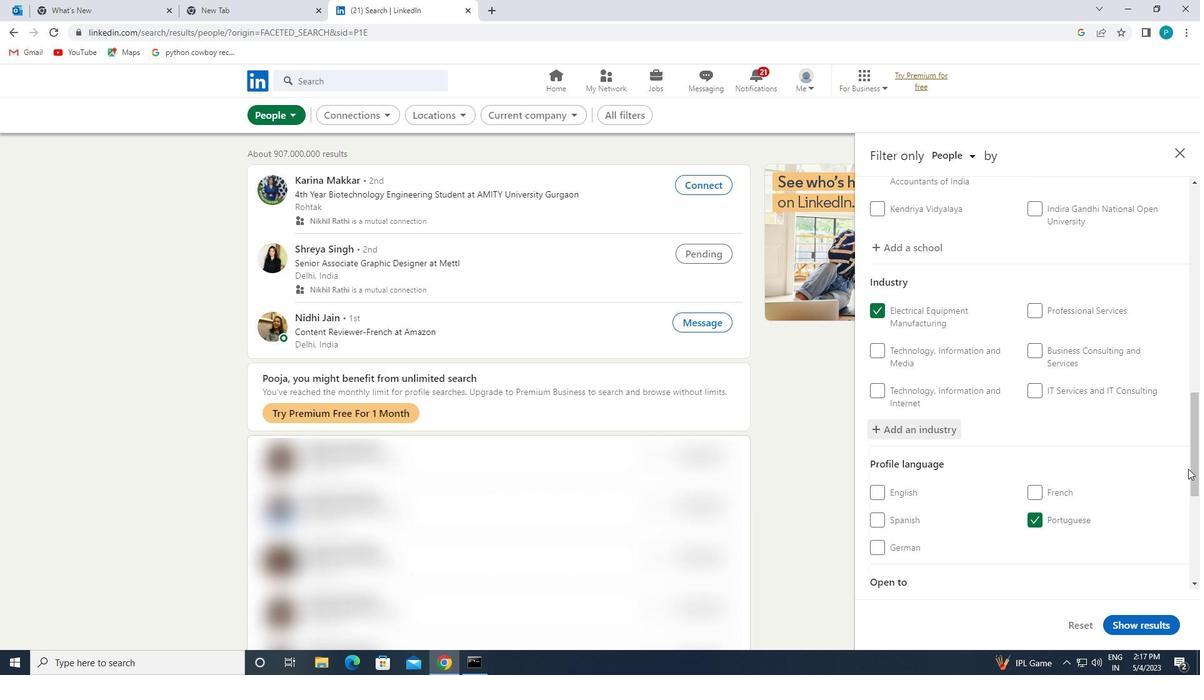 
Action: Mouse scrolled (1184, 465) with delta (0, 0)
Screenshot: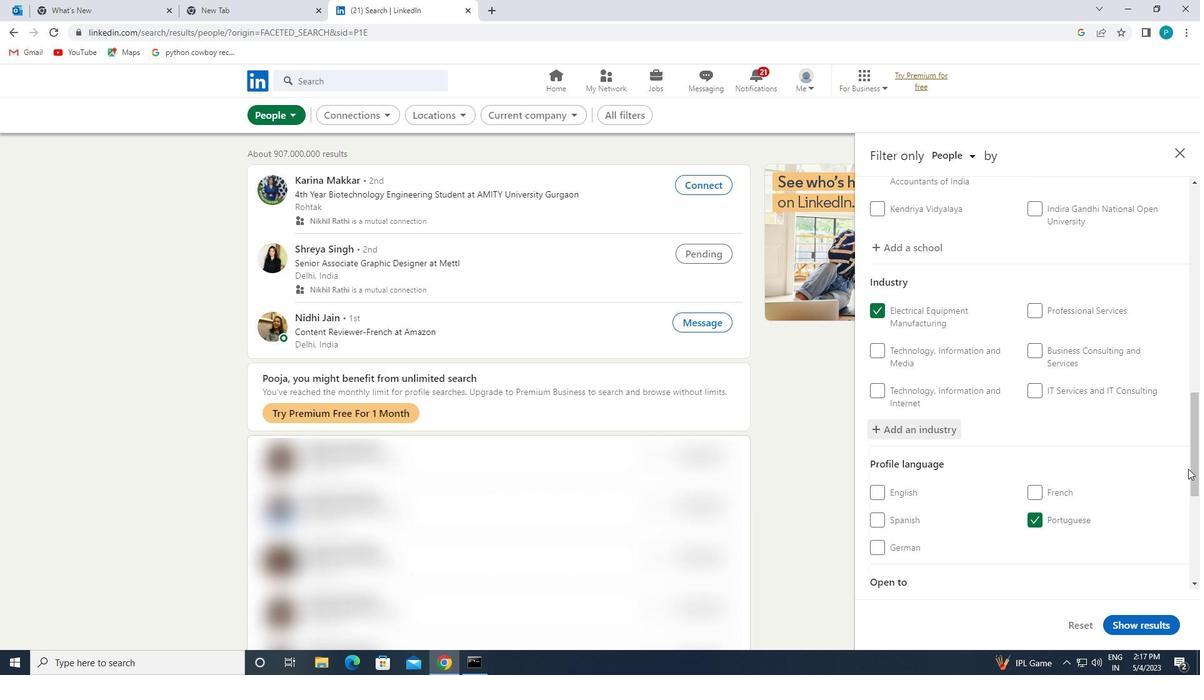 
Action: Mouse moved to (1182, 465)
Screenshot: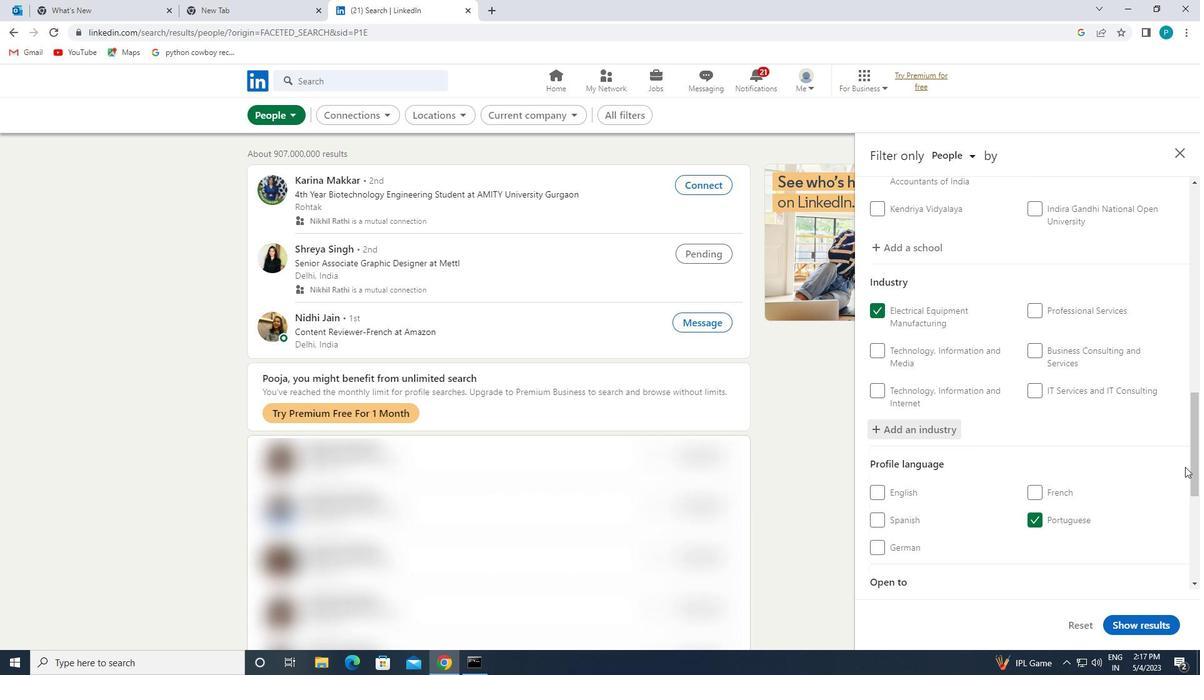
Action: Mouse scrolled (1182, 464) with delta (0, 0)
Screenshot: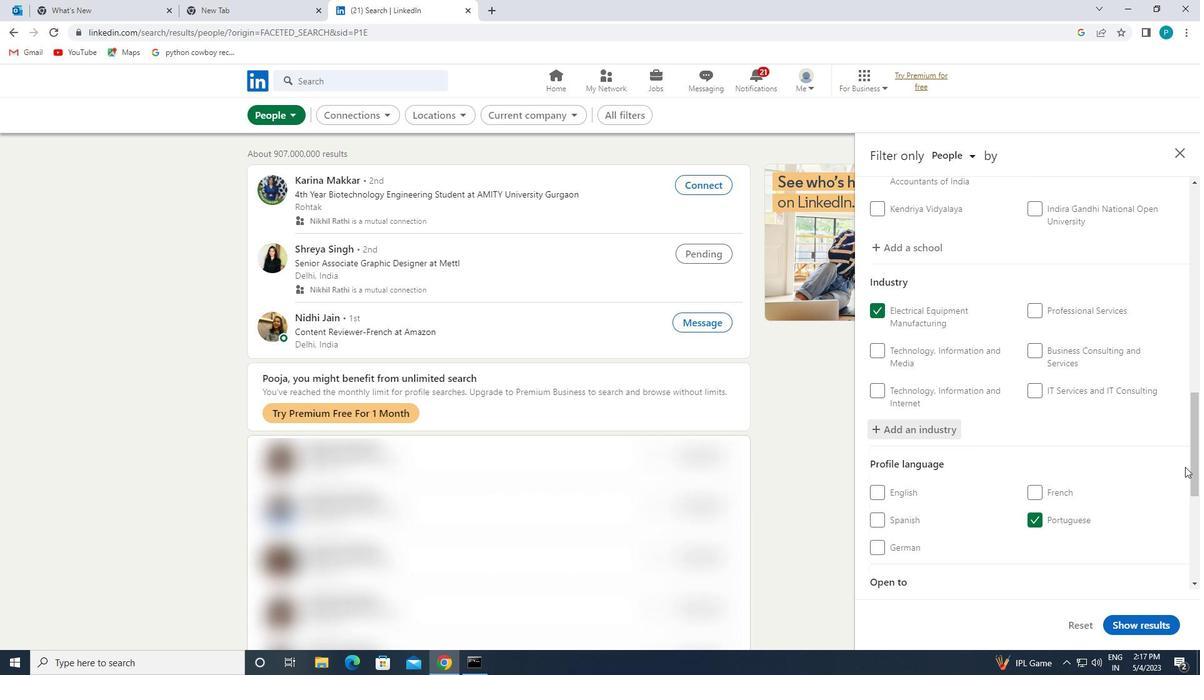 
Action: Mouse moved to (1172, 464)
Screenshot: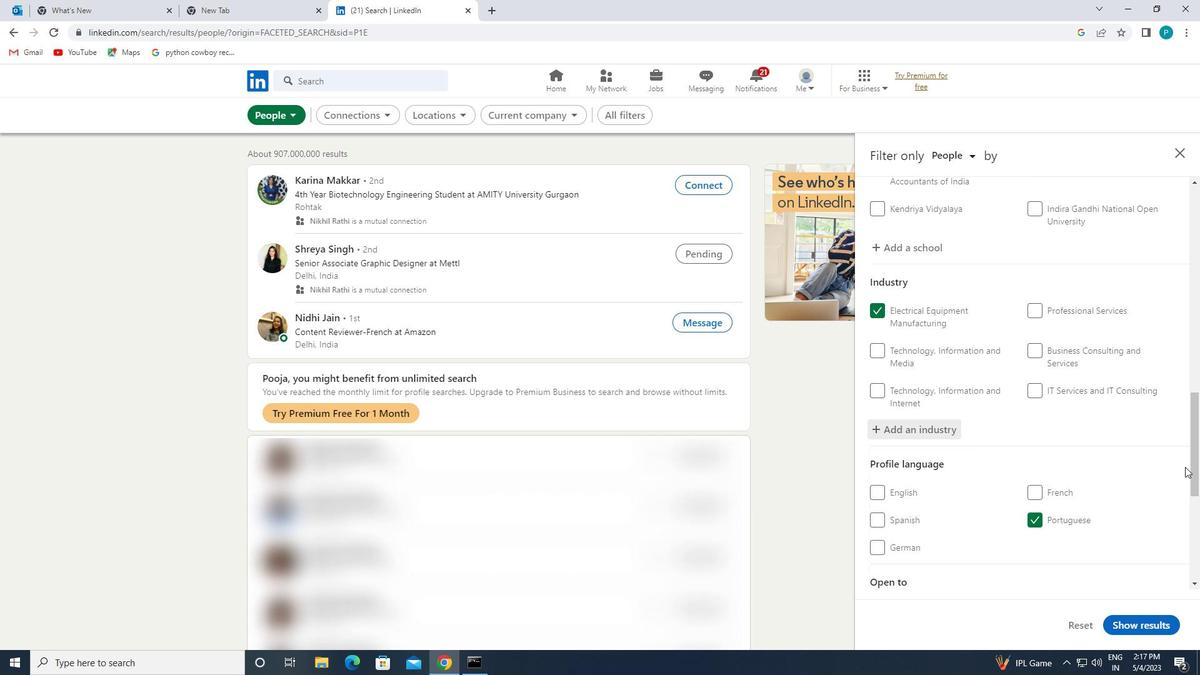 
Action: Mouse scrolled (1172, 463) with delta (0, 0)
Screenshot: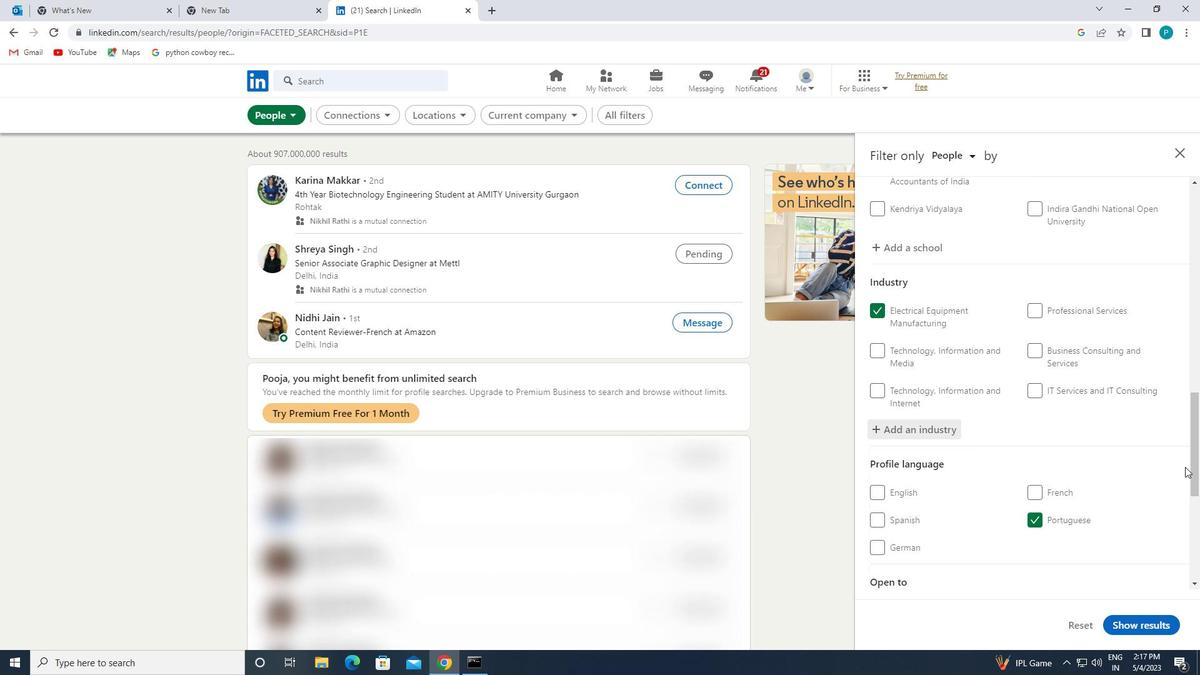 
Action: Mouse moved to (1078, 445)
Screenshot: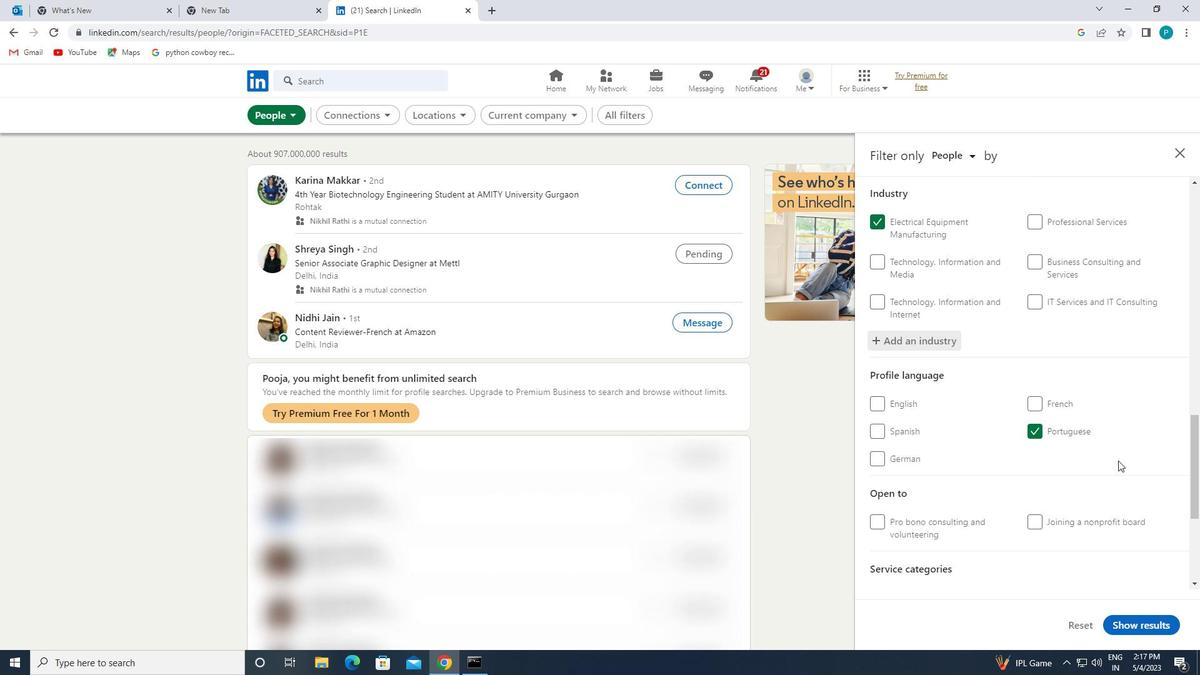 
Action: Mouse scrolled (1078, 444) with delta (0, 0)
Screenshot: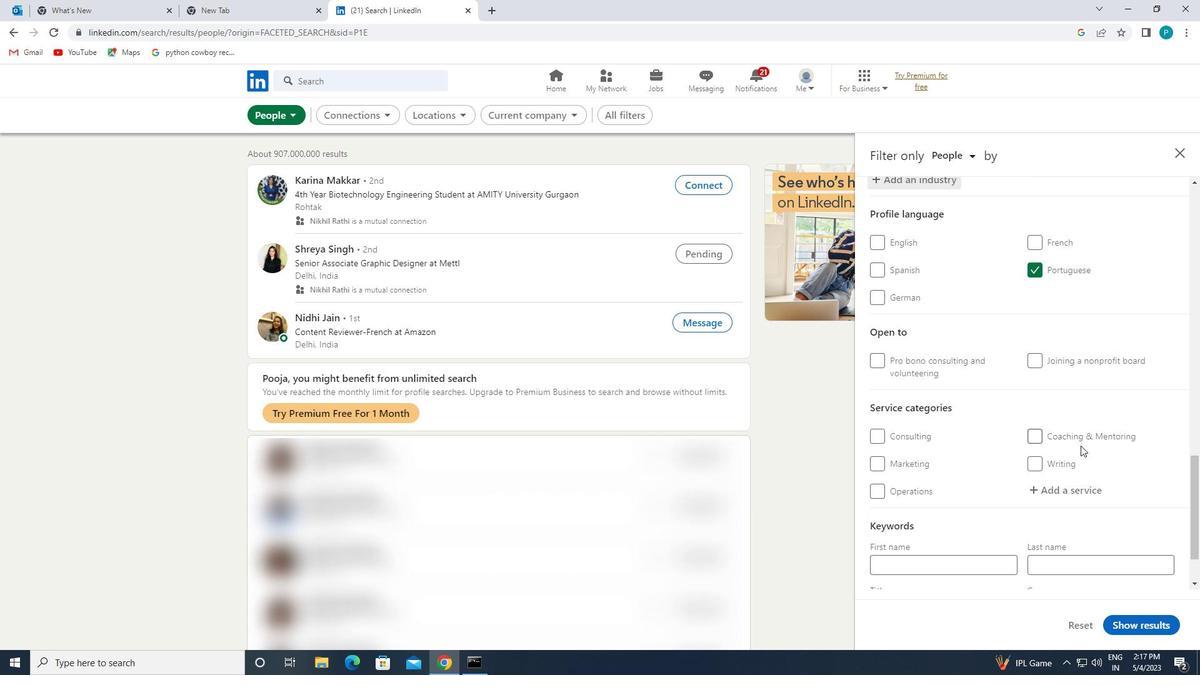 
Action: Mouse moved to (1078, 445)
Screenshot: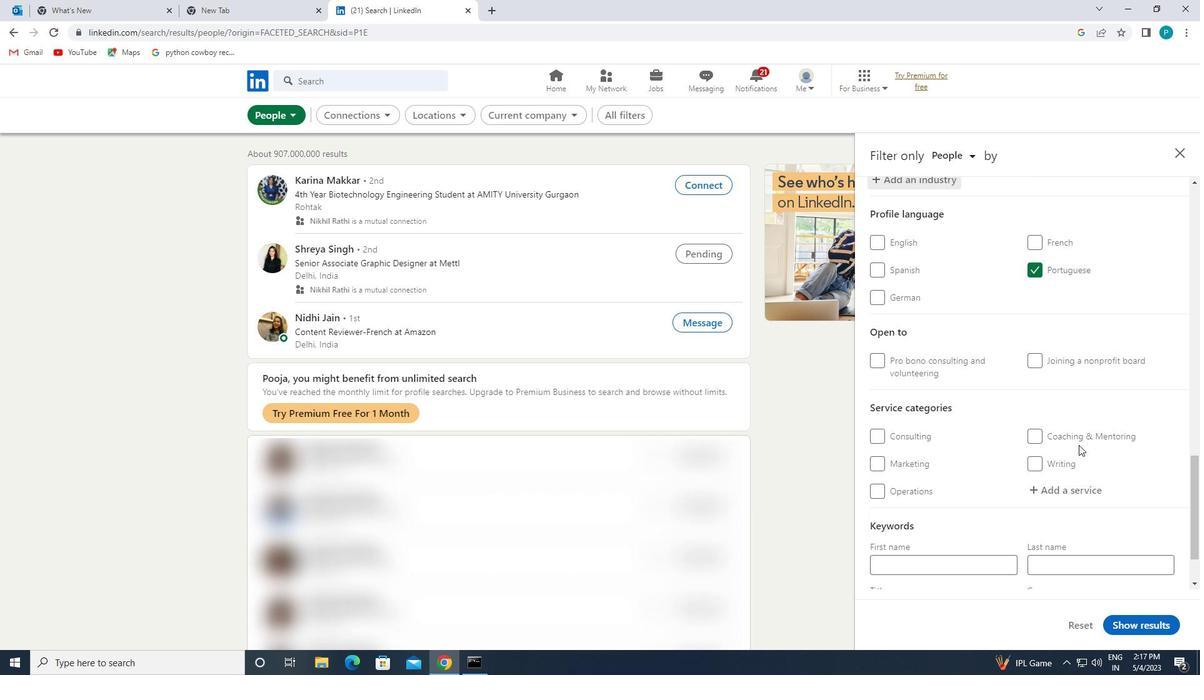 
Action: Mouse scrolled (1078, 444) with delta (0, 0)
Screenshot: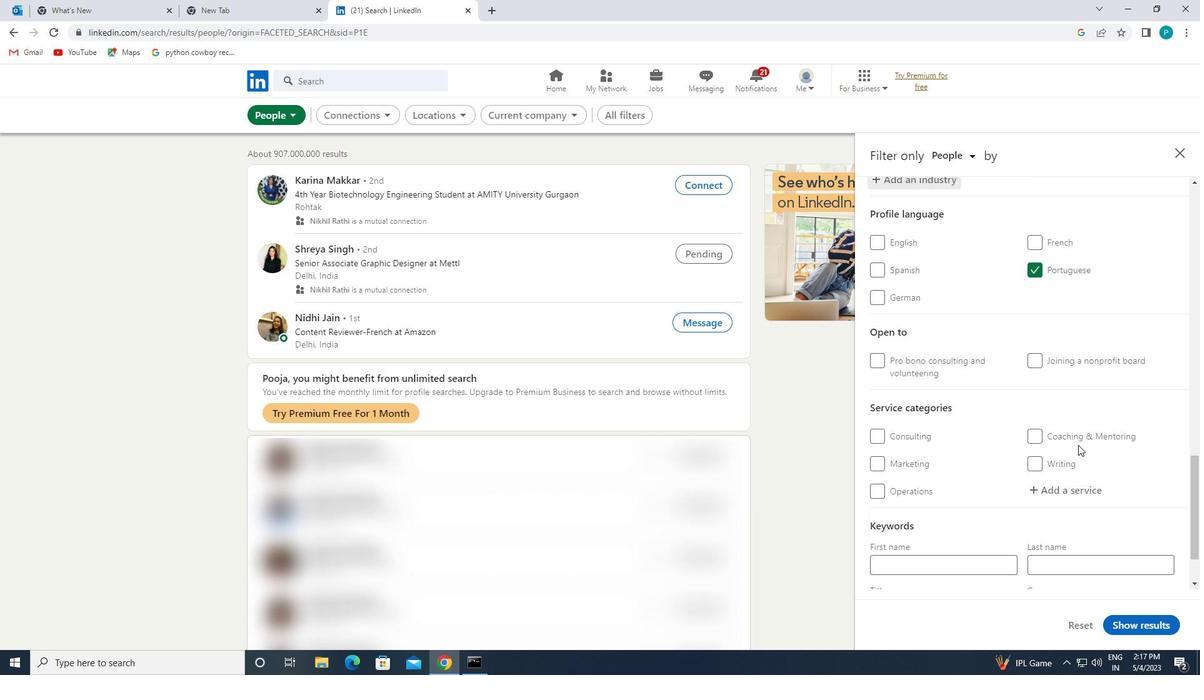 
Action: Mouse moved to (1067, 420)
Screenshot: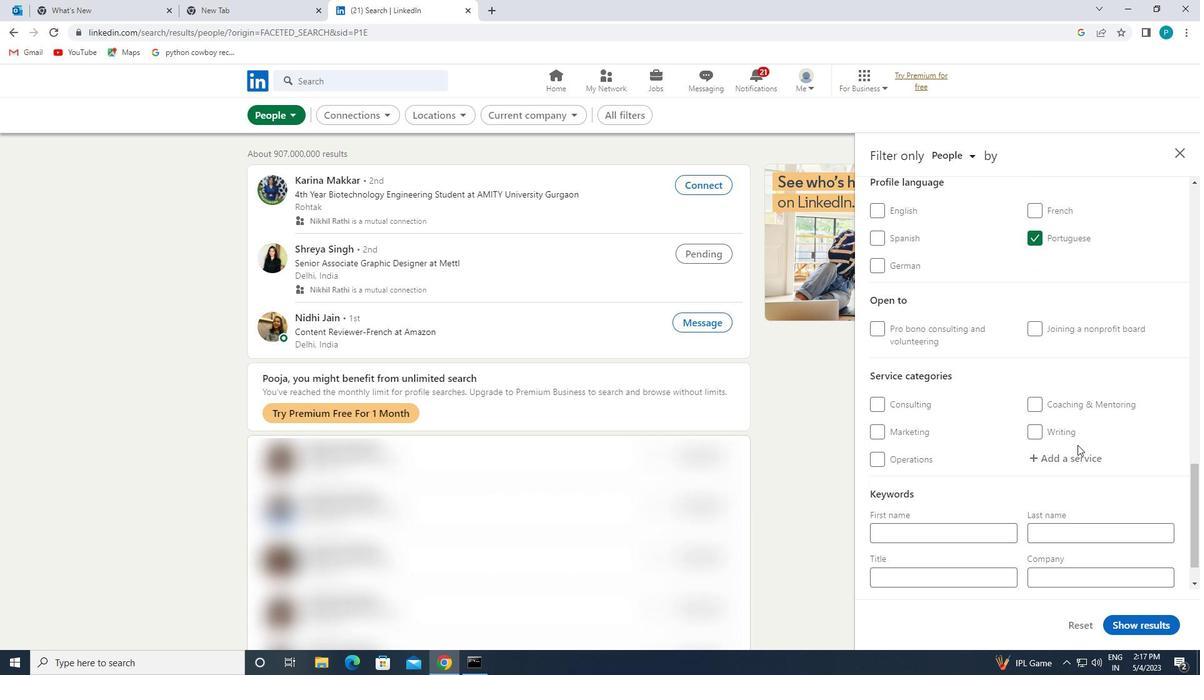 
Action: Mouse pressed left at (1067, 420)
Screenshot: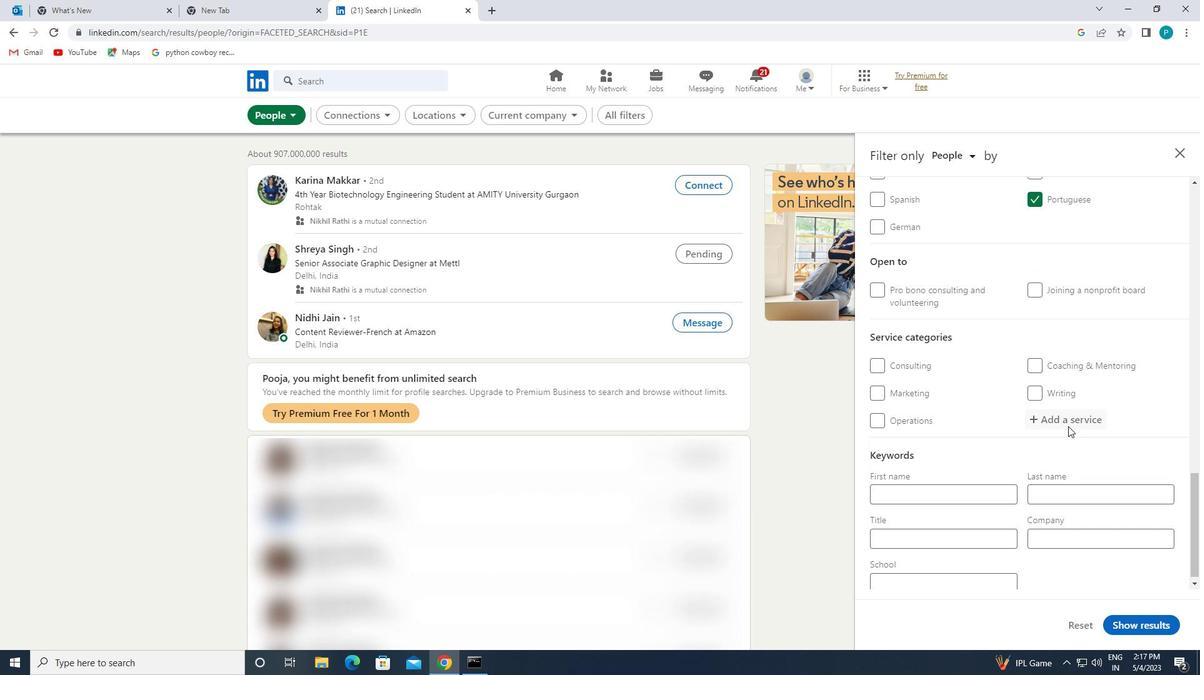 
Action: Mouse moved to (1066, 419)
Screenshot: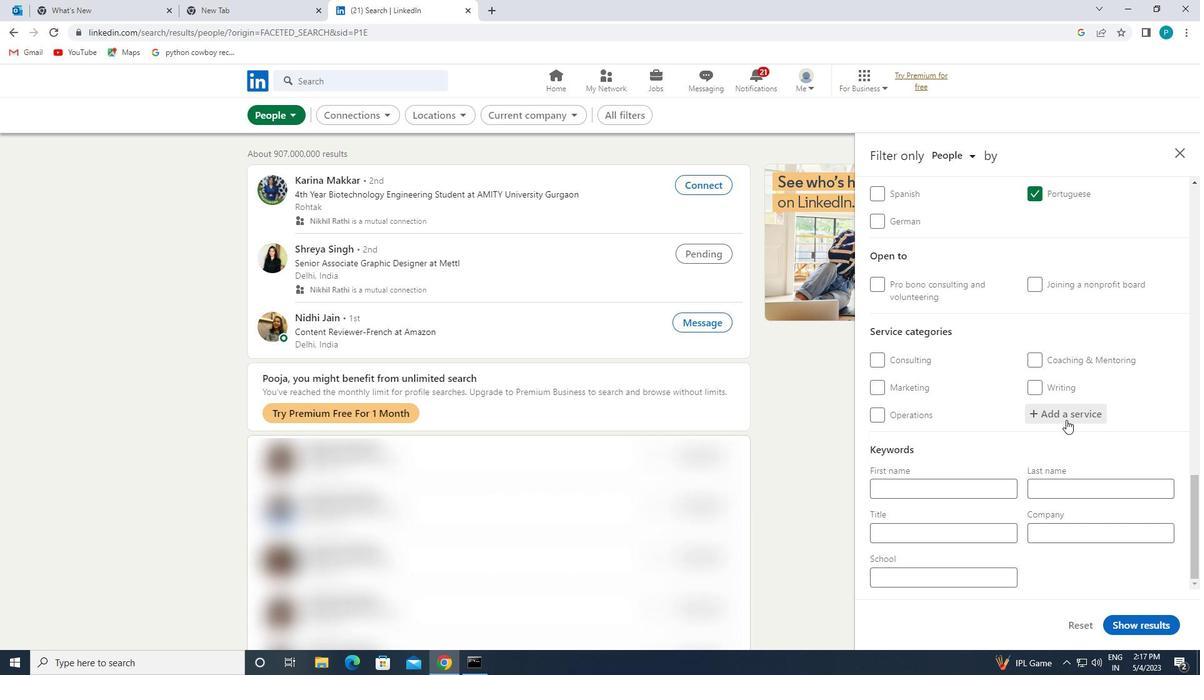 
Action: Key pressed <Key.caps_lock>M<Key.caps_lock>ARKET<Key.space>
Screenshot: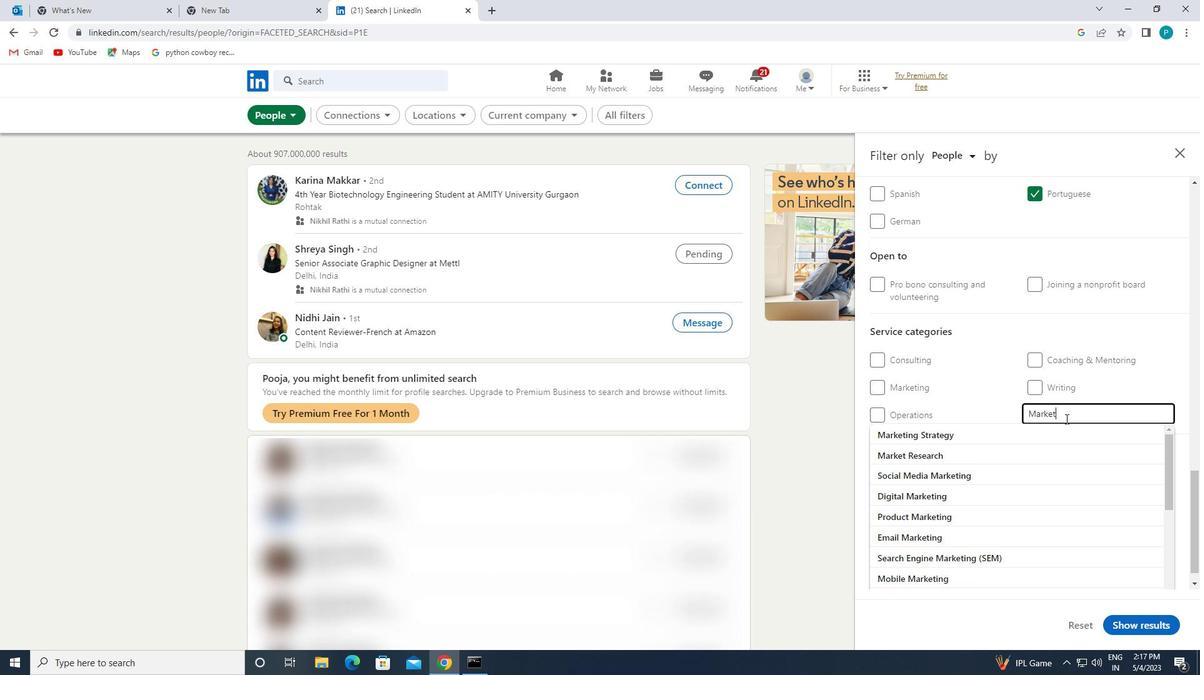
Action: Mouse moved to (998, 449)
Screenshot: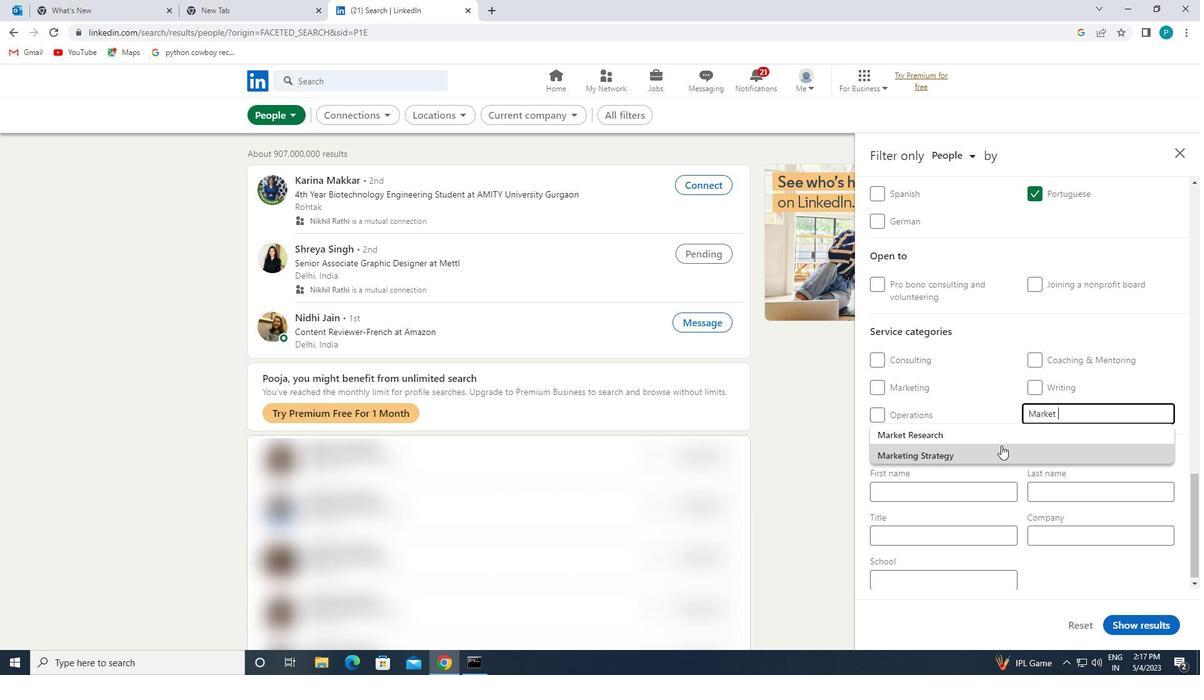 
Action: Mouse pressed left at (998, 449)
Screenshot: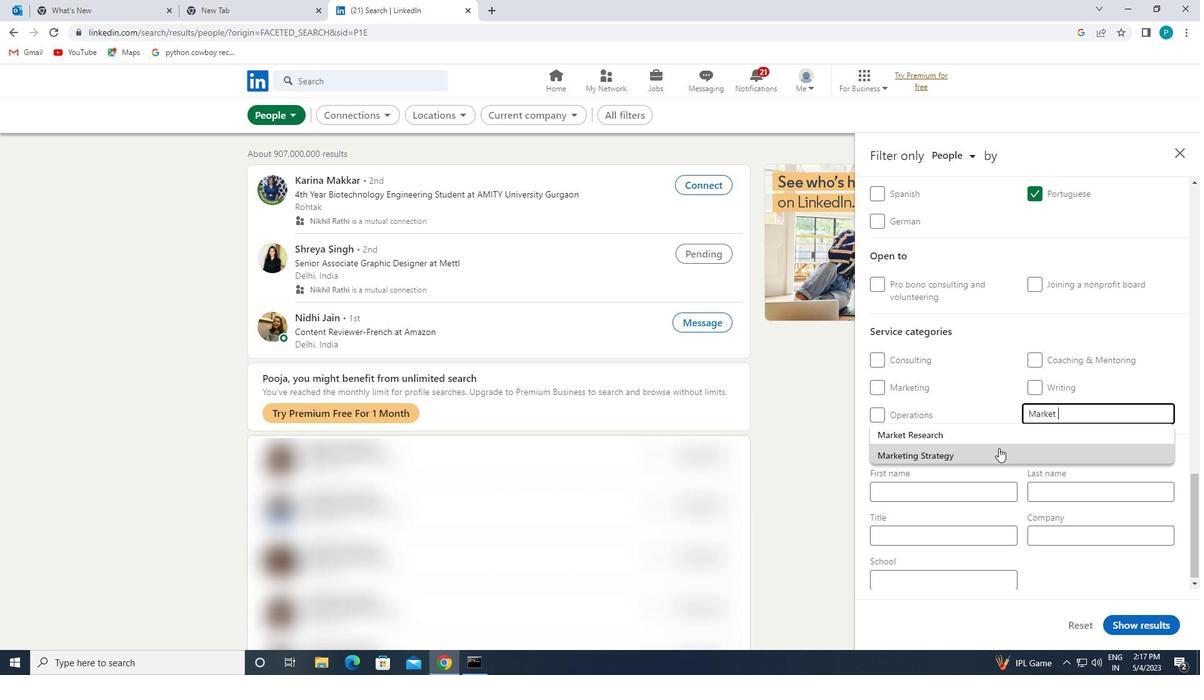 
Action: Mouse moved to (995, 459)
Screenshot: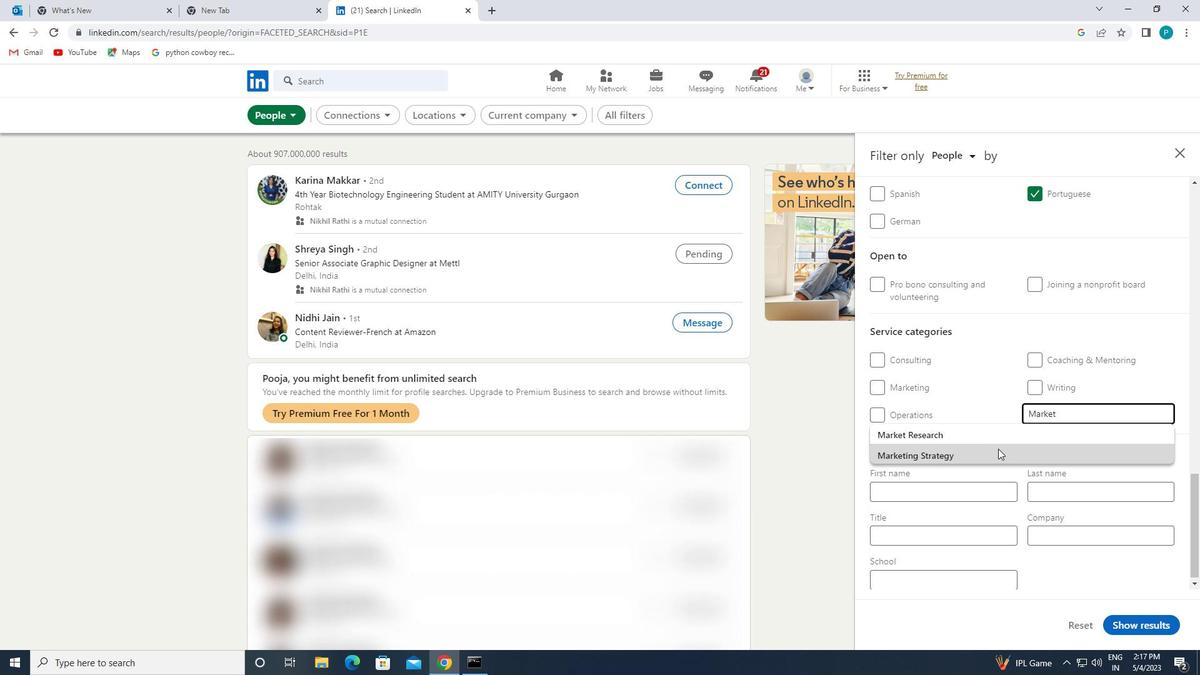 
Action: Mouse scrolled (995, 459) with delta (0, 0)
Screenshot: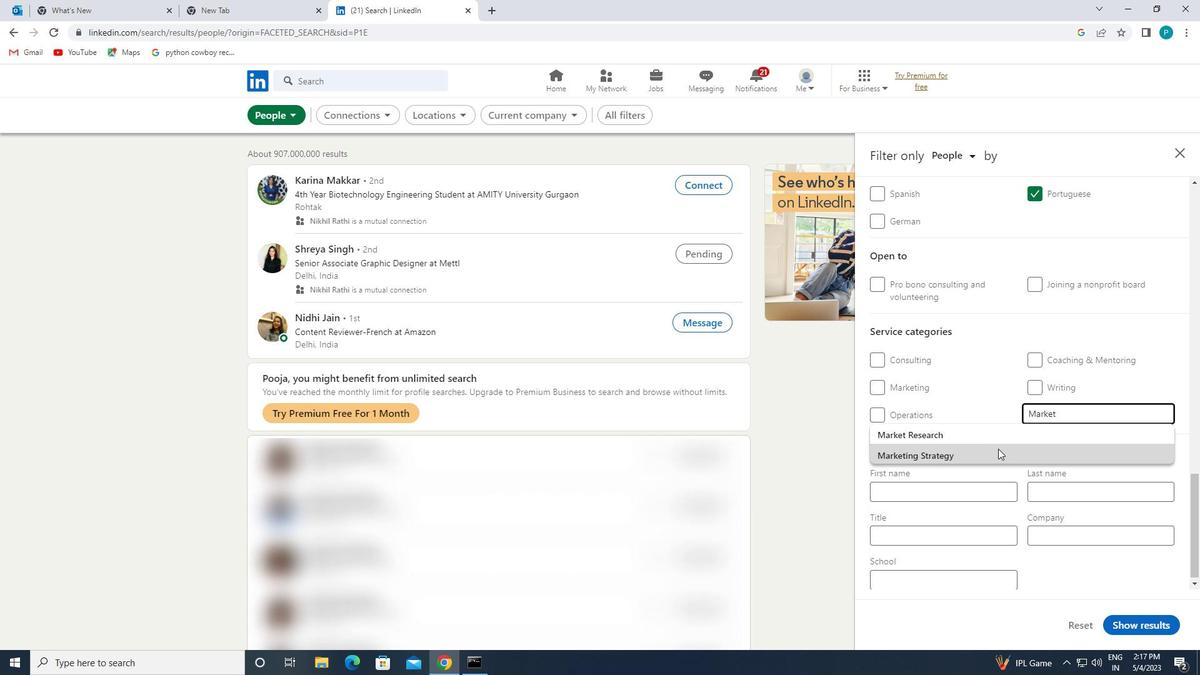 
Action: Mouse moved to (994, 462)
Screenshot: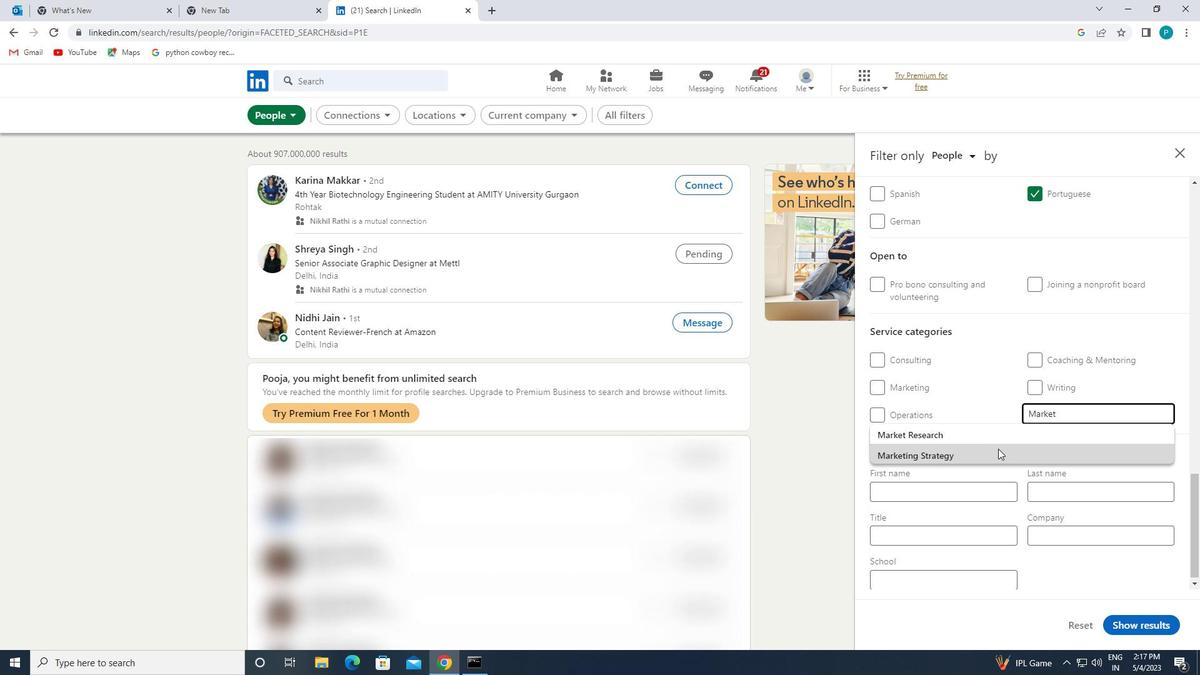 
Action: Mouse scrolled (994, 461) with delta (0, 0)
Screenshot: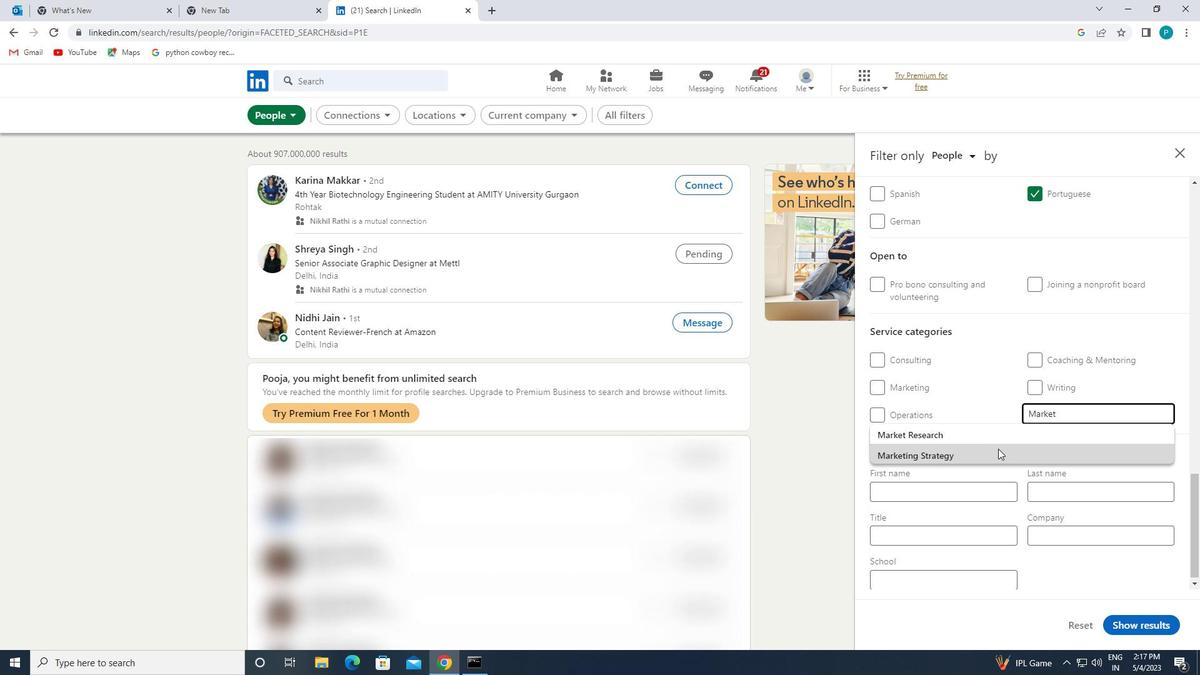 
Action: Mouse moved to (991, 468)
Screenshot: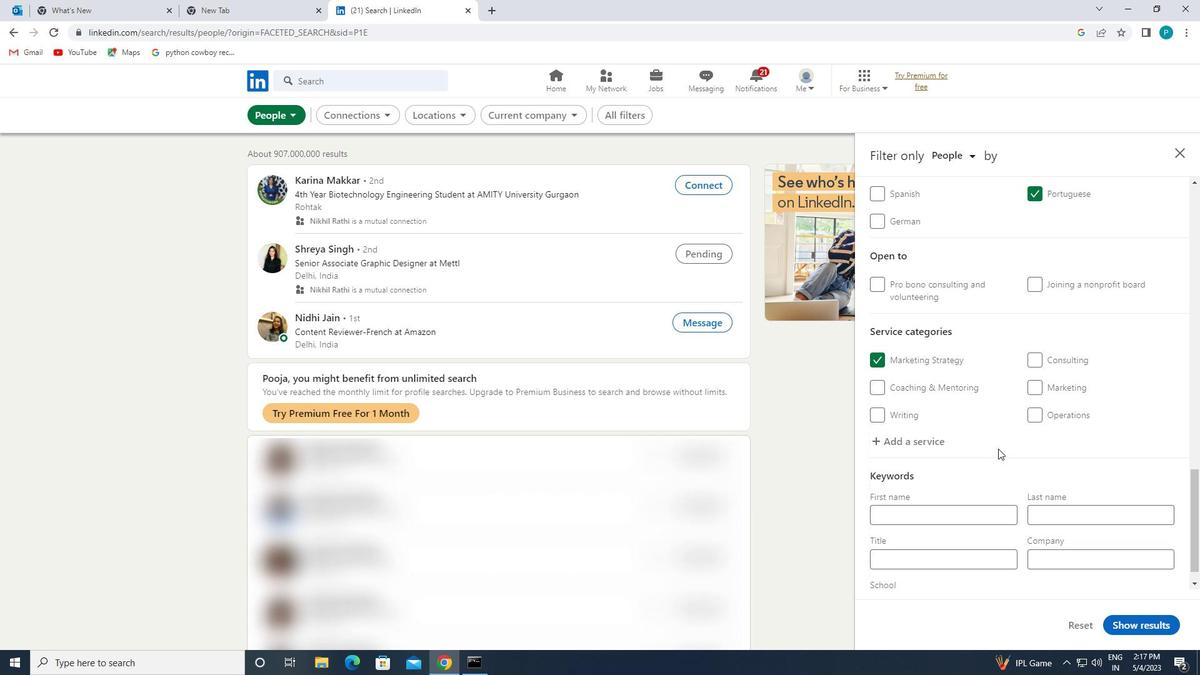 
Action: Mouse scrolled (991, 467) with delta (0, 0)
Screenshot: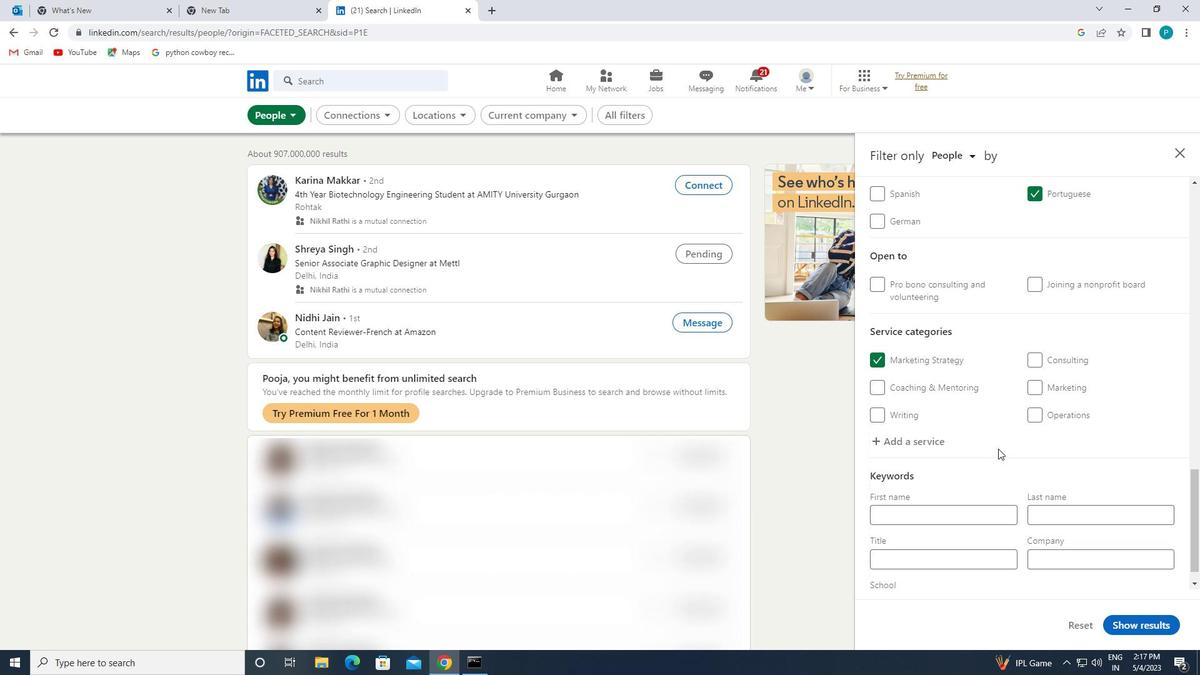 
Action: Mouse moved to (990, 471)
Screenshot: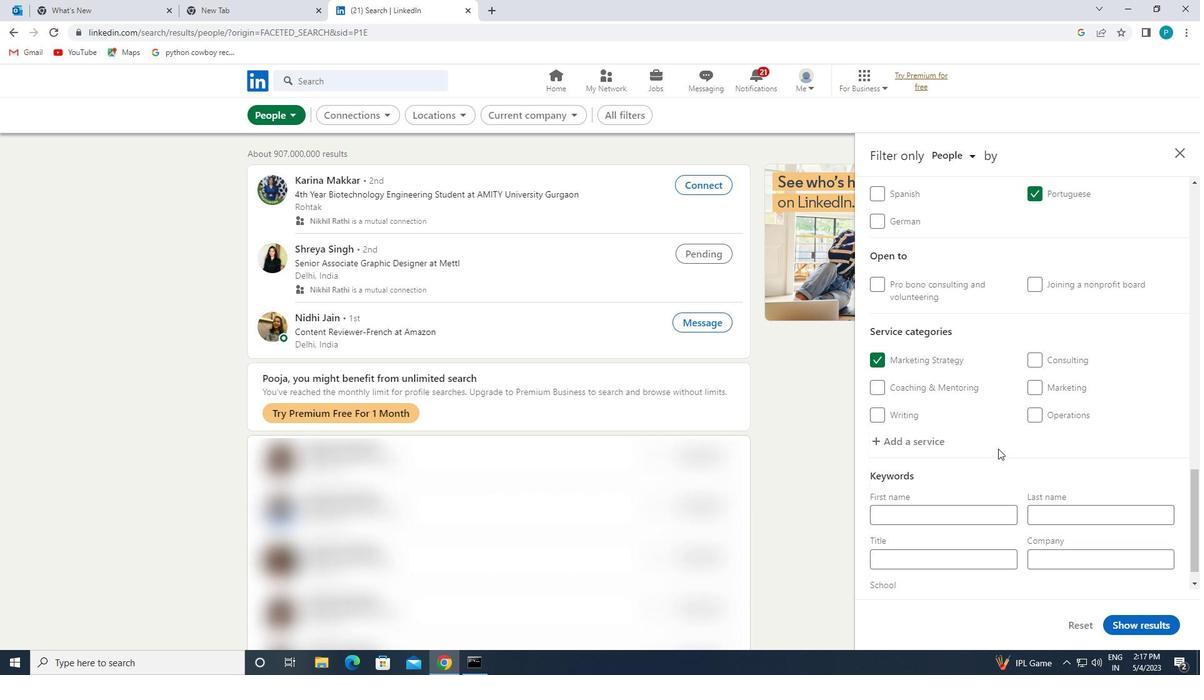 
Action: Mouse scrolled (990, 470) with delta (0, 0)
Screenshot: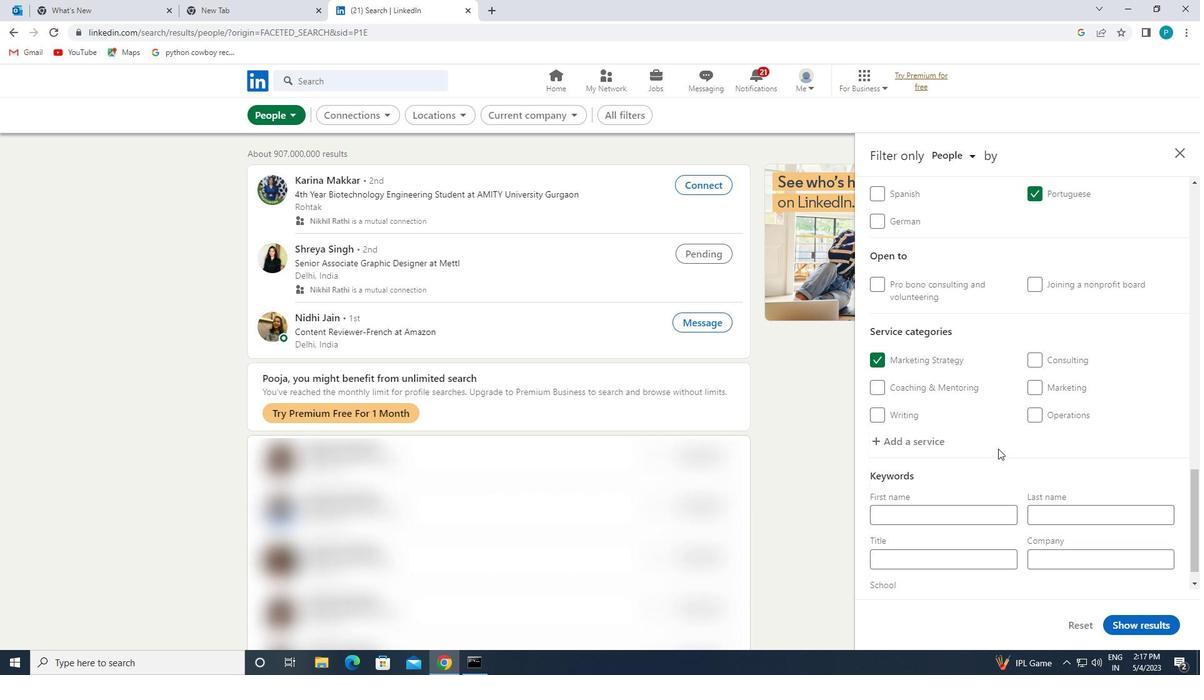 
Action: Mouse moved to (957, 528)
Screenshot: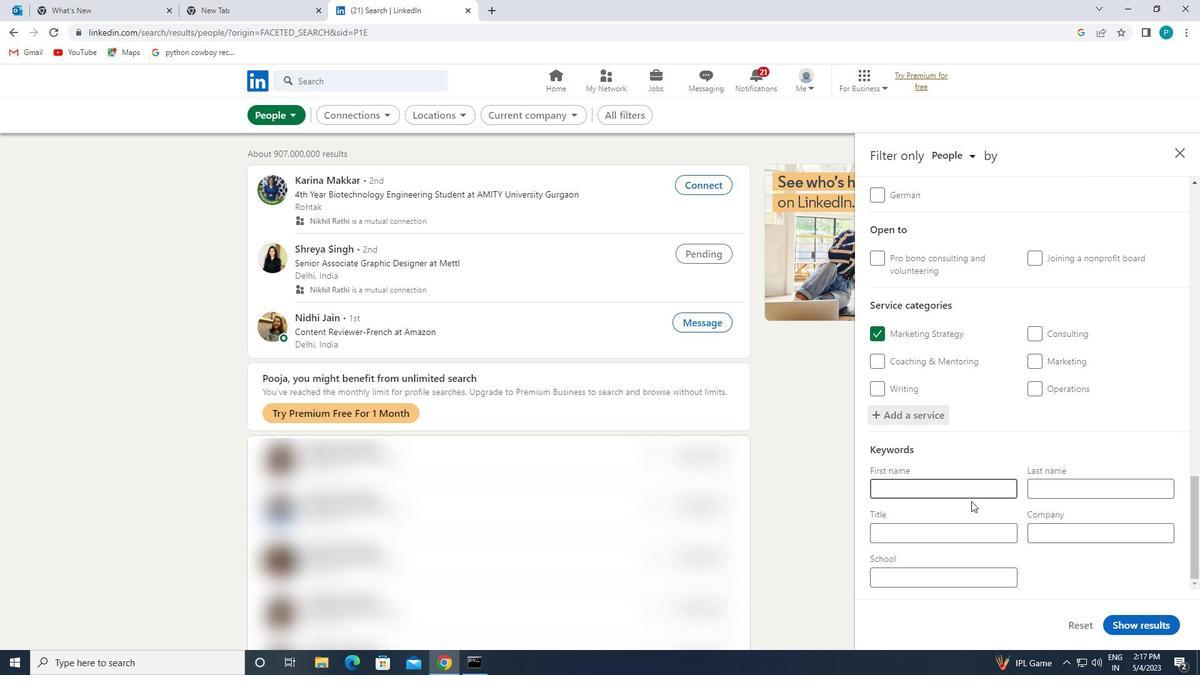 
Action: Mouse pressed left at (957, 528)
Screenshot: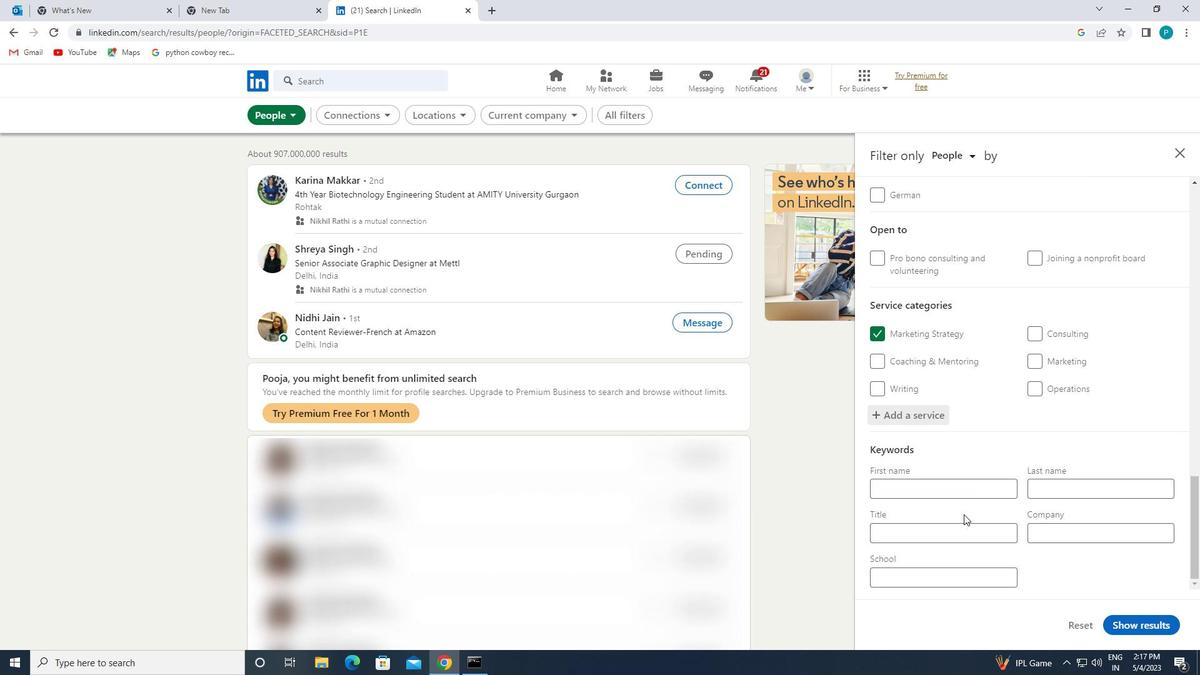 
Action: Mouse moved to (940, 529)
Screenshot: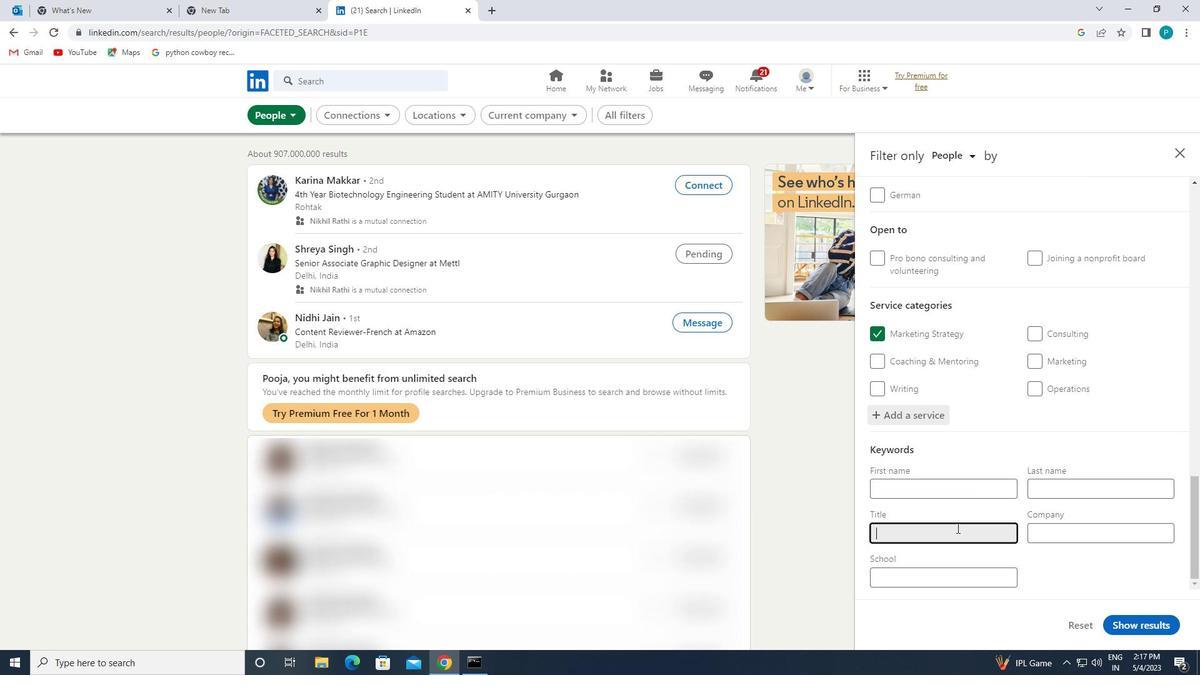 
Action: Key pressed <Key.caps_lock>D<Key.caps_lock>ISPATCHER<Key.space>FOR<Key.space><Key.caps_lock>T<Key.caps_lock>RUCKS<Key.space>OR<Key.space><Key.caps_lock>T<Key.caps_lock>AXI
Screenshot: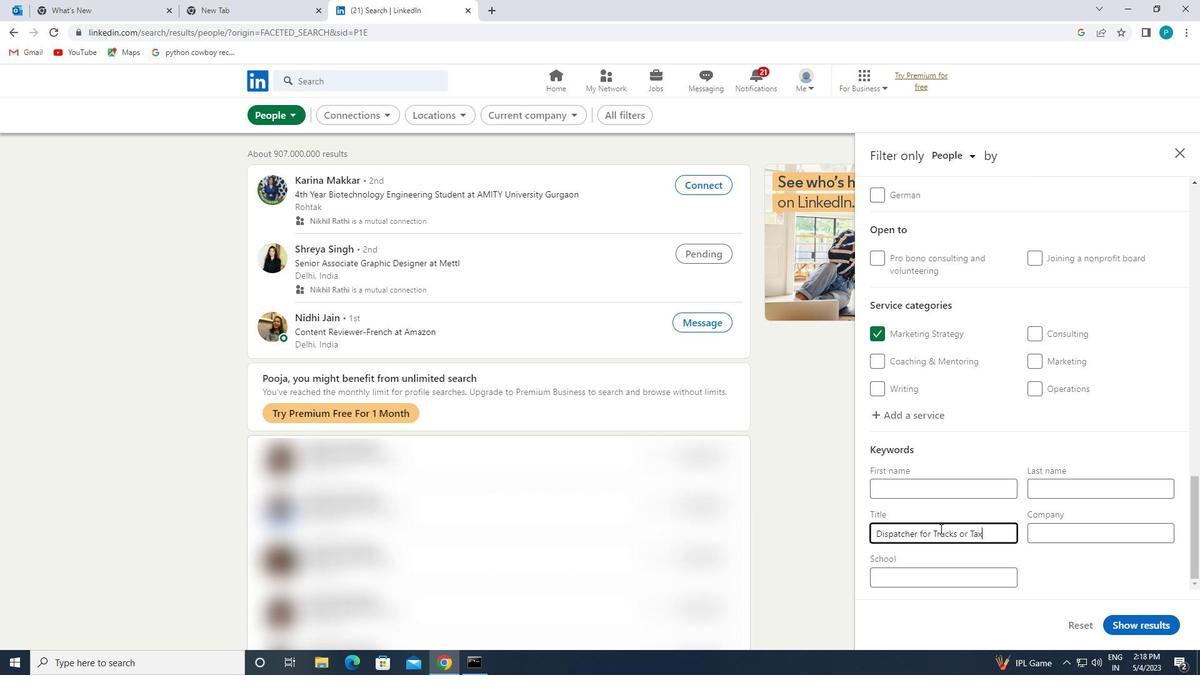 
Action: Mouse moved to (1121, 624)
Screenshot: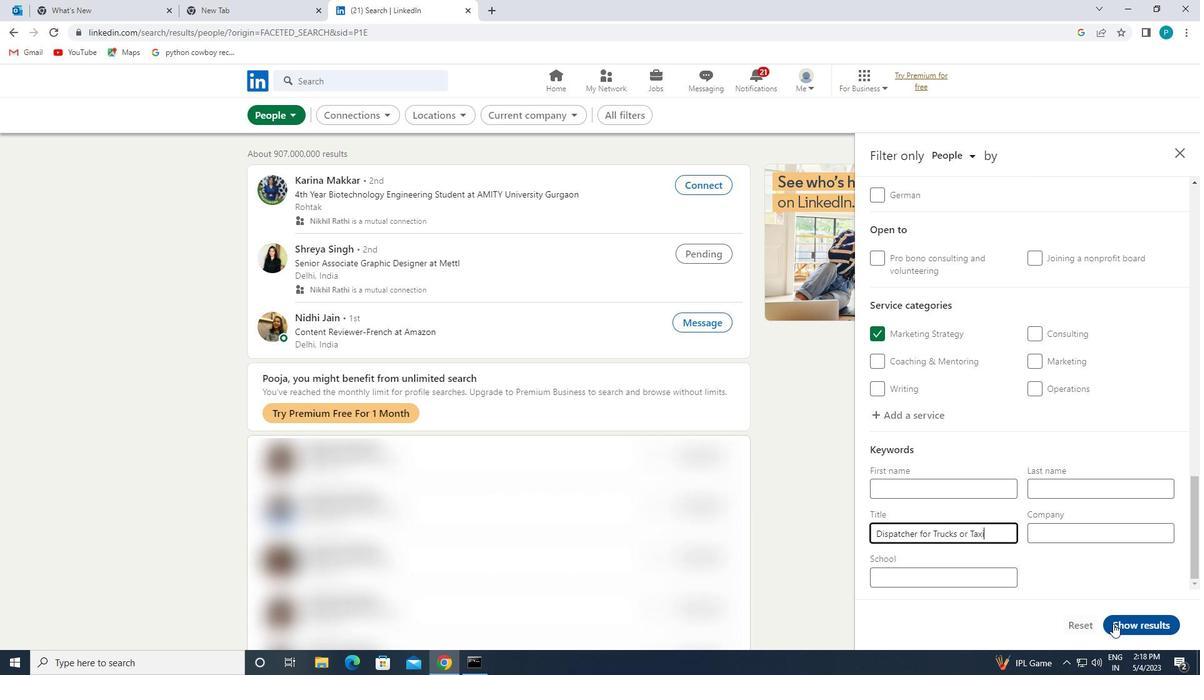 
Action: Mouse pressed left at (1121, 624)
Screenshot: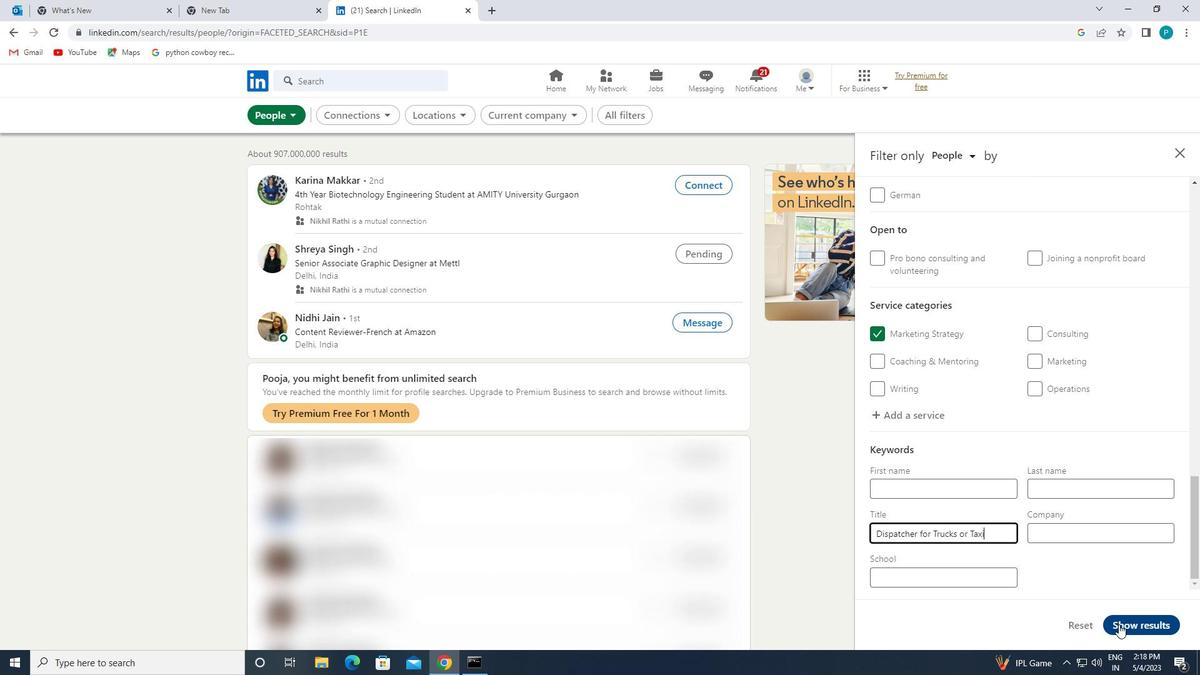 
Action: Mouse moved to (1121, 623)
Screenshot: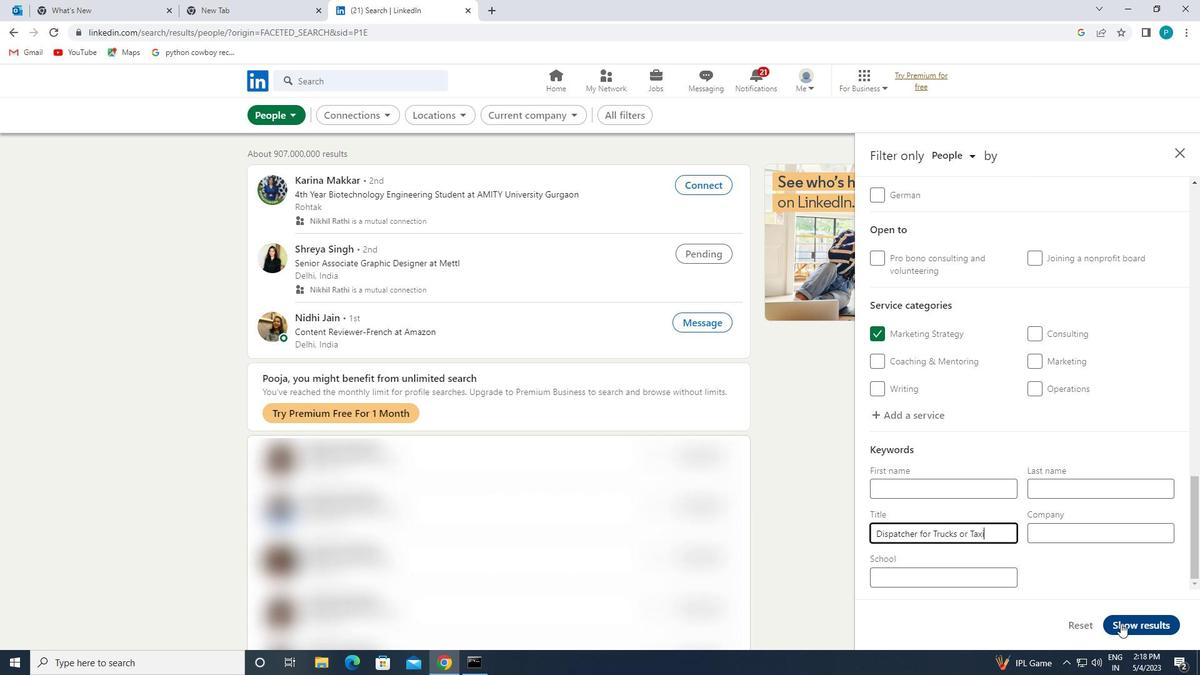 
